 Task: Search one way flight ticket for 3 adults, 3 children in premium economy from Twin Falls: Magic Valley Regional Airport (joslin Field) to New Bern: Coastal Carolina Regional Airport (was Craven County Regional) on 5-4-2023. Choice of flights is Alaska. Price is upto 79000. Outbound departure time preference is 10:15.
Action: Mouse moved to (418, 301)
Screenshot: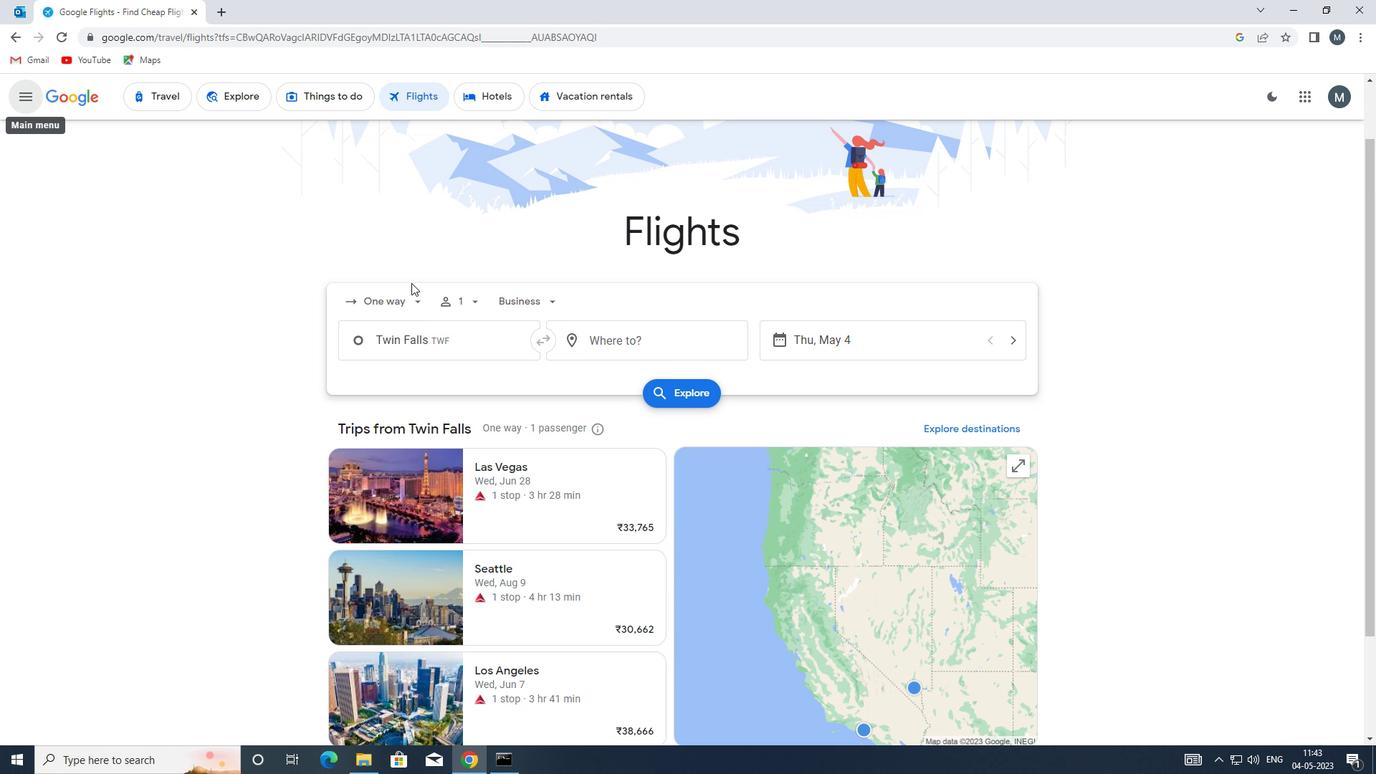 
Action: Mouse pressed left at (418, 301)
Screenshot: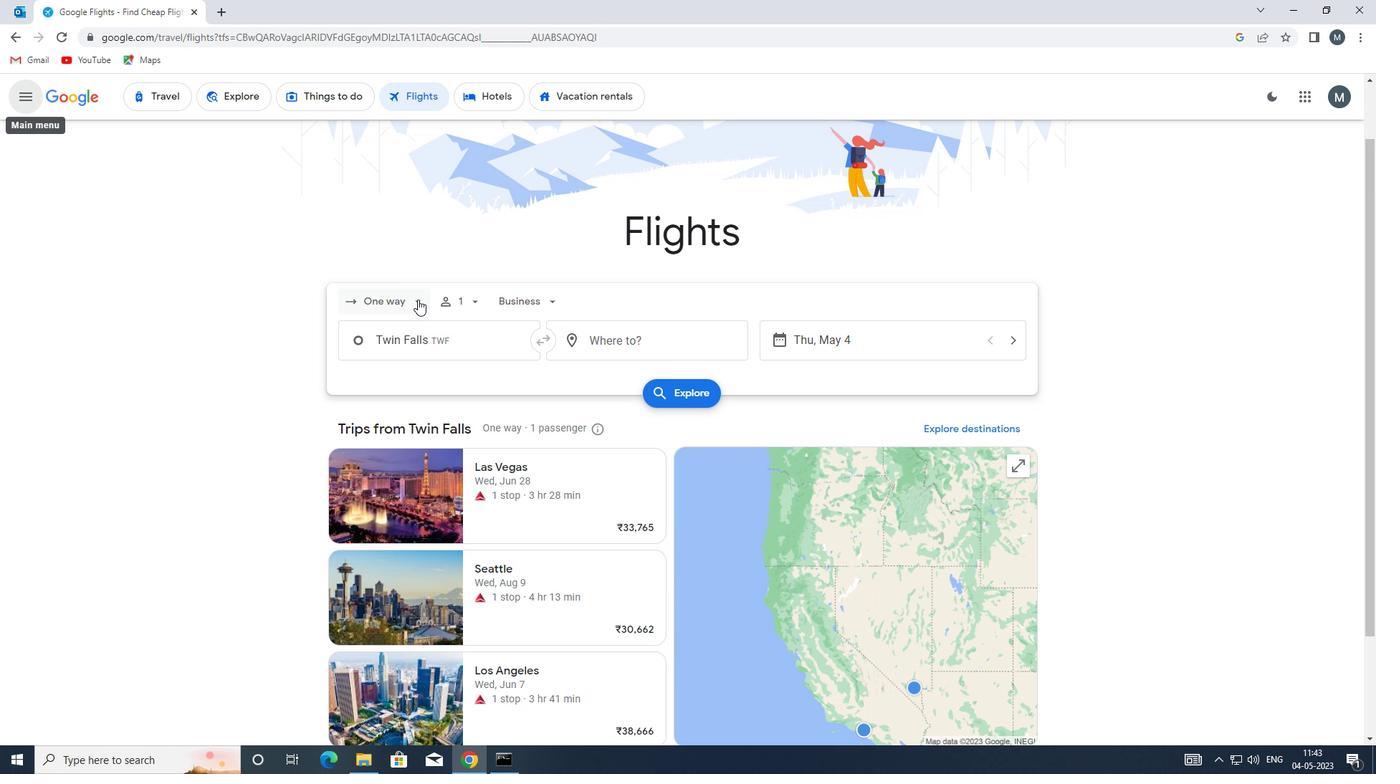 
Action: Mouse moved to (426, 371)
Screenshot: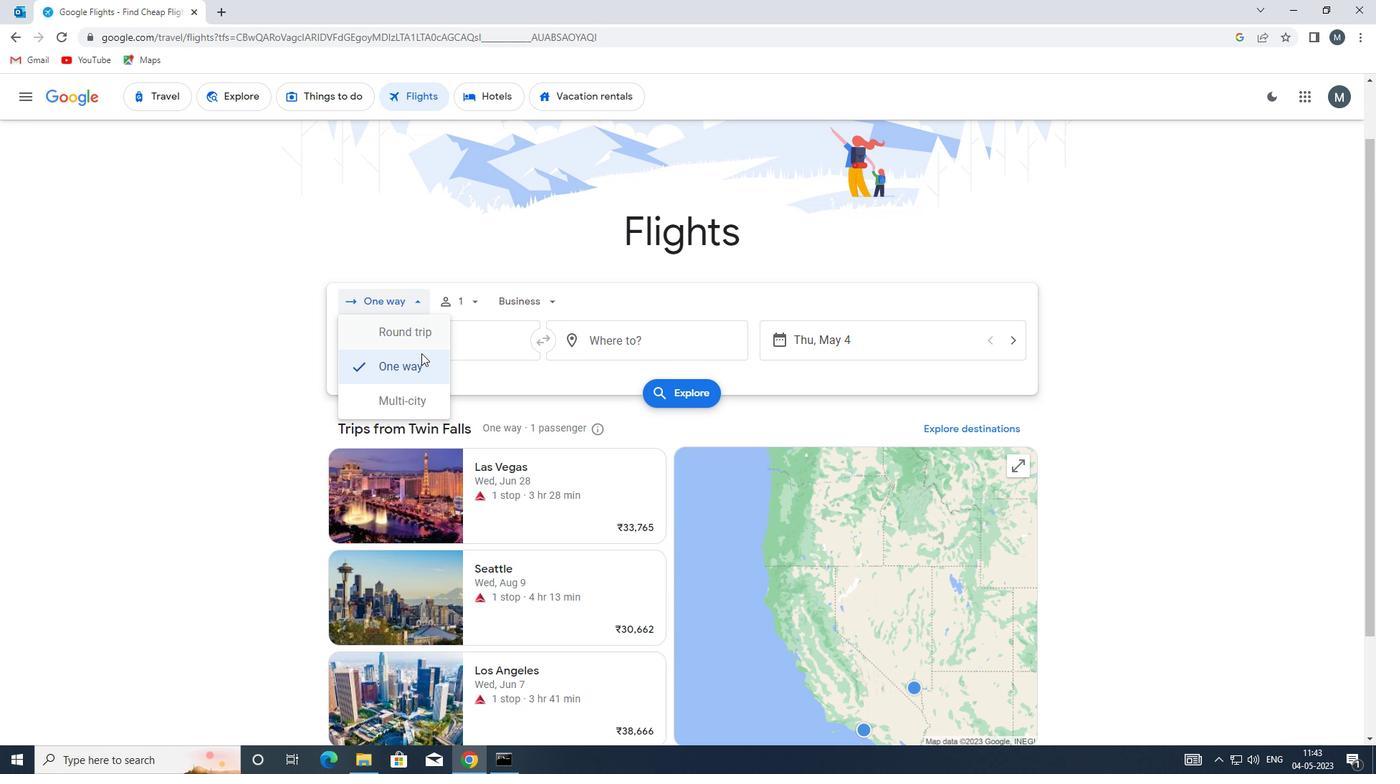 
Action: Mouse pressed left at (426, 371)
Screenshot: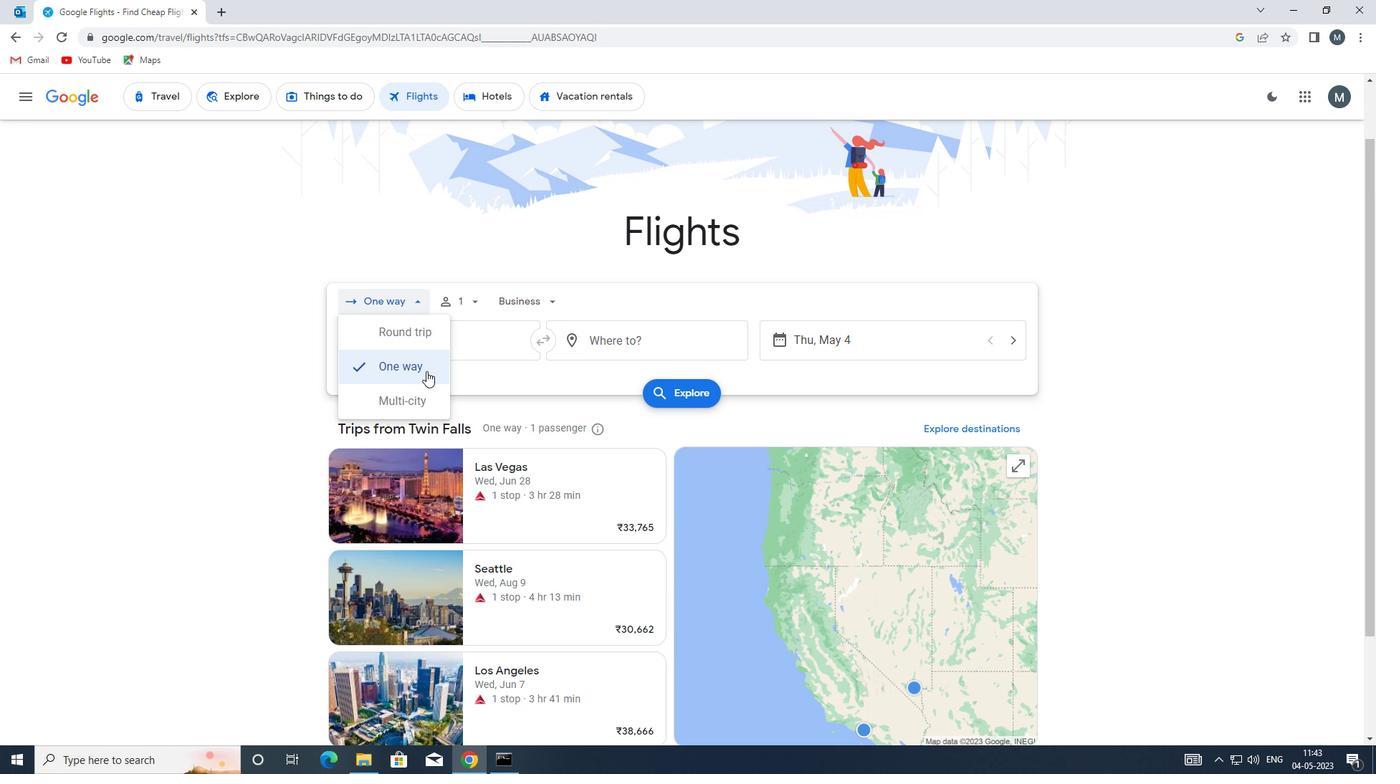 
Action: Mouse moved to (471, 306)
Screenshot: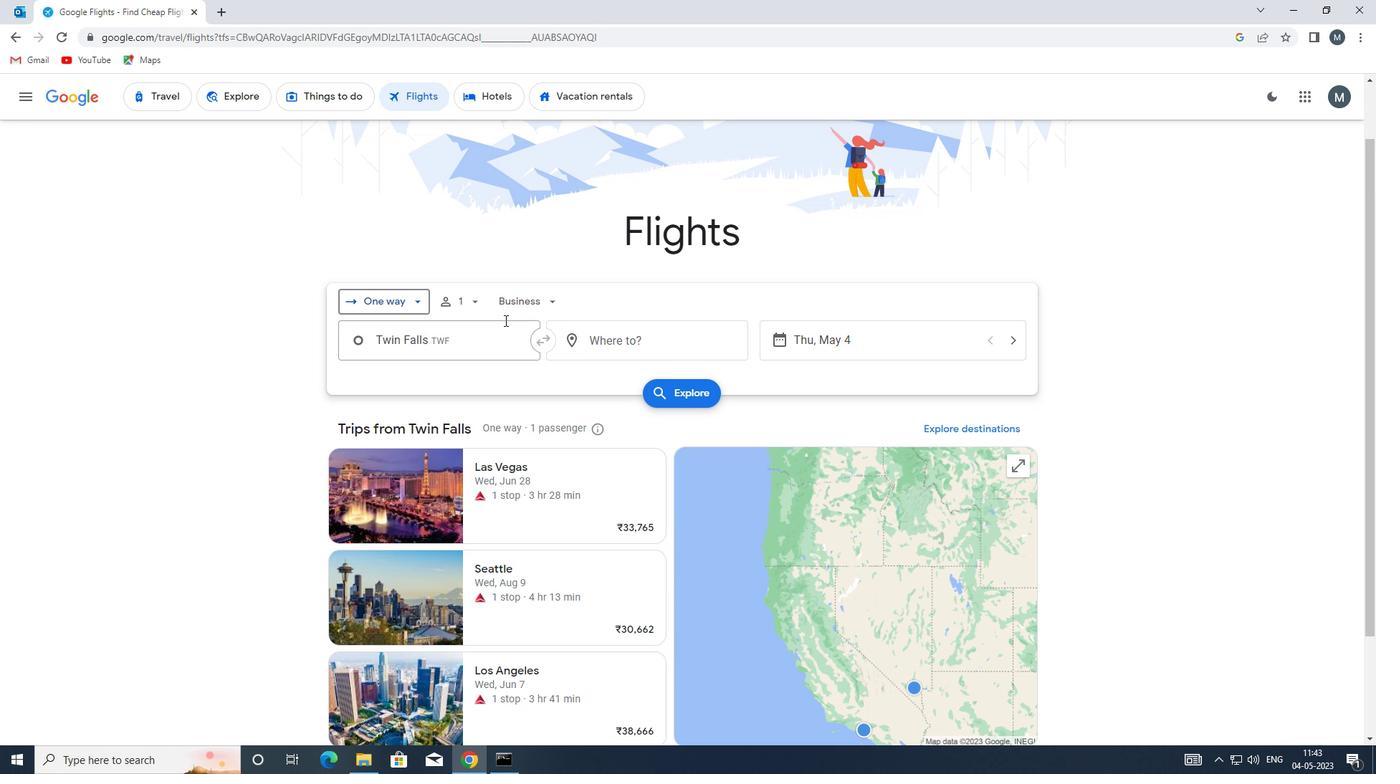 
Action: Mouse pressed left at (471, 306)
Screenshot: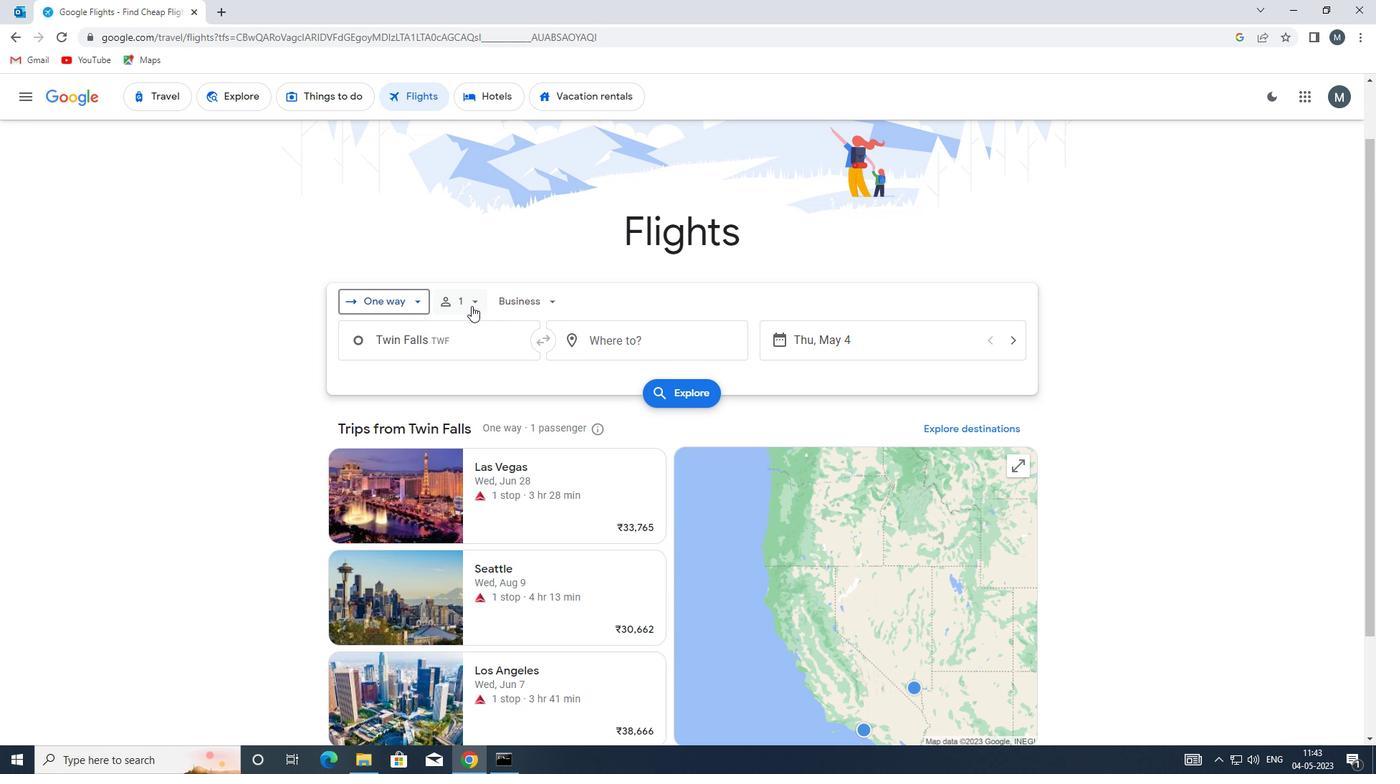 
Action: Mouse moved to (589, 341)
Screenshot: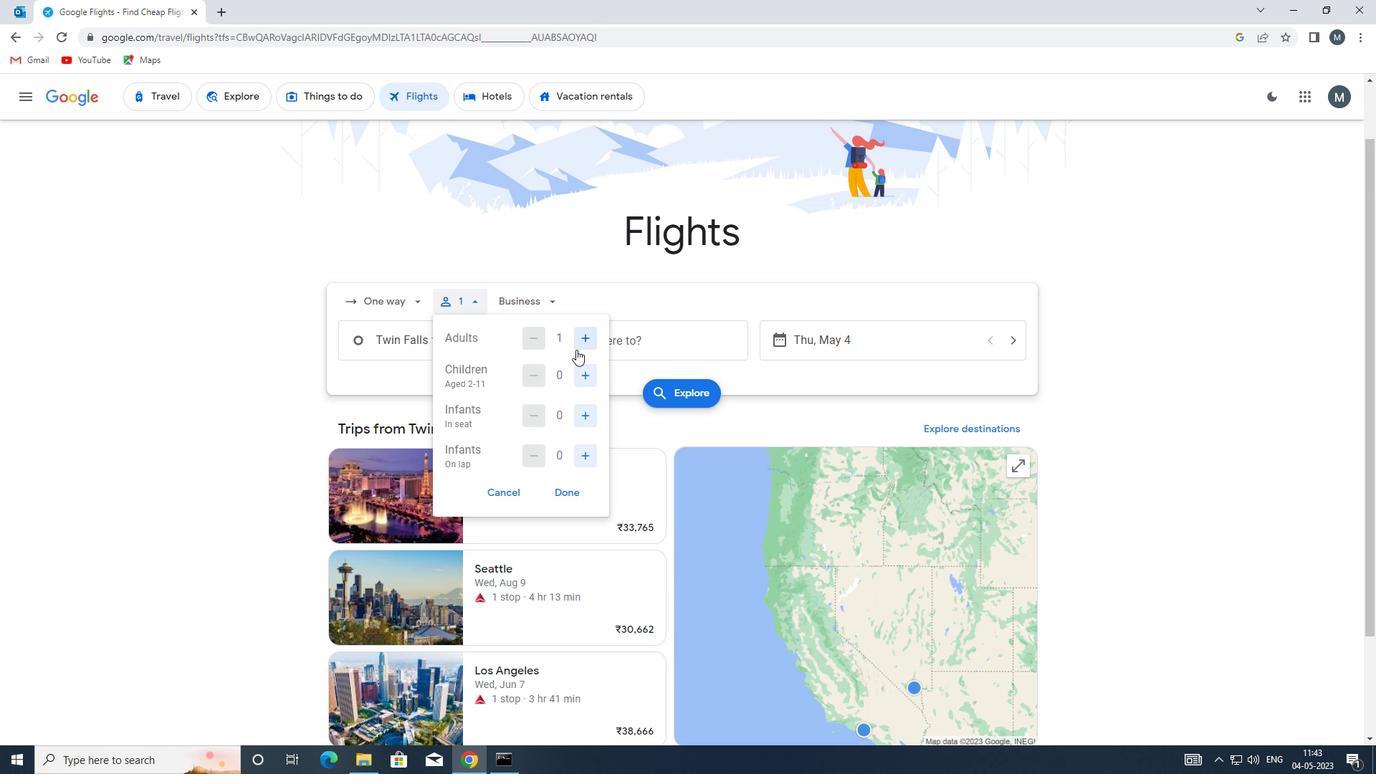 
Action: Mouse pressed left at (589, 341)
Screenshot: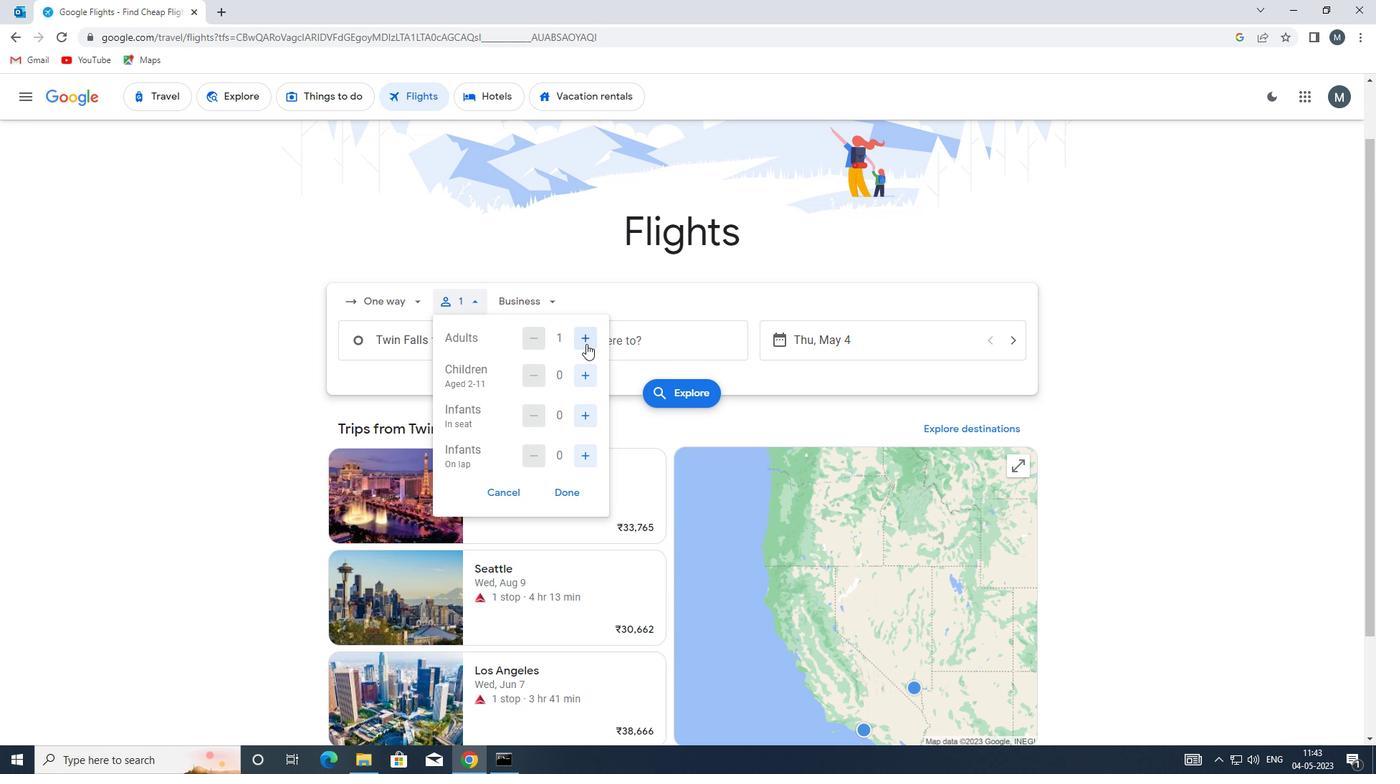 
Action: Mouse pressed left at (589, 341)
Screenshot: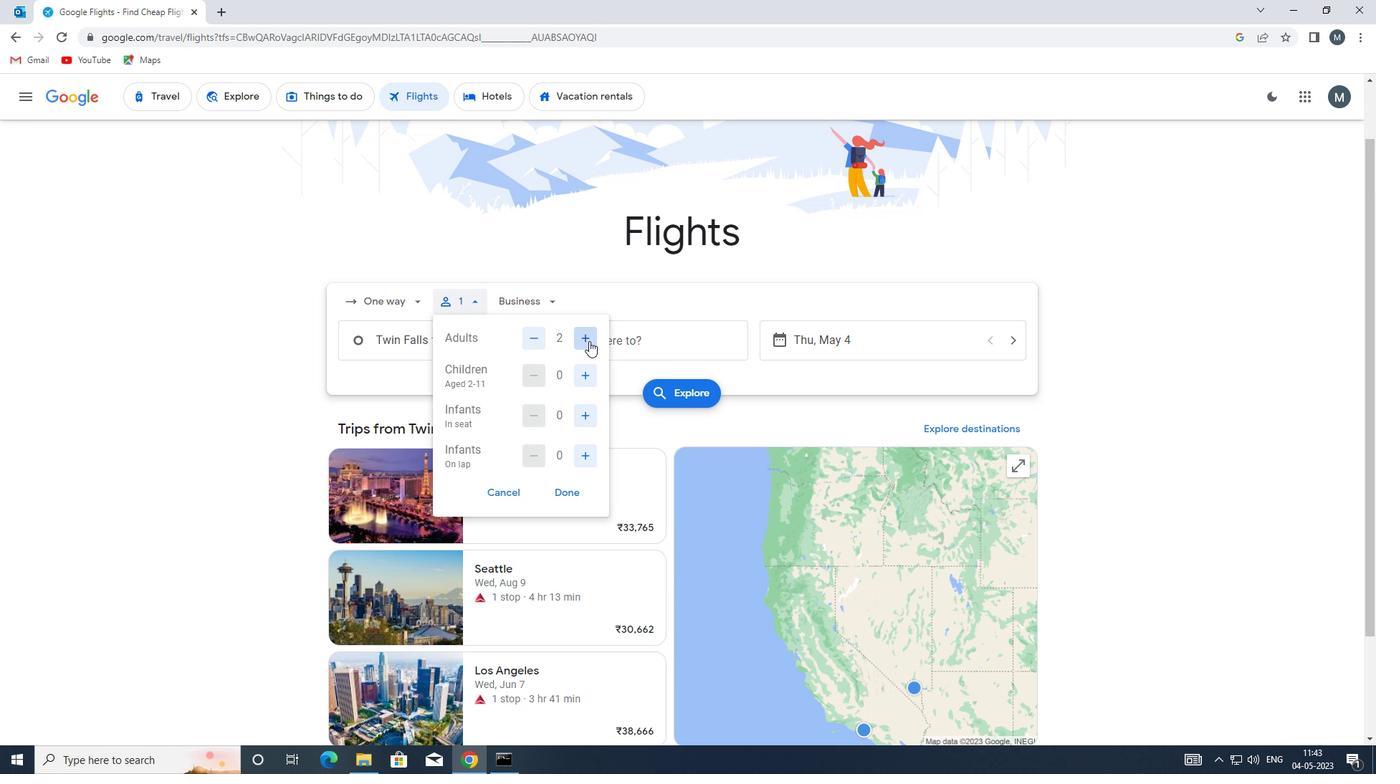 
Action: Mouse moved to (578, 374)
Screenshot: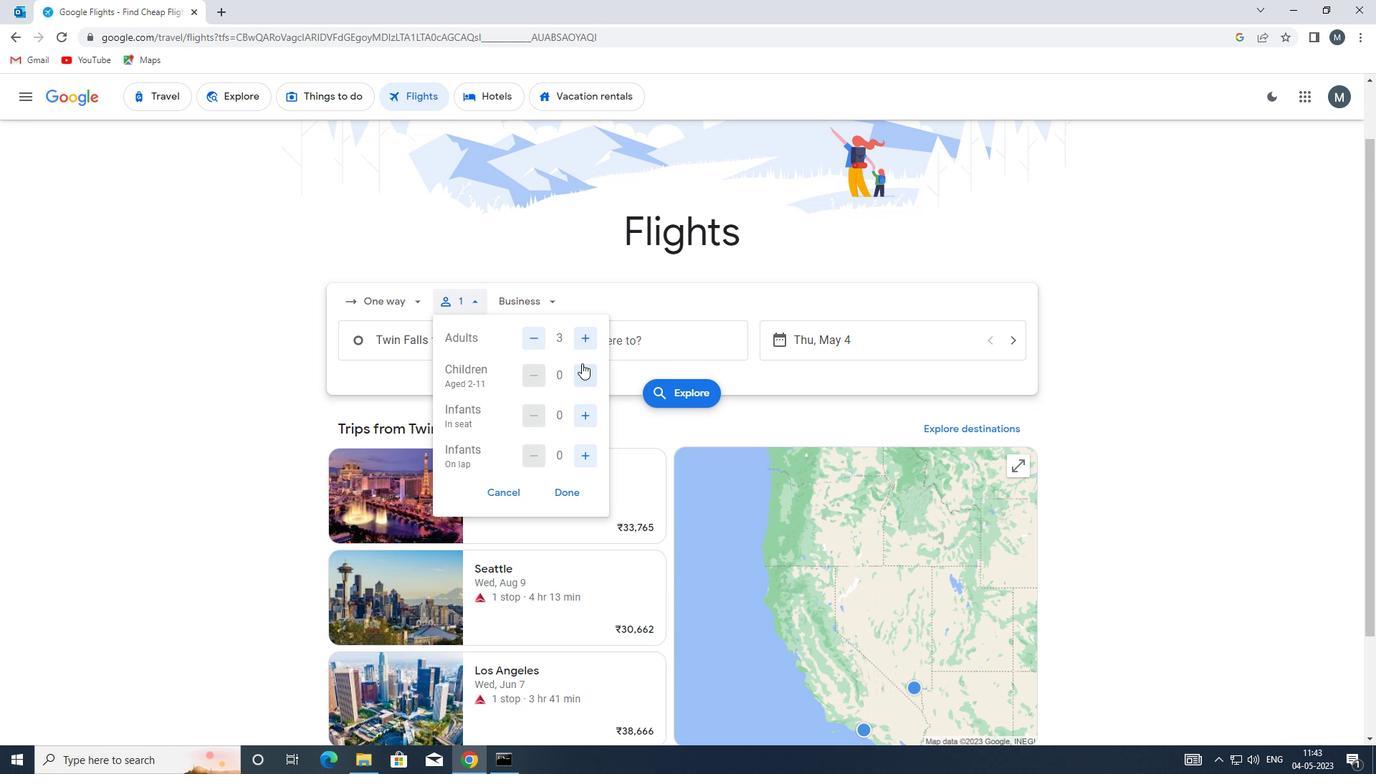 
Action: Mouse pressed left at (578, 374)
Screenshot: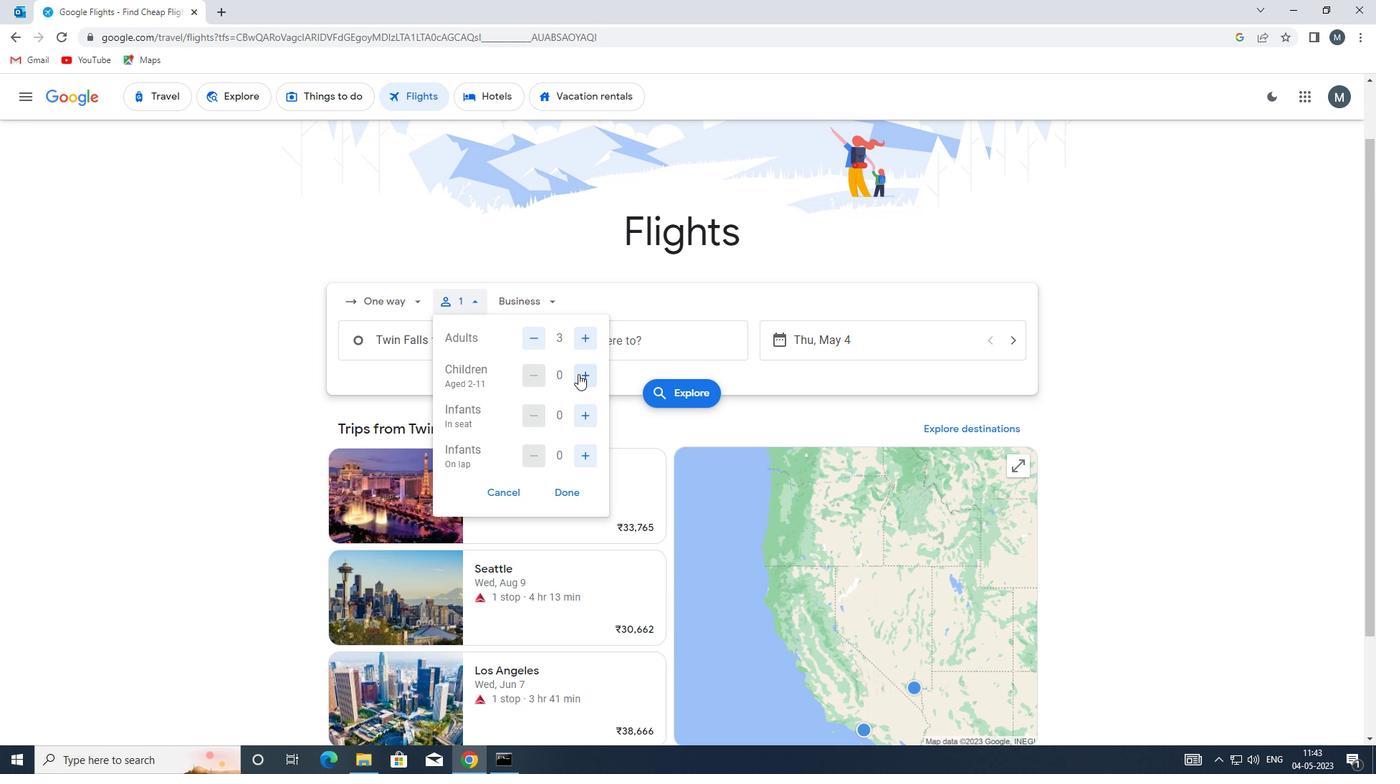
Action: Mouse moved to (578, 374)
Screenshot: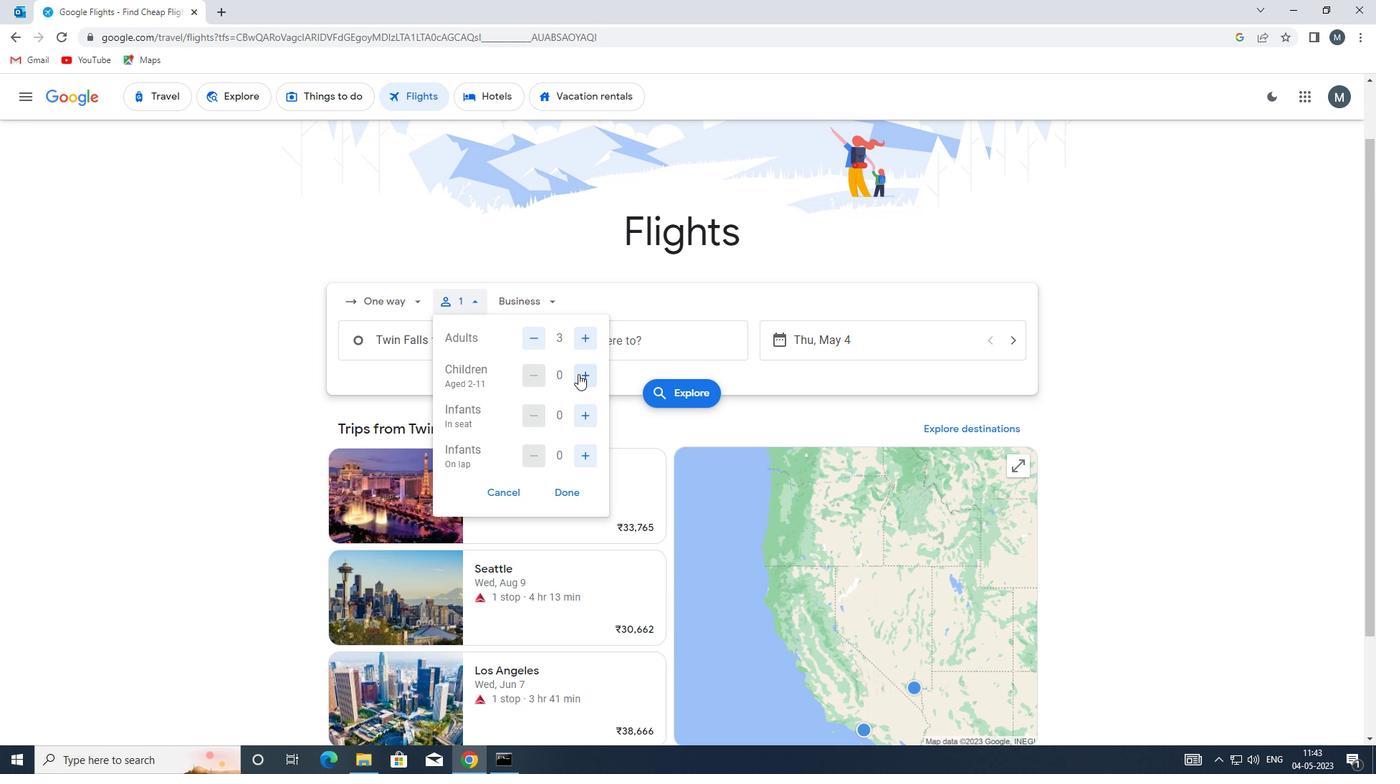 
Action: Mouse pressed left at (578, 374)
Screenshot: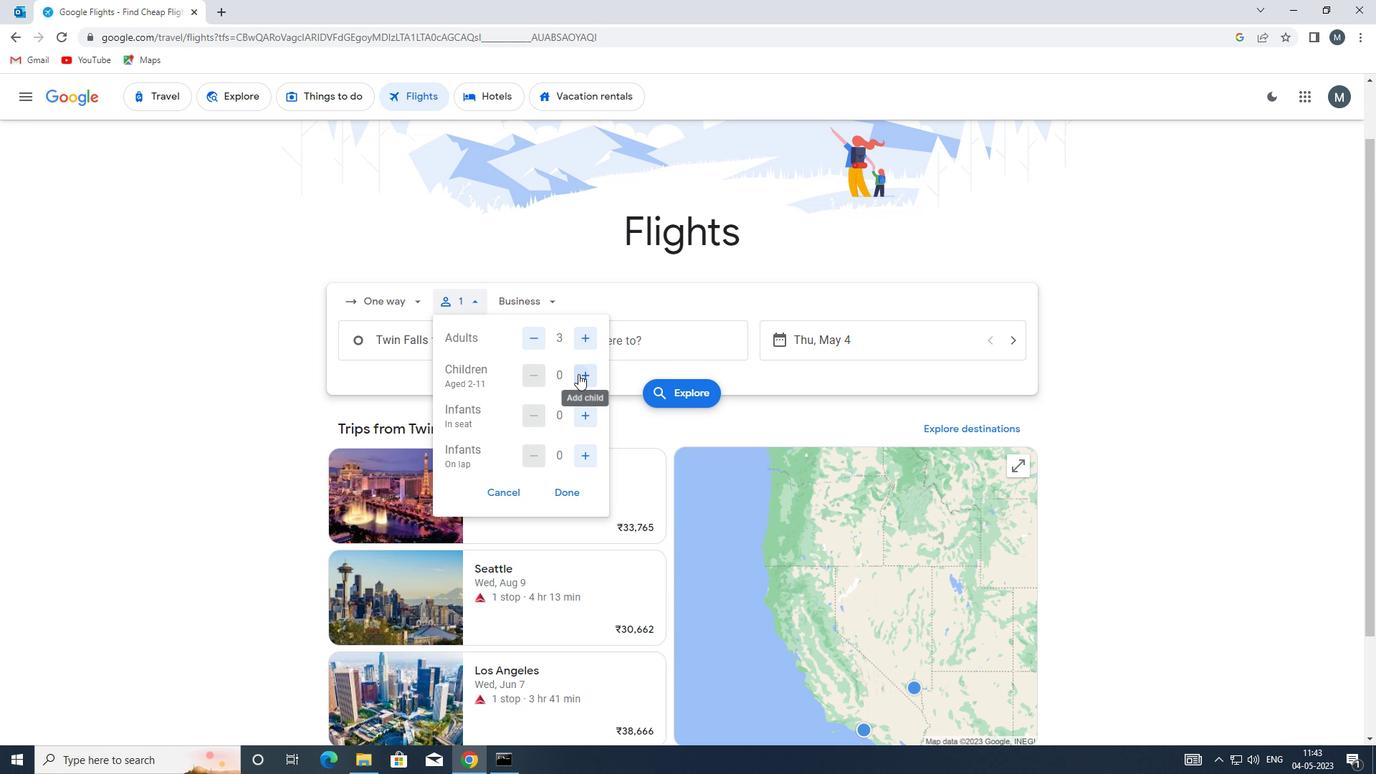 
Action: Mouse pressed left at (578, 374)
Screenshot: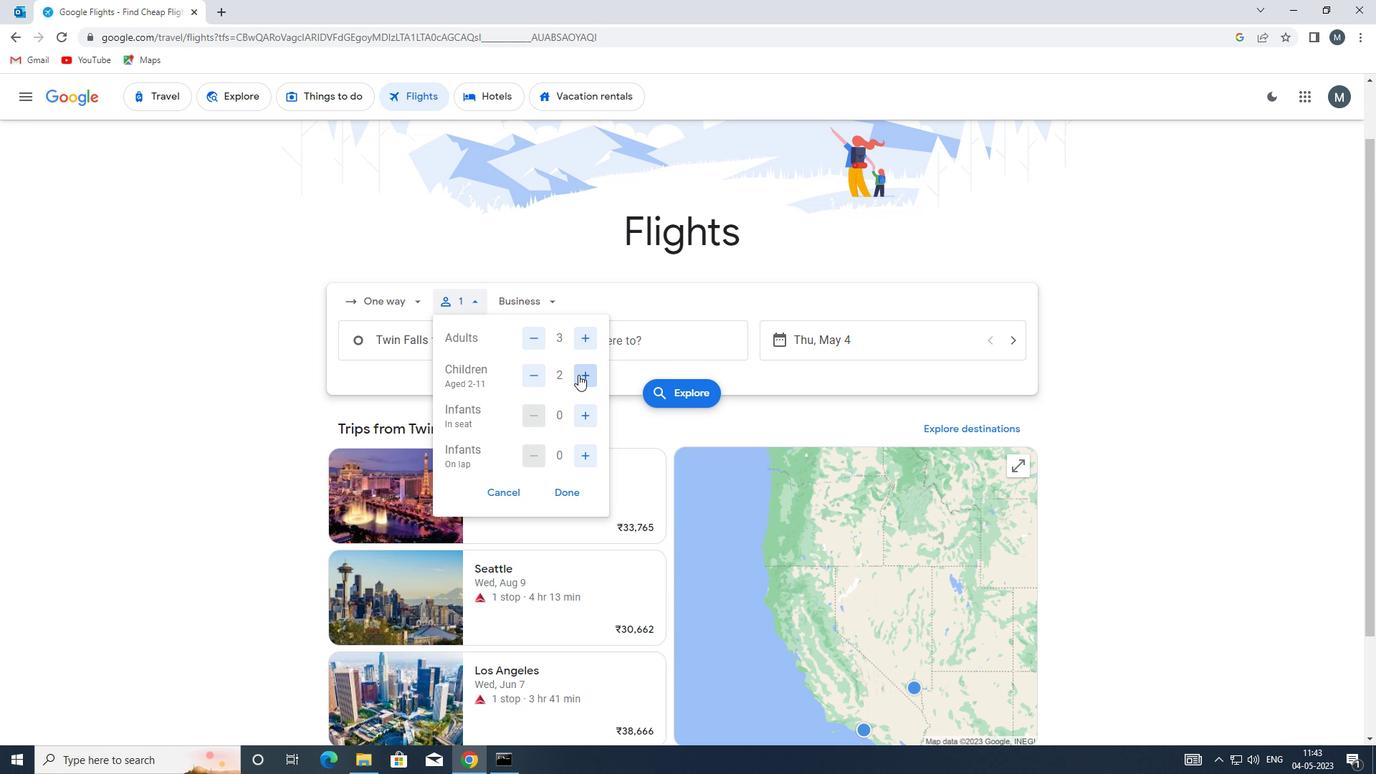 
Action: Mouse moved to (573, 494)
Screenshot: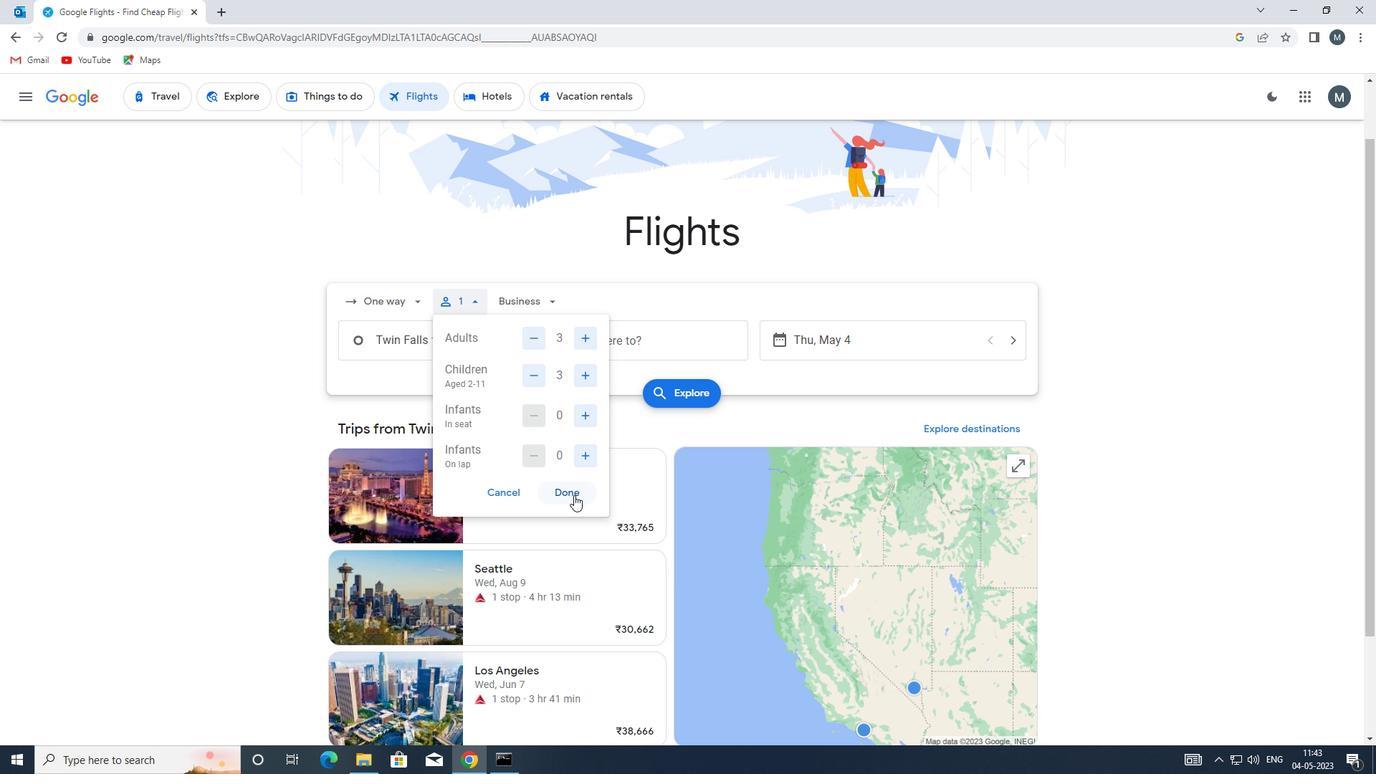 
Action: Mouse pressed left at (573, 494)
Screenshot: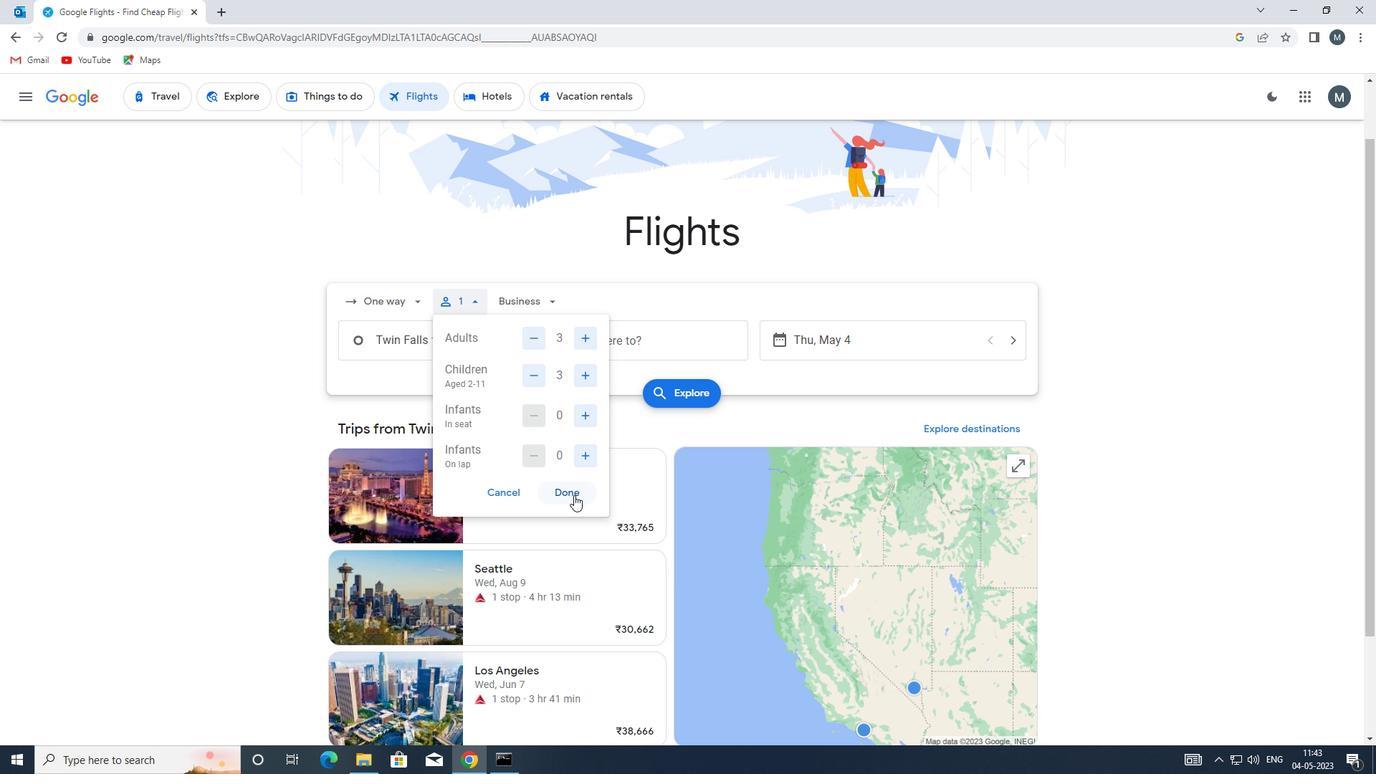
Action: Mouse moved to (532, 305)
Screenshot: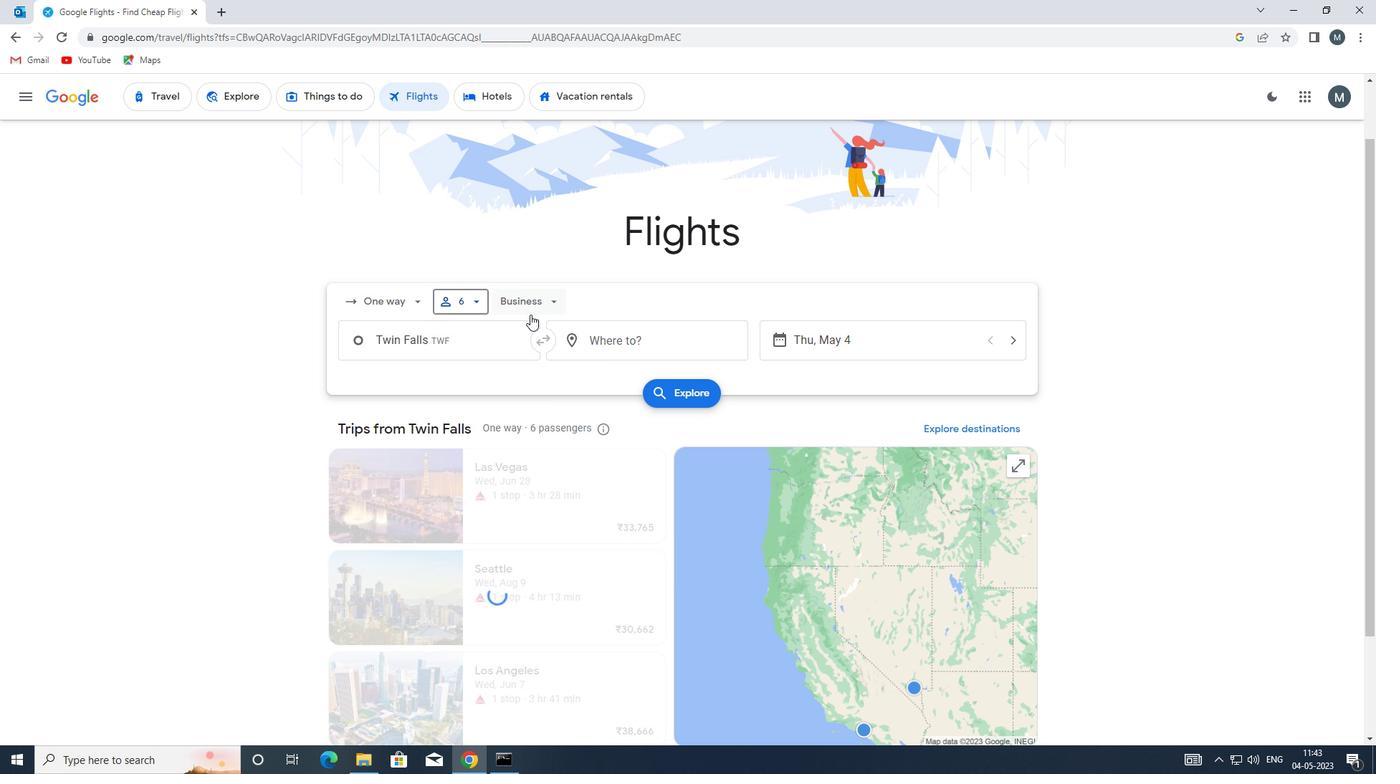 
Action: Mouse pressed left at (532, 305)
Screenshot: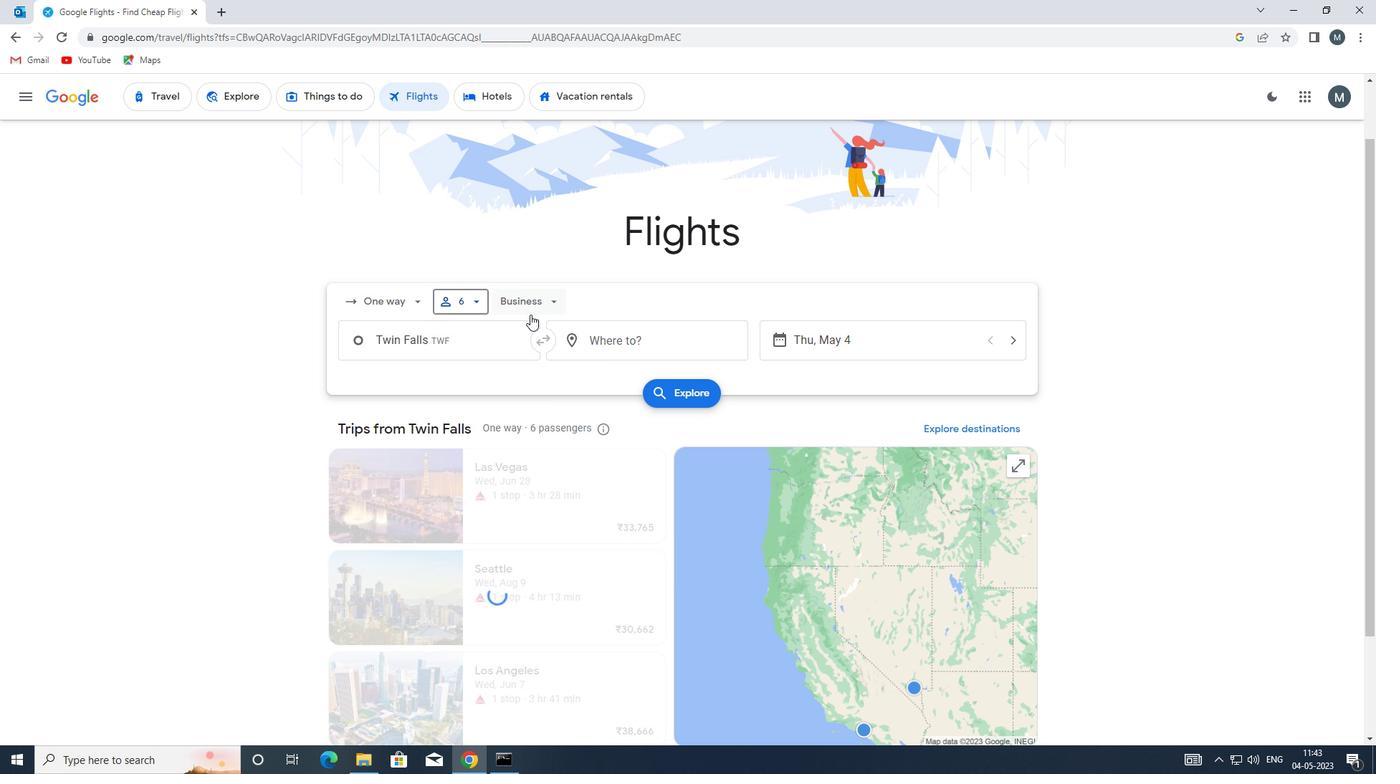 
Action: Mouse moved to (565, 359)
Screenshot: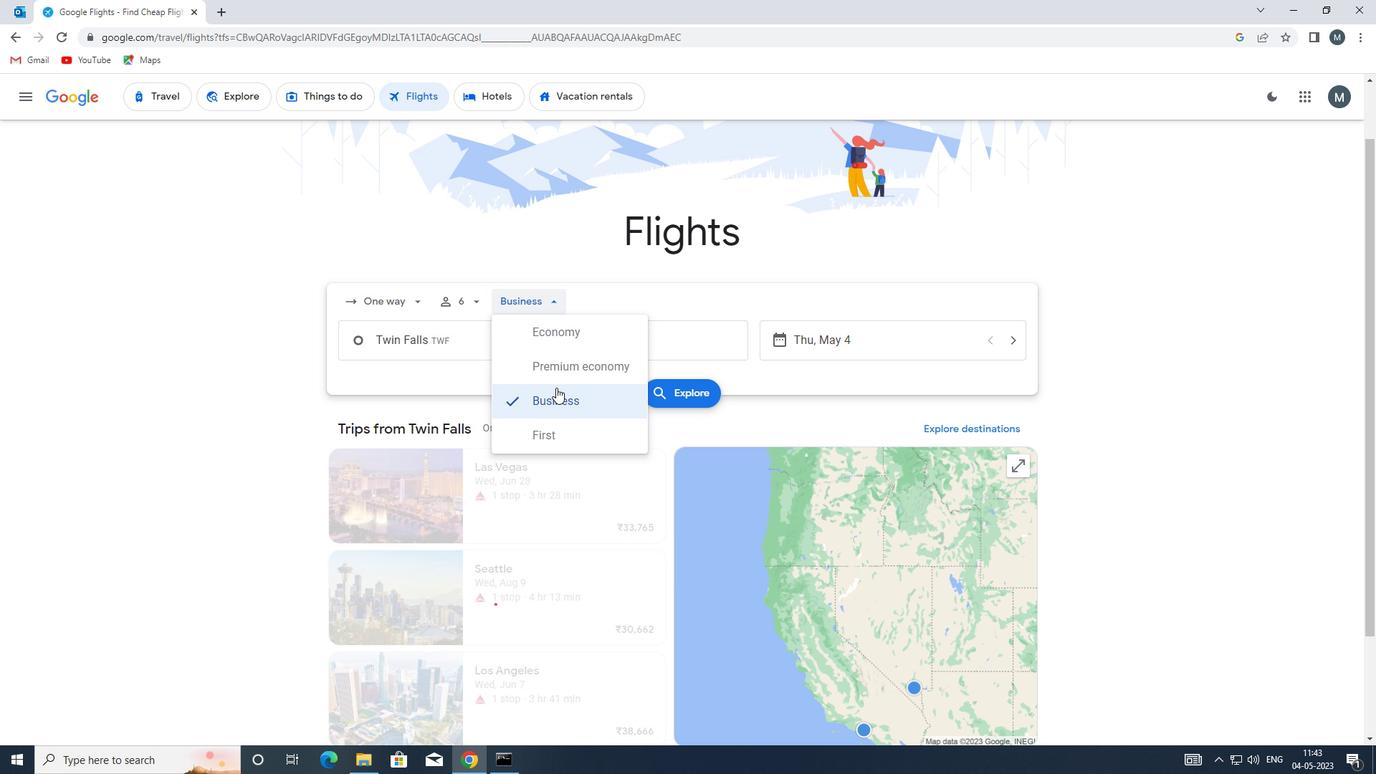 
Action: Mouse pressed left at (565, 359)
Screenshot: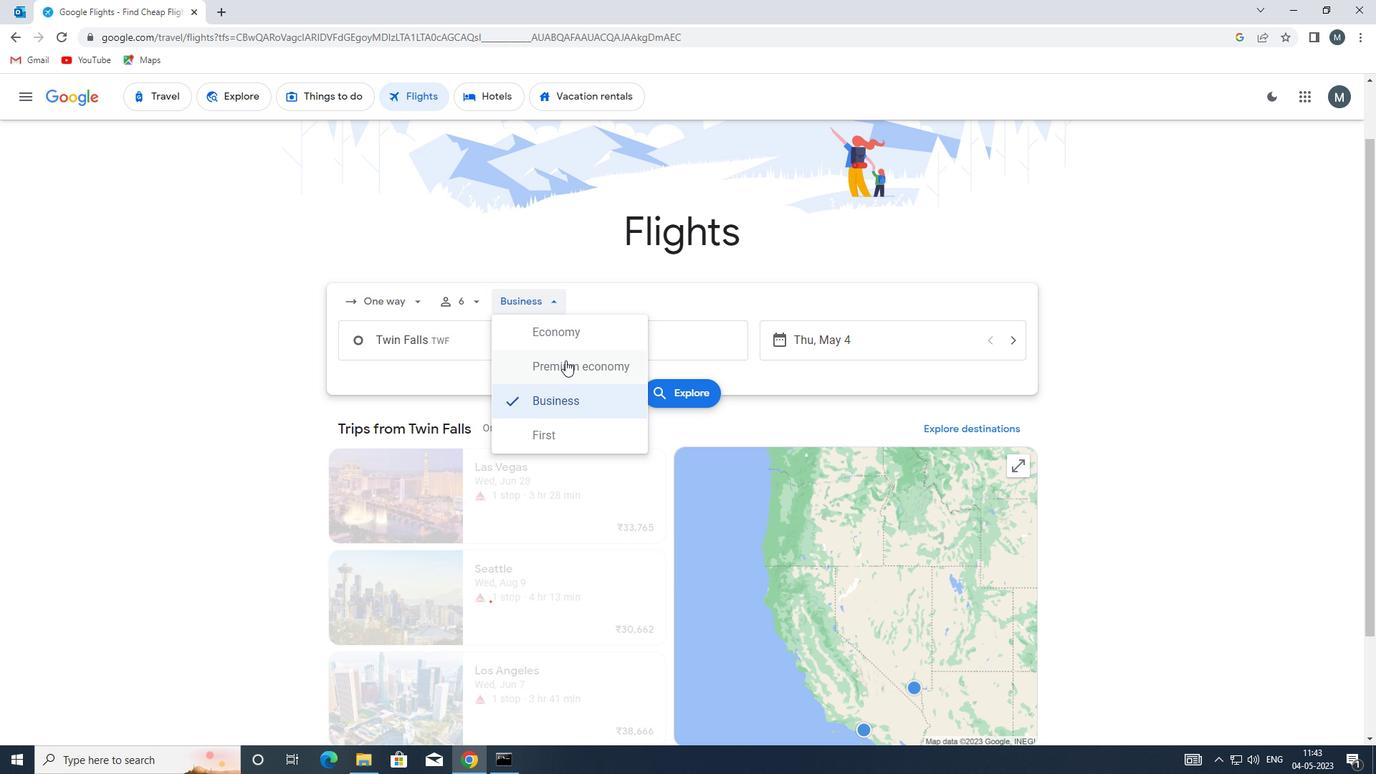 
Action: Mouse moved to (456, 333)
Screenshot: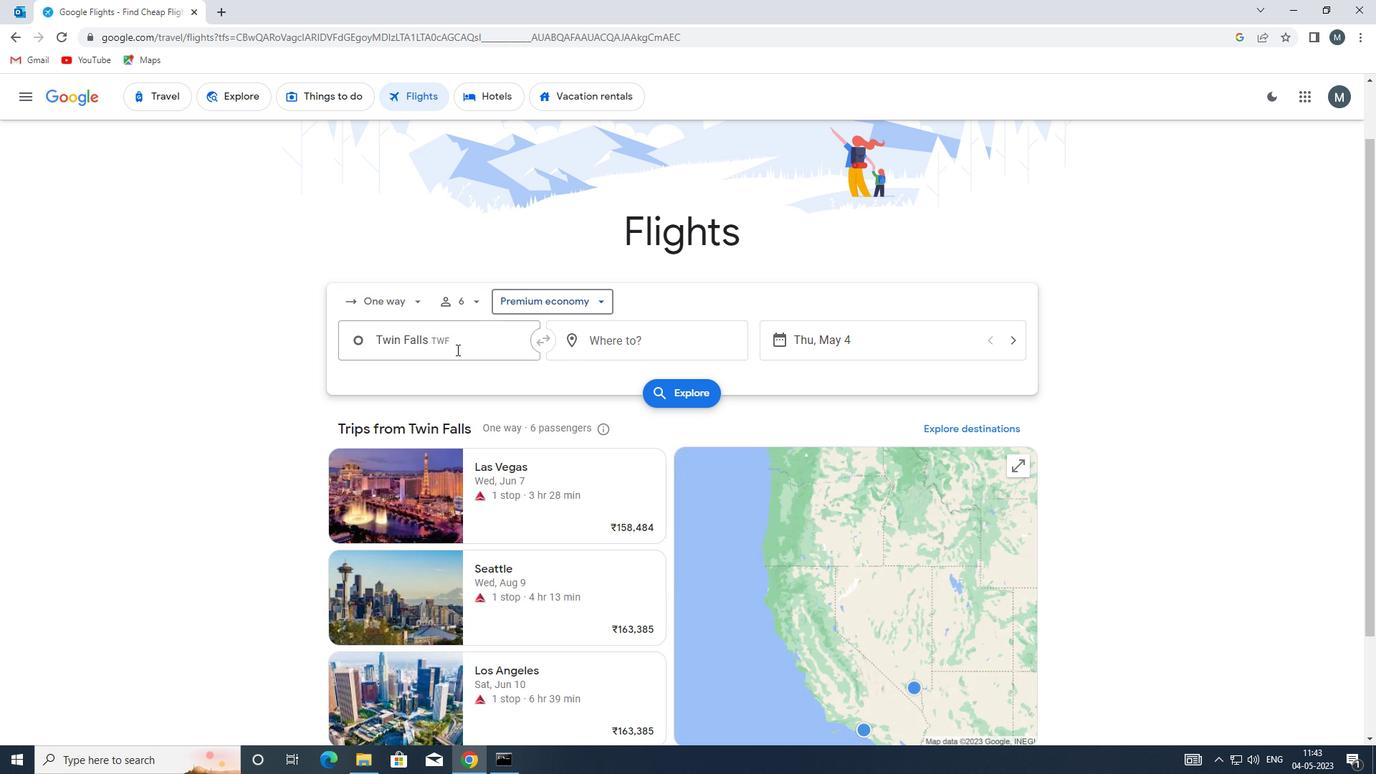 
Action: Mouse pressed left at (456, 333)
Screenshot: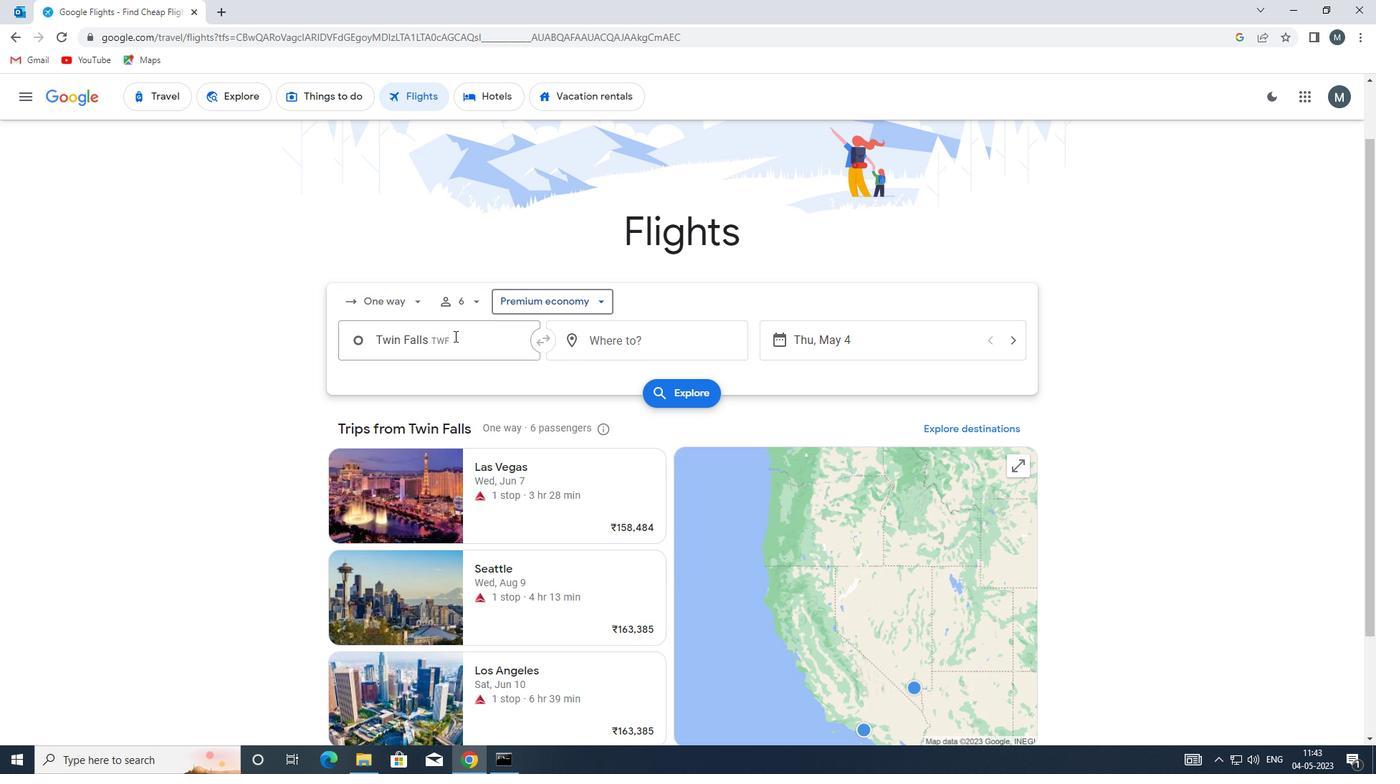 
Action: Mouse moved to (494, 419)
Screenshot: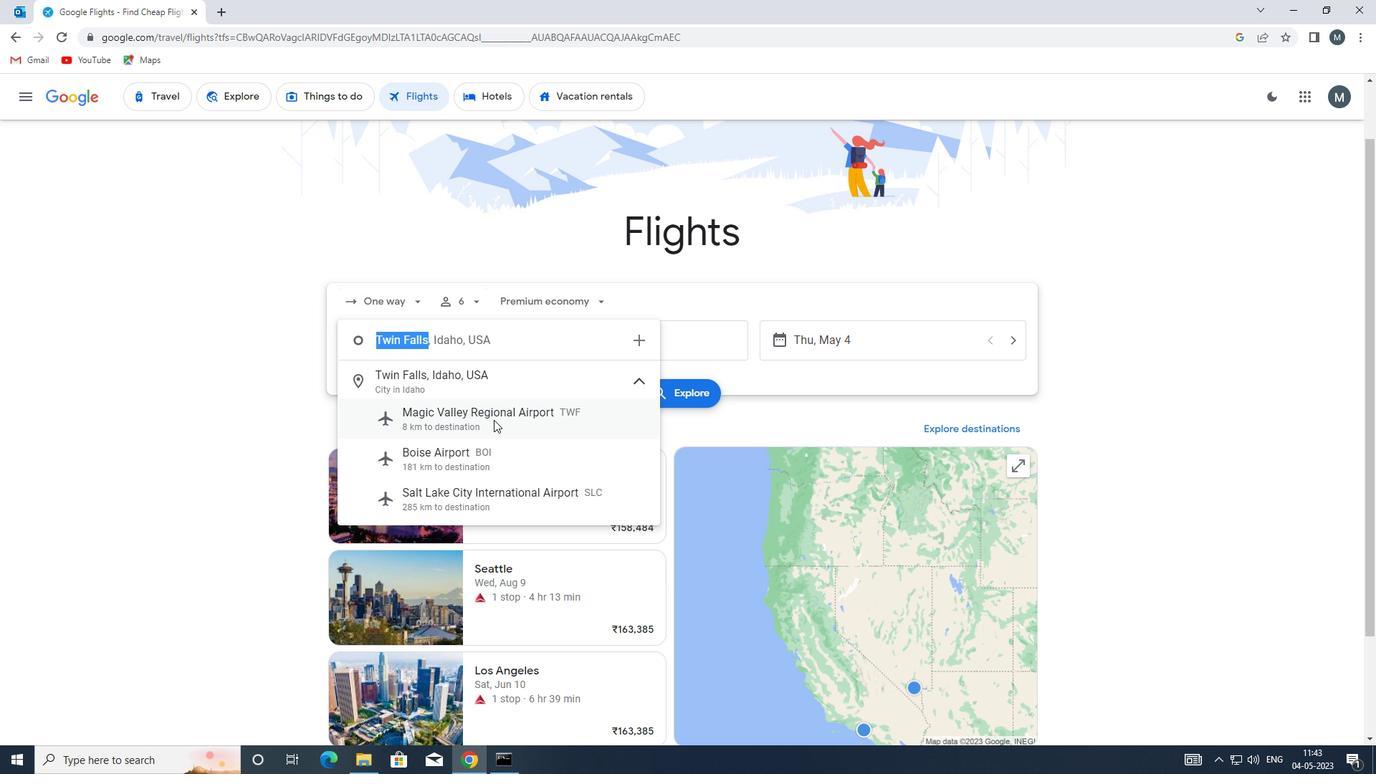 
Action: Mouse pressed left at (494, 419)
Screenshot: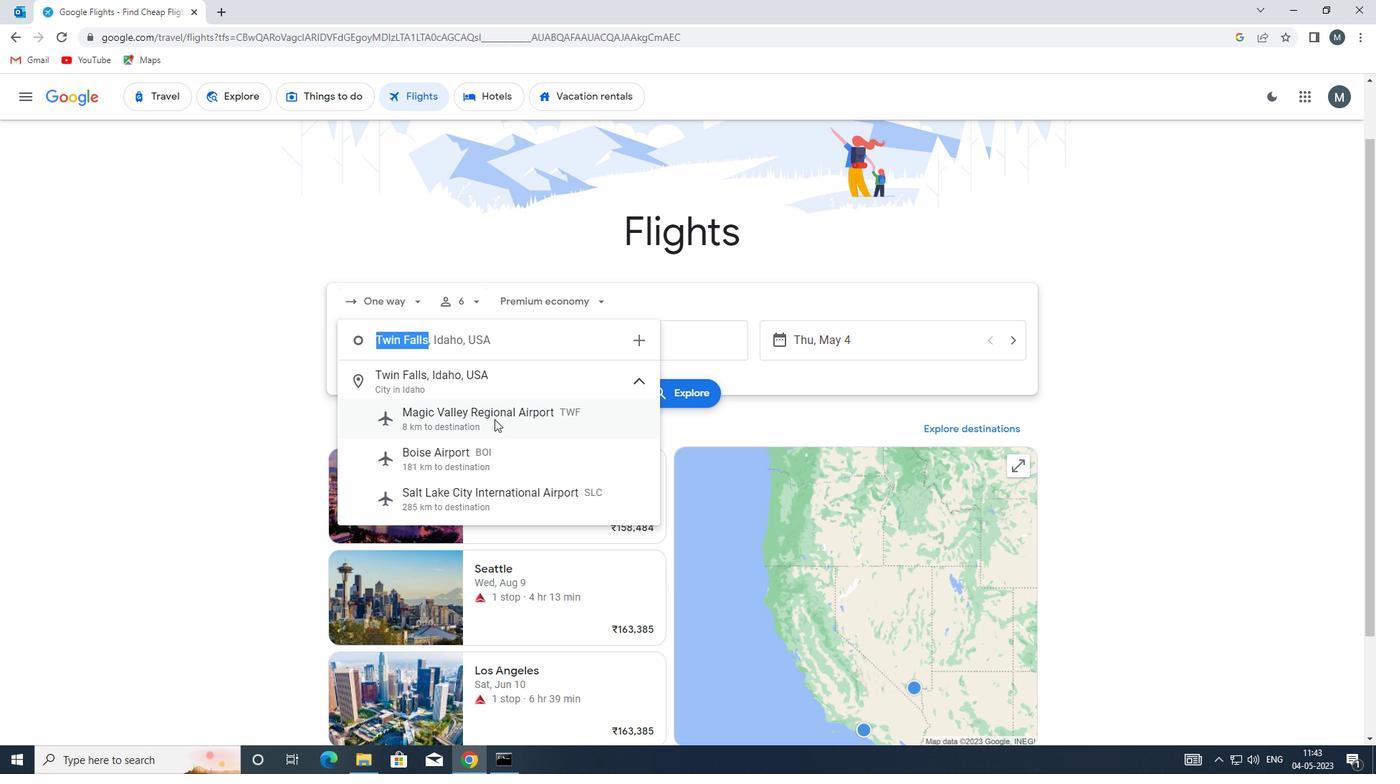 
Action: Mouse moved to (612, 348)
Screenshot: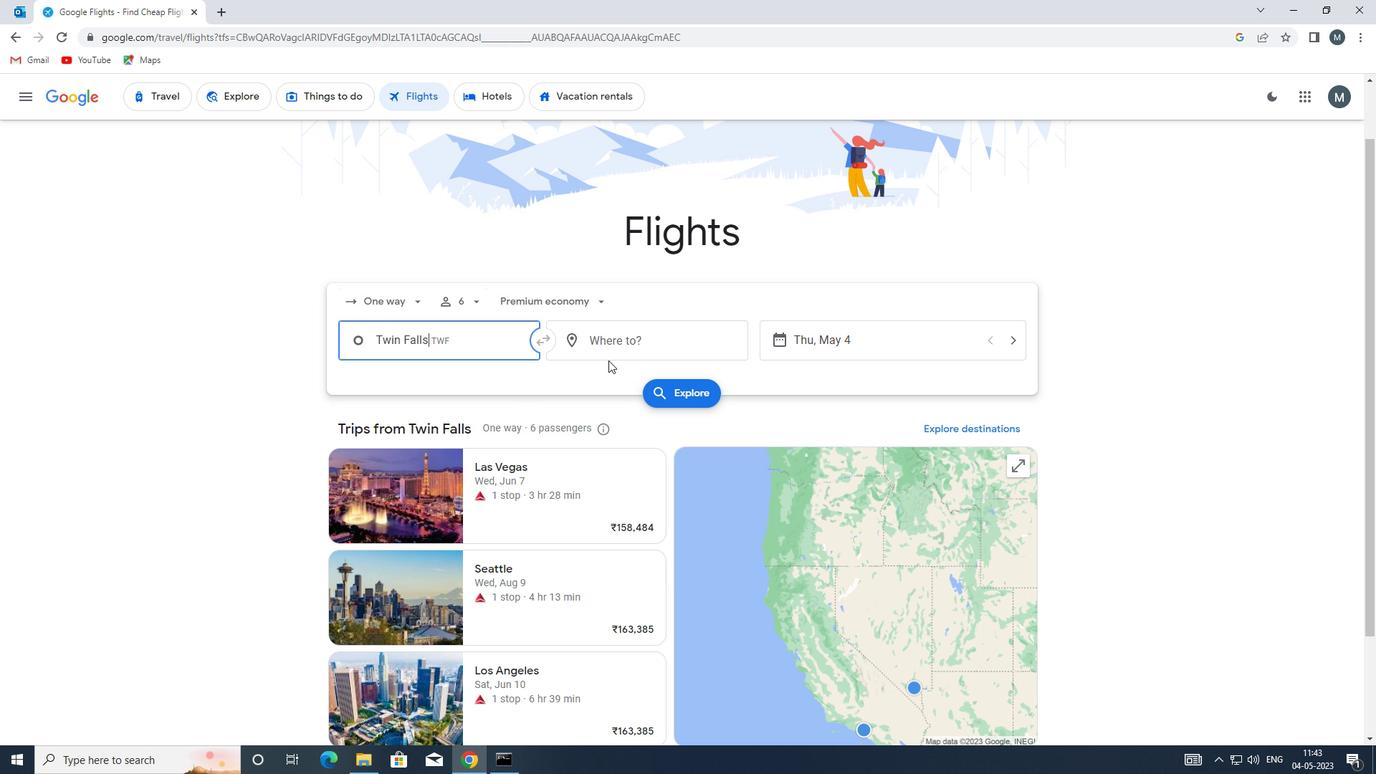 
Action: Mouse pressed left at (612, 348)
Screenshot: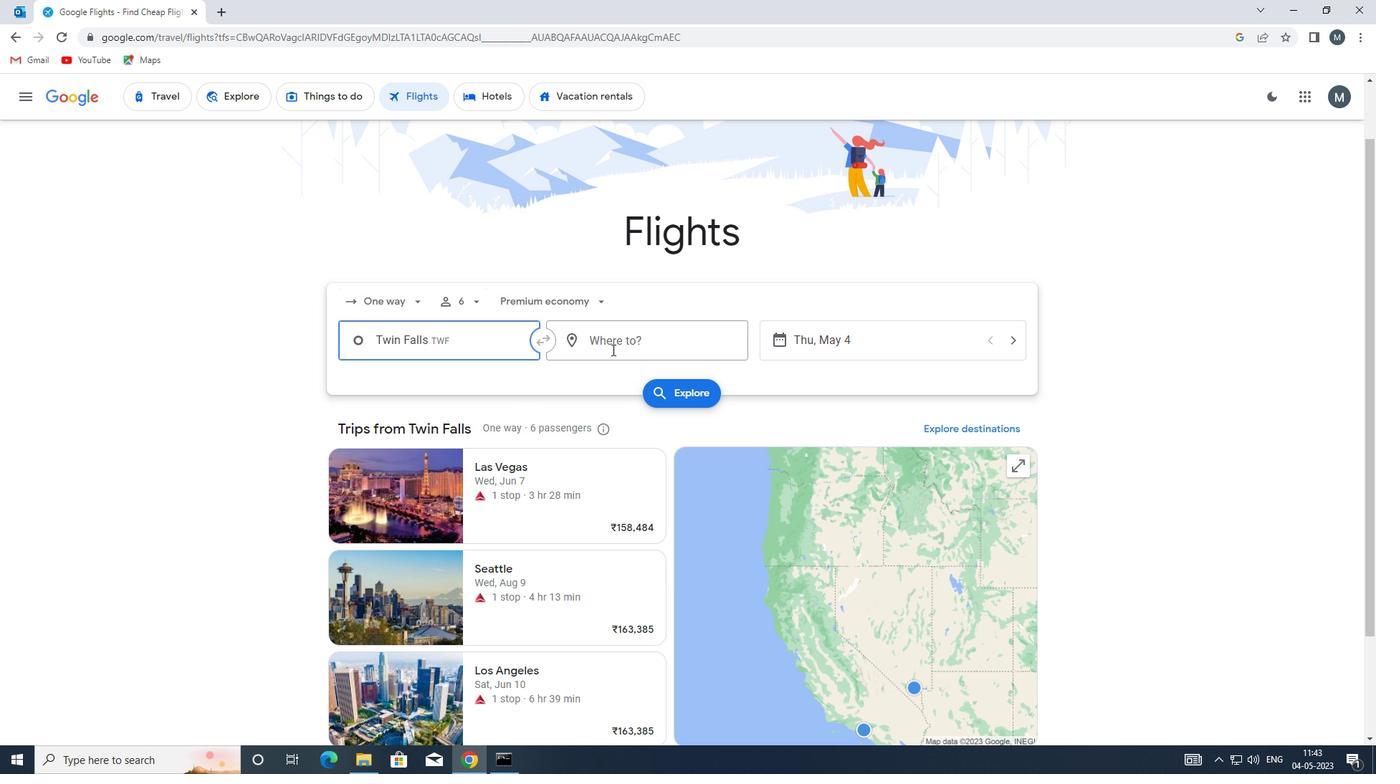 
Action: Mouse moved to (612, 349)
Screenshot: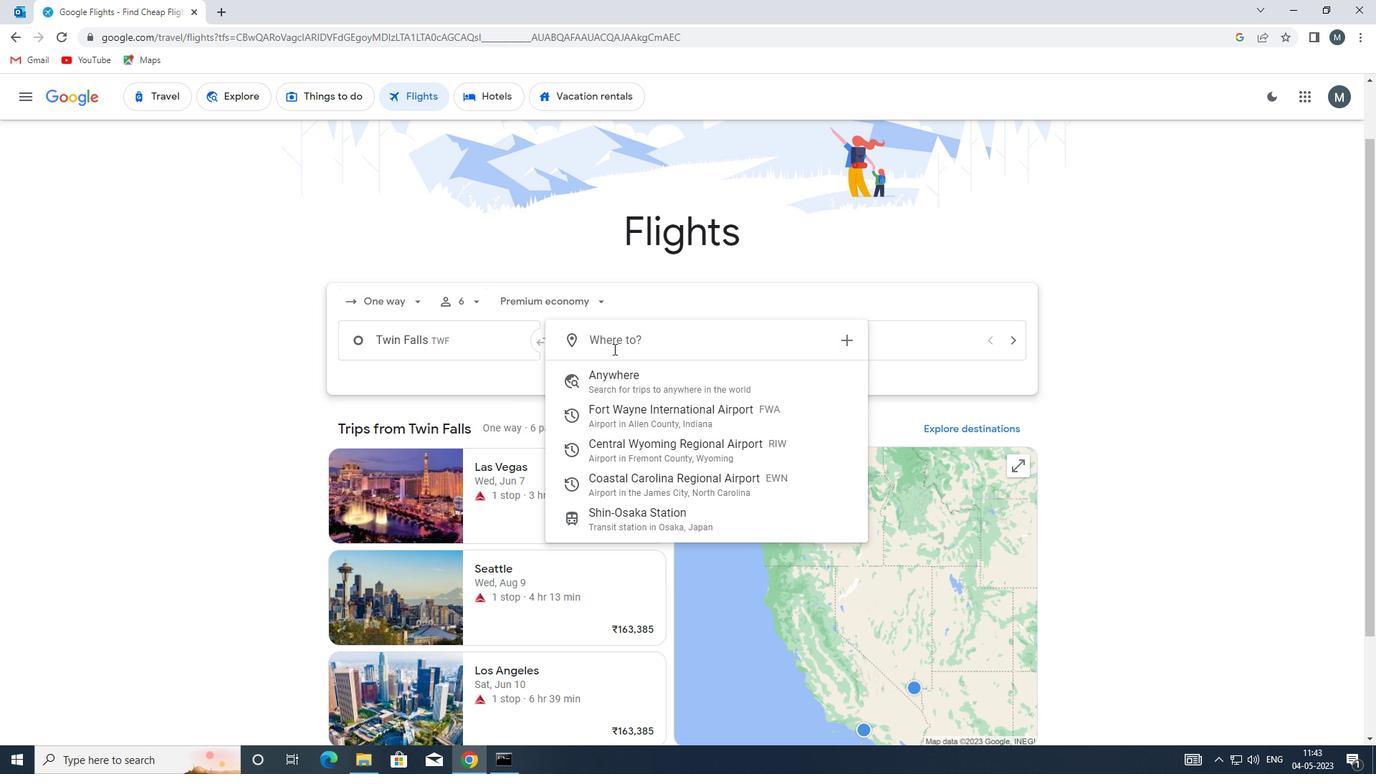 
Action: Key pressed ewn
Screenshot: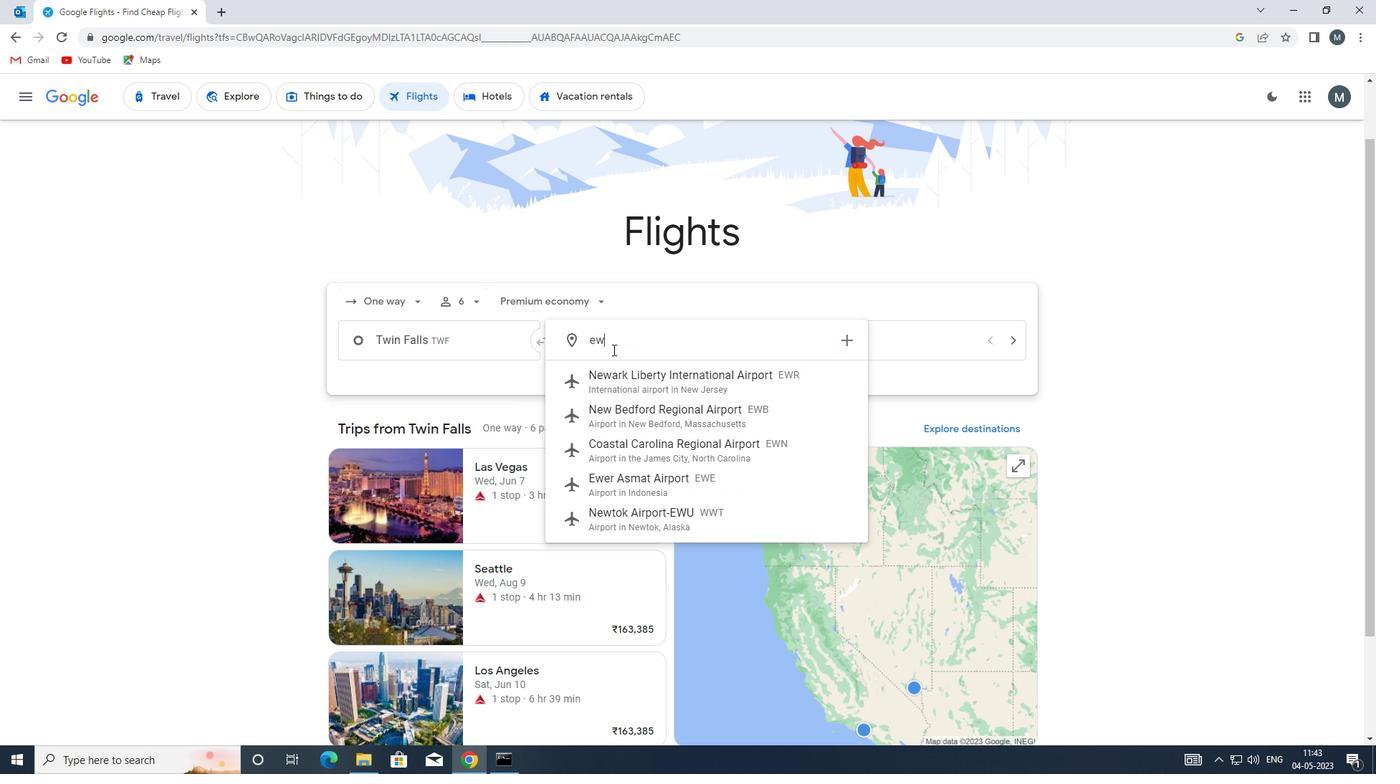 
Action: Mouse moved to (663, 374)
Screenshot: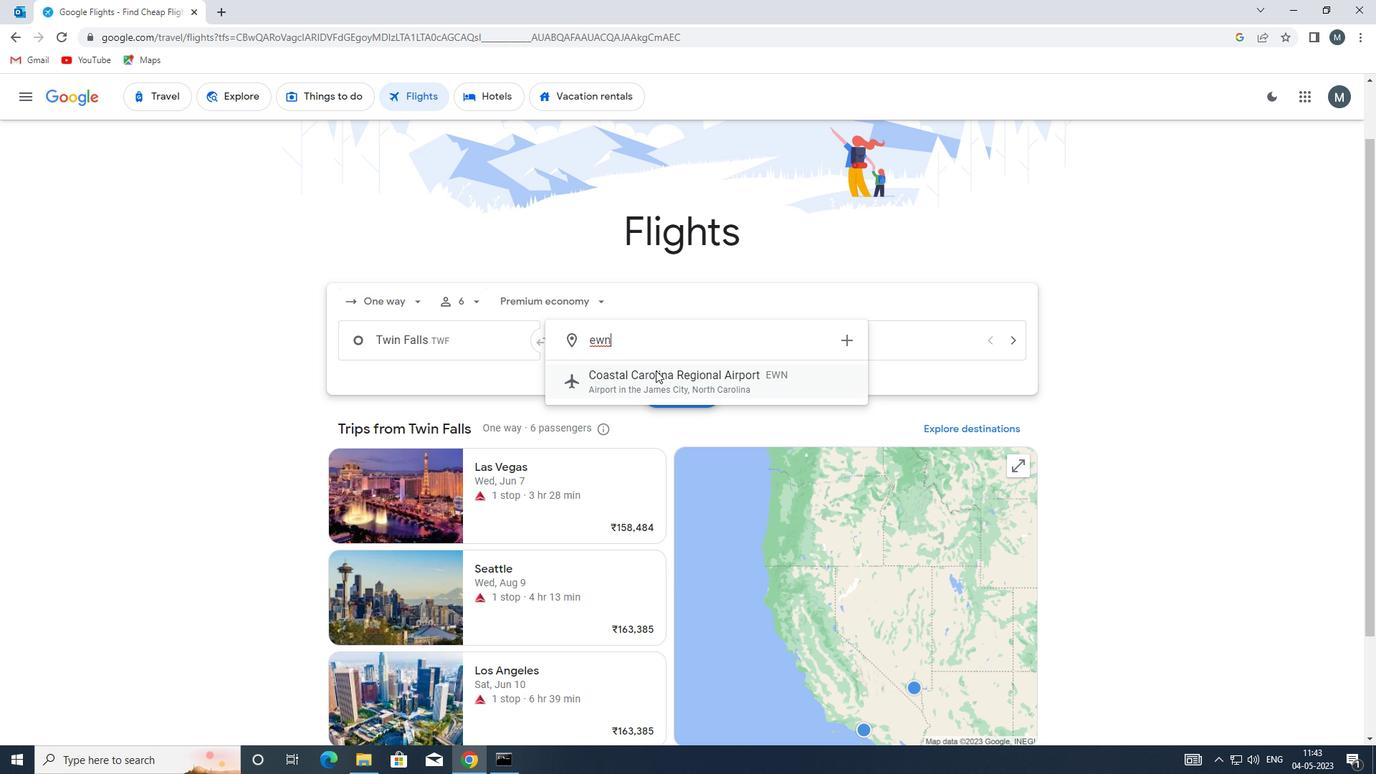 
Action: Mouse pressed left at (663, 374)
Screenshot: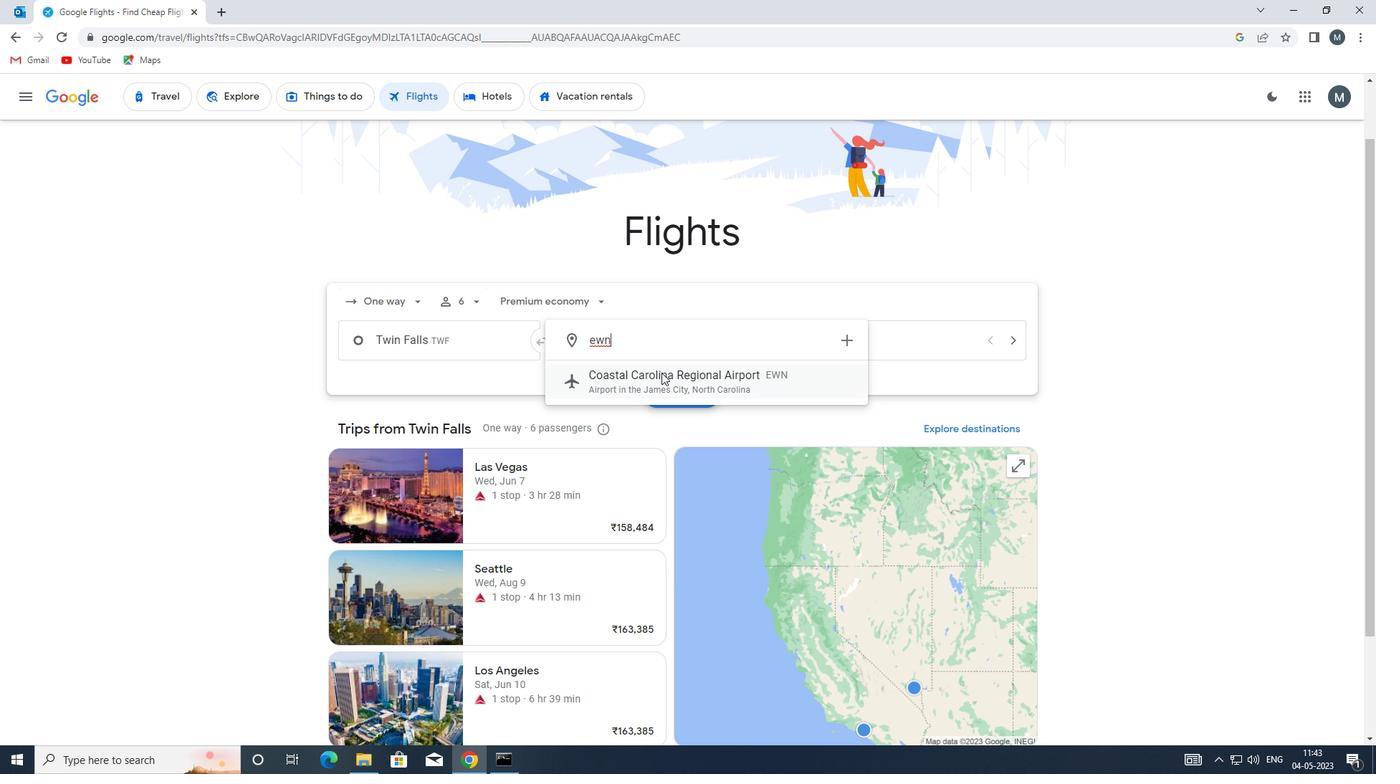 
Action: Mouse moved to (792, 339)
Screenshot: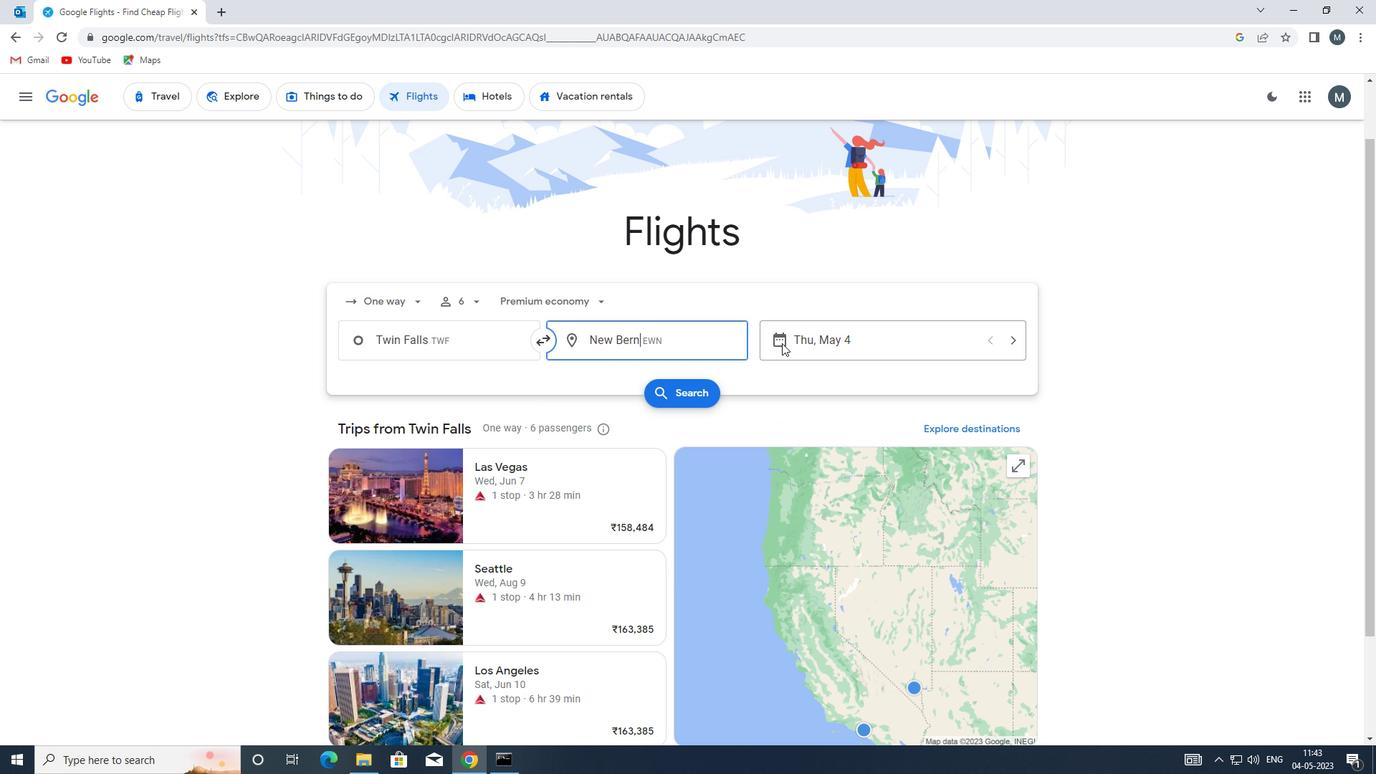 
Action: Mouse pressed left at (792, 339)
Screenshot: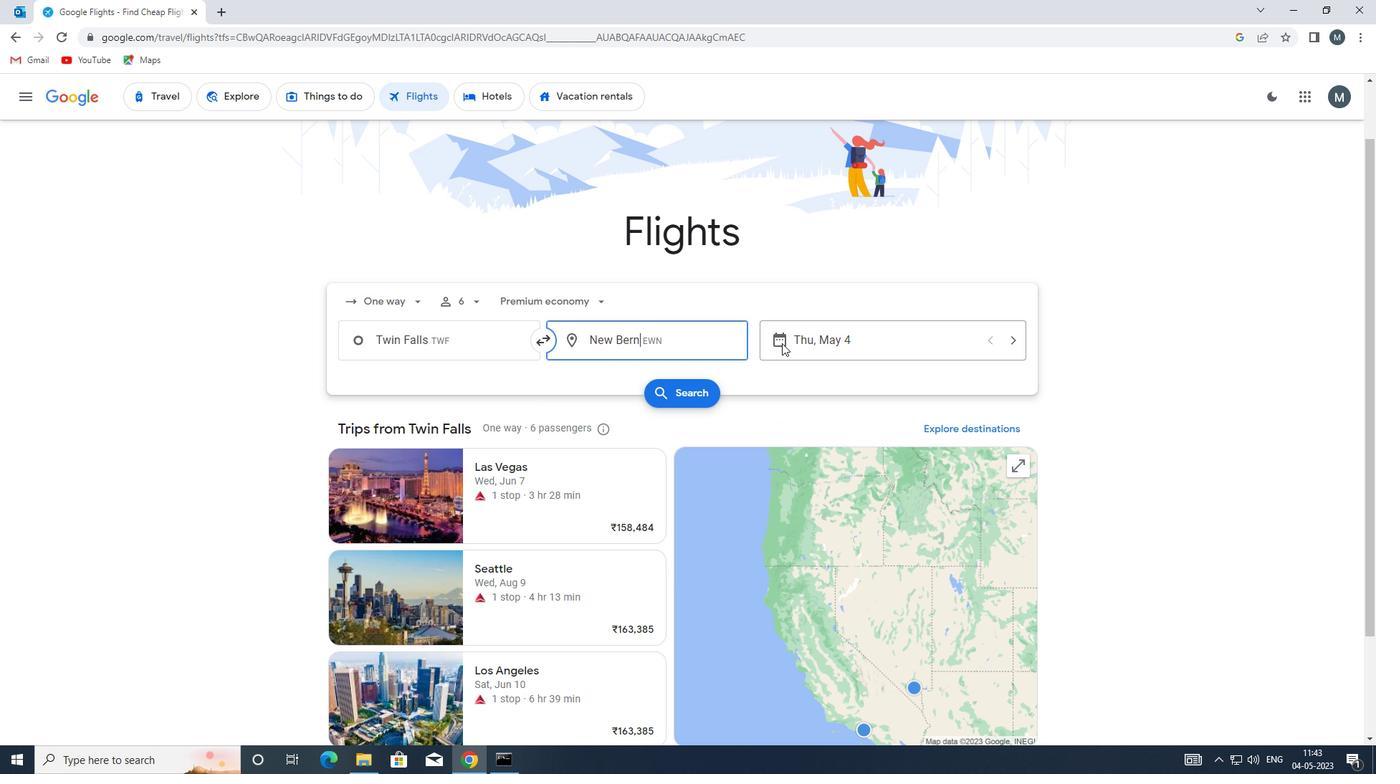 
Action: Mouse moved to (656, 442)
Screenshot: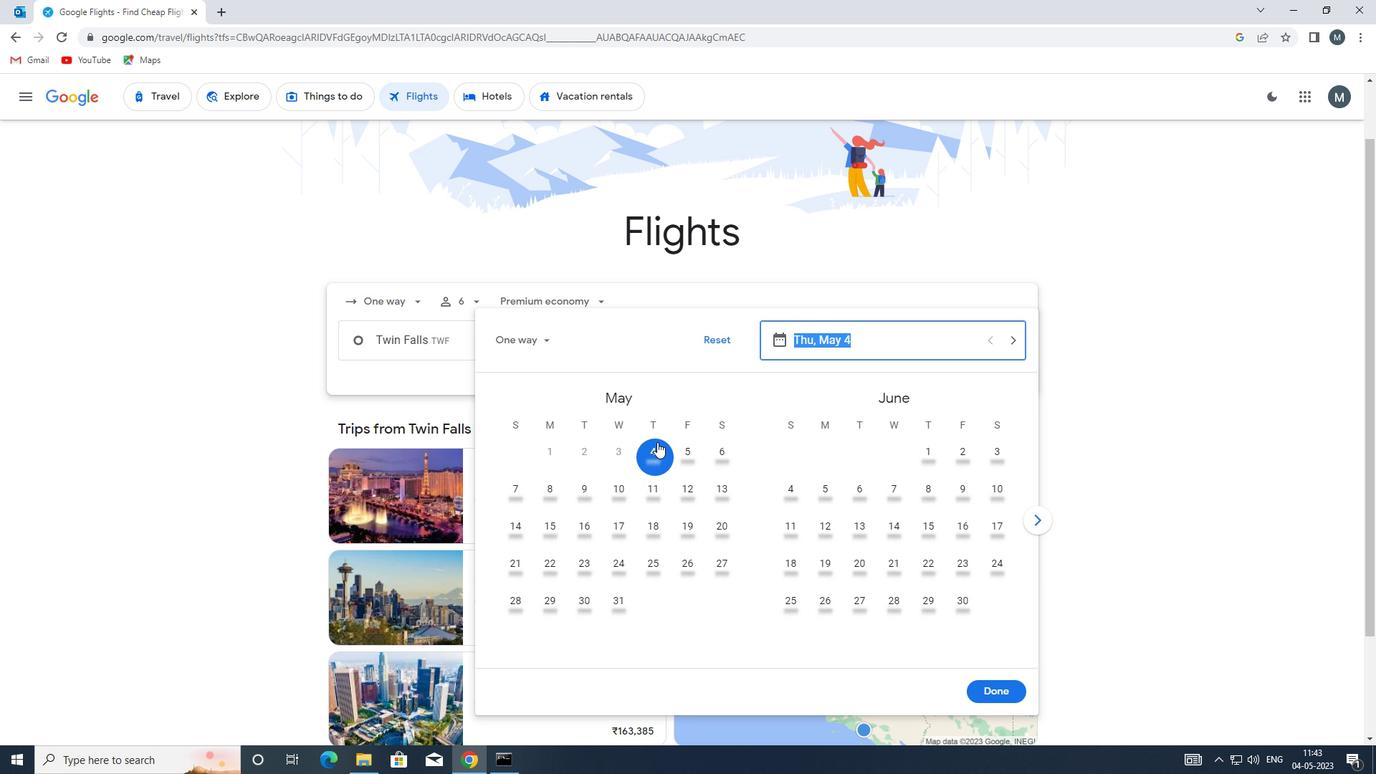 
Action: Mouse pressed left at (656, 442)
Screenshot: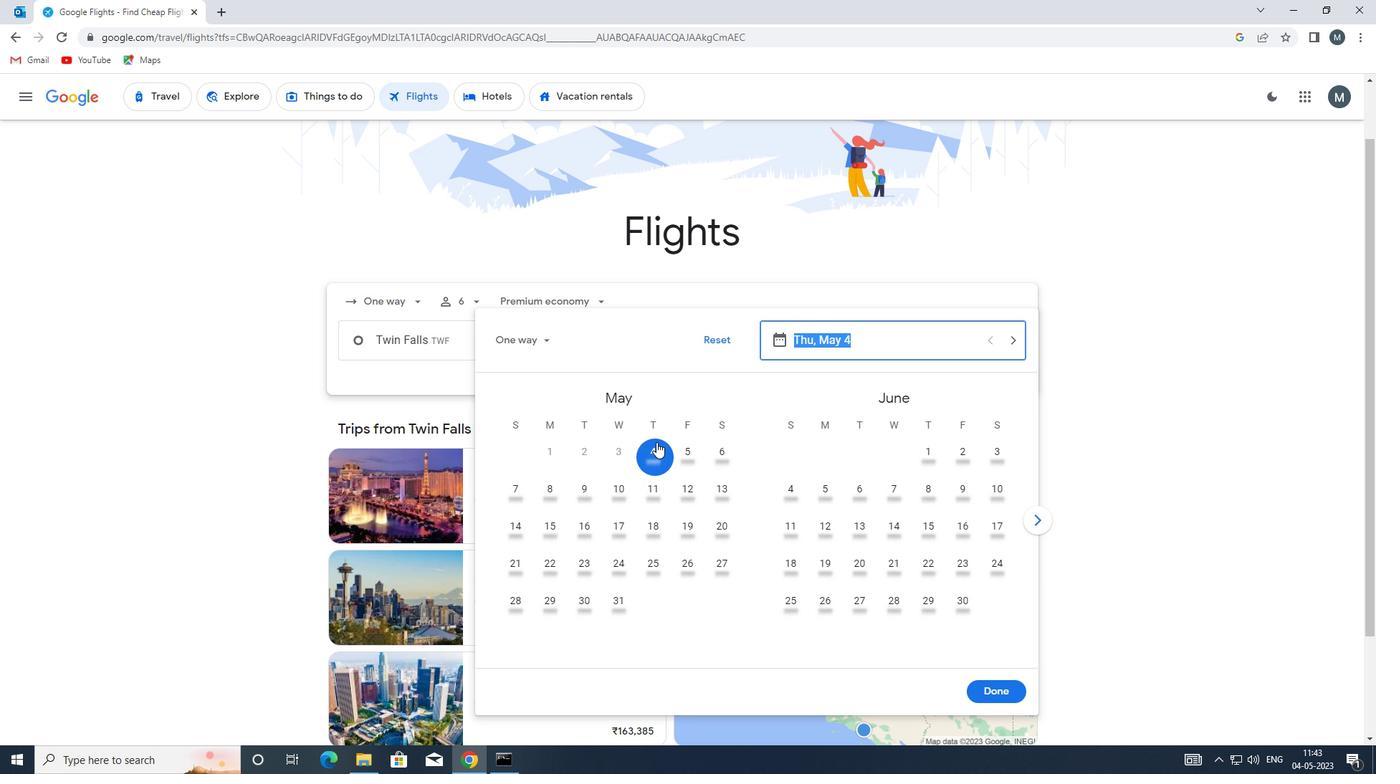 
Action: Mouse moved to (1007, 684)
Screenshot: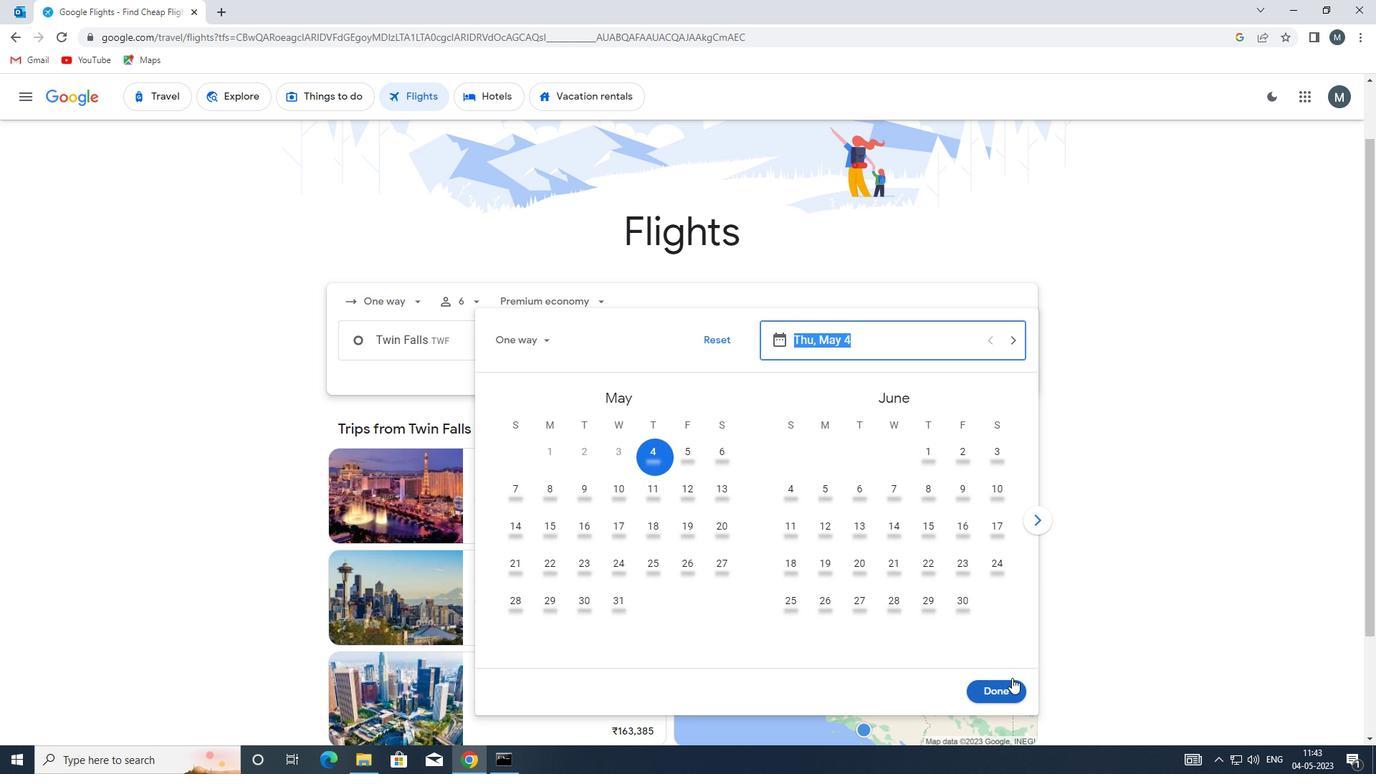 
Action: Mouse pressed left at (1007, 684)
Screenshot: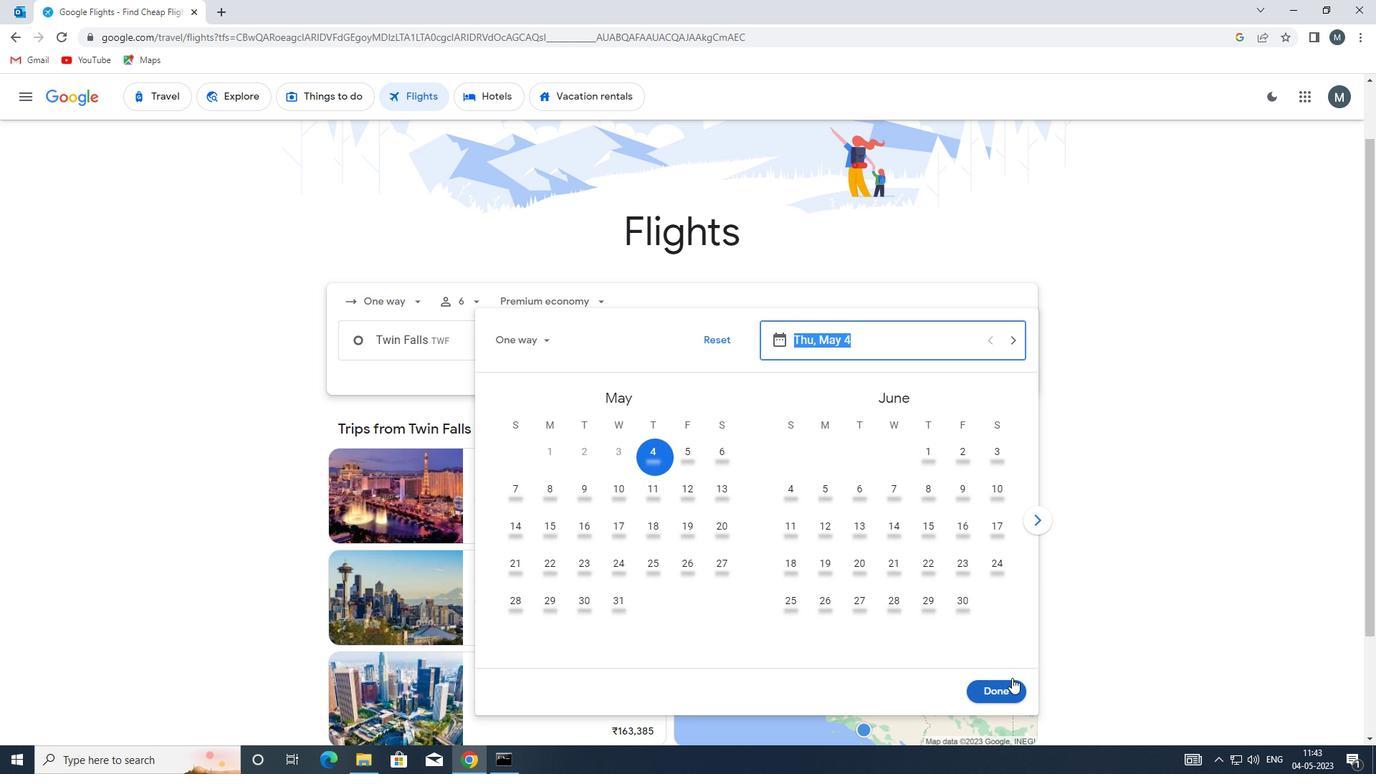 
Action: Mouse moved to (675, 389)
Screenshot: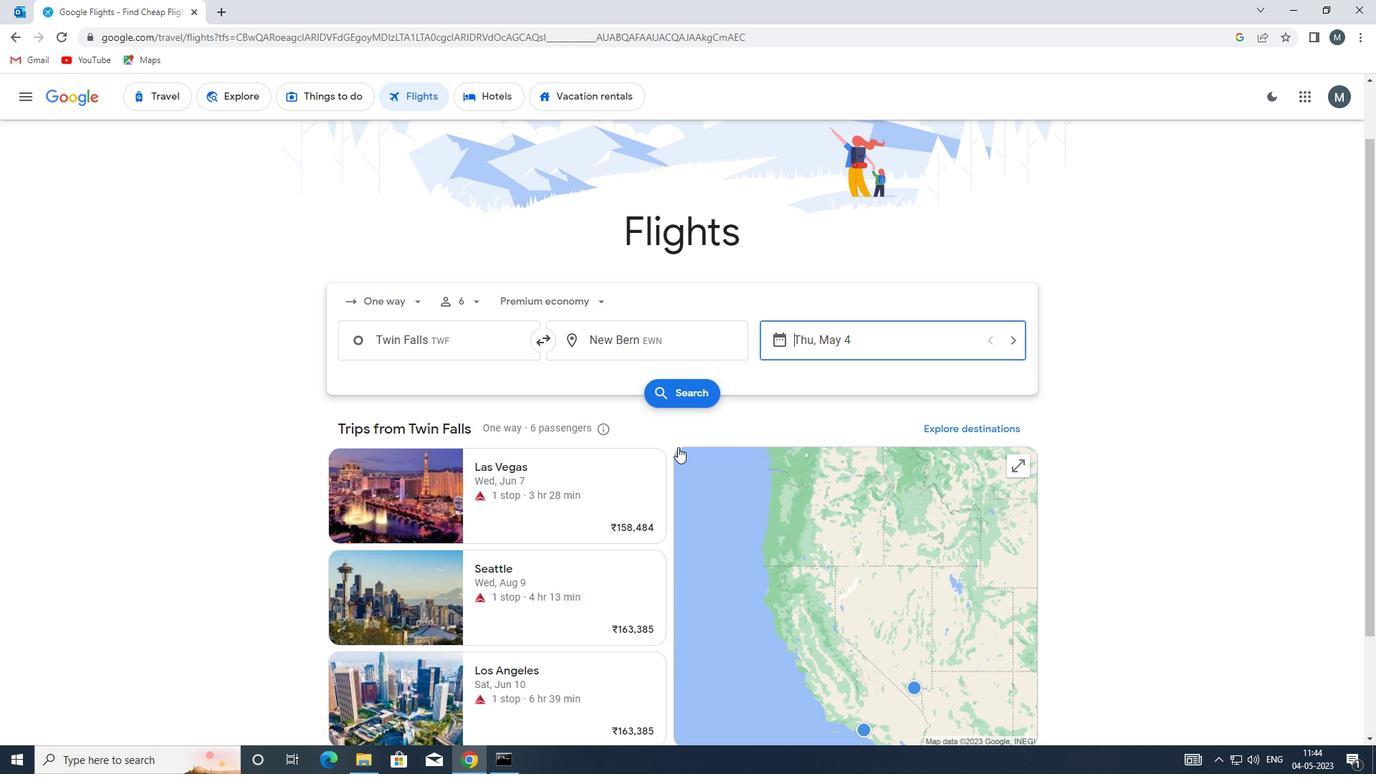 
Action: Mouse pressed left at (675, 389)
Screenshot: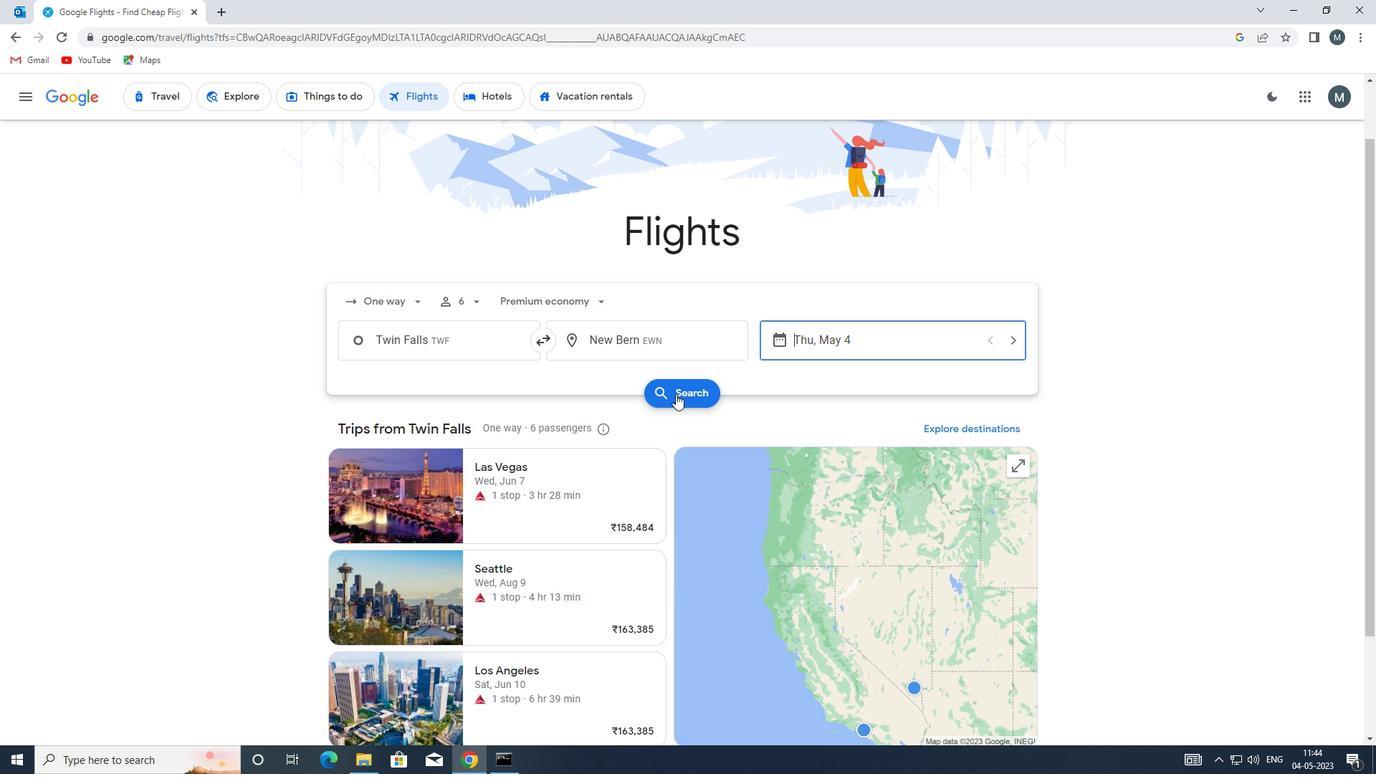
Action: Mouse moved to (339, 225)
Screenshot: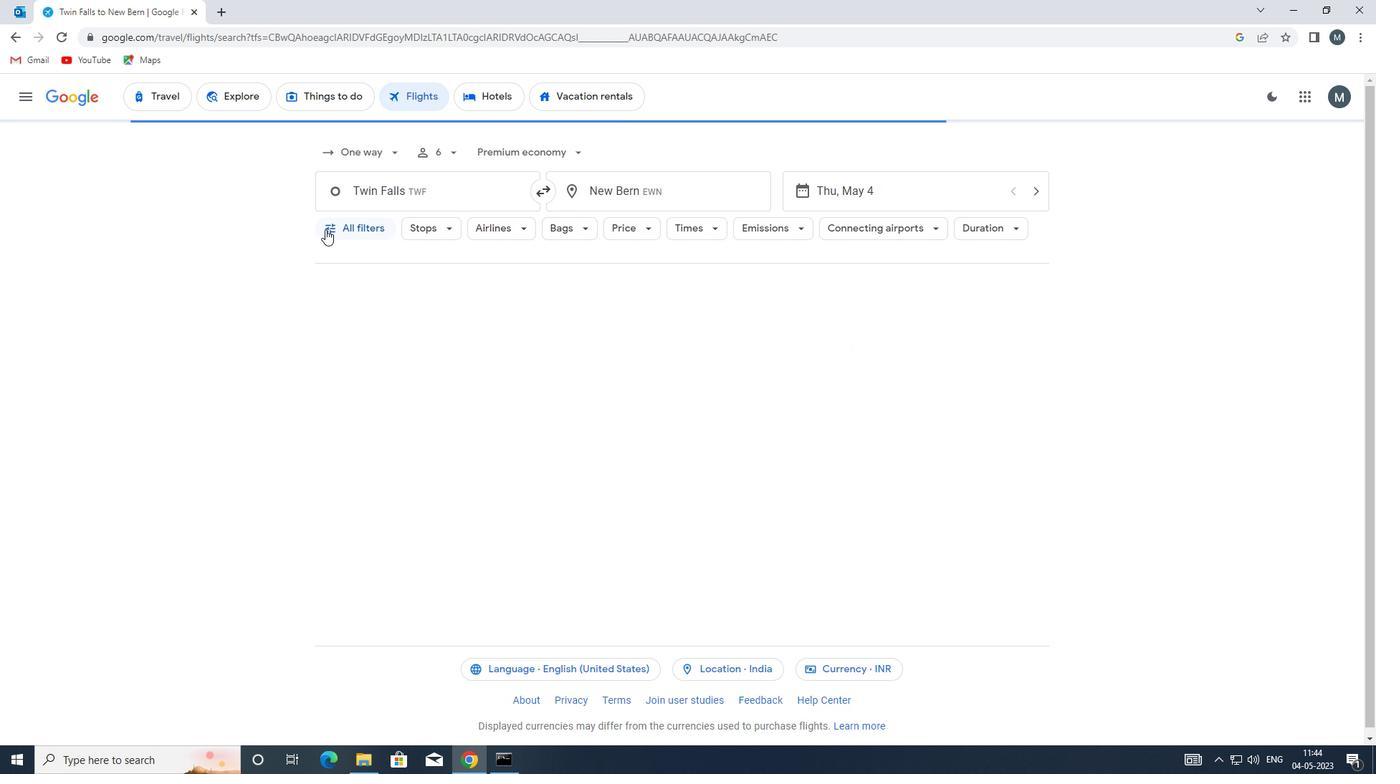 
Action: Mouse pressed left at (339, 225)
Screenshot: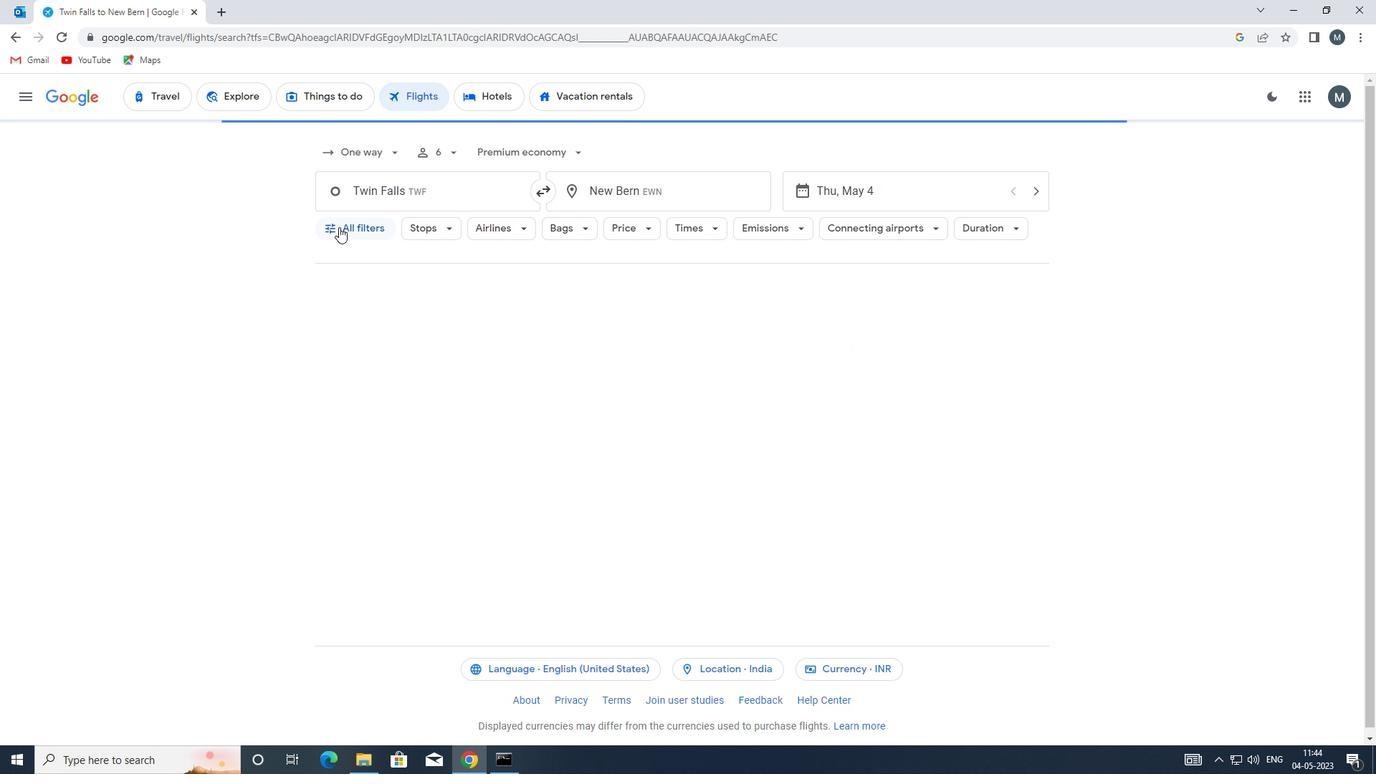 
Action: Mouse moved to (420, 407)
Screenshot: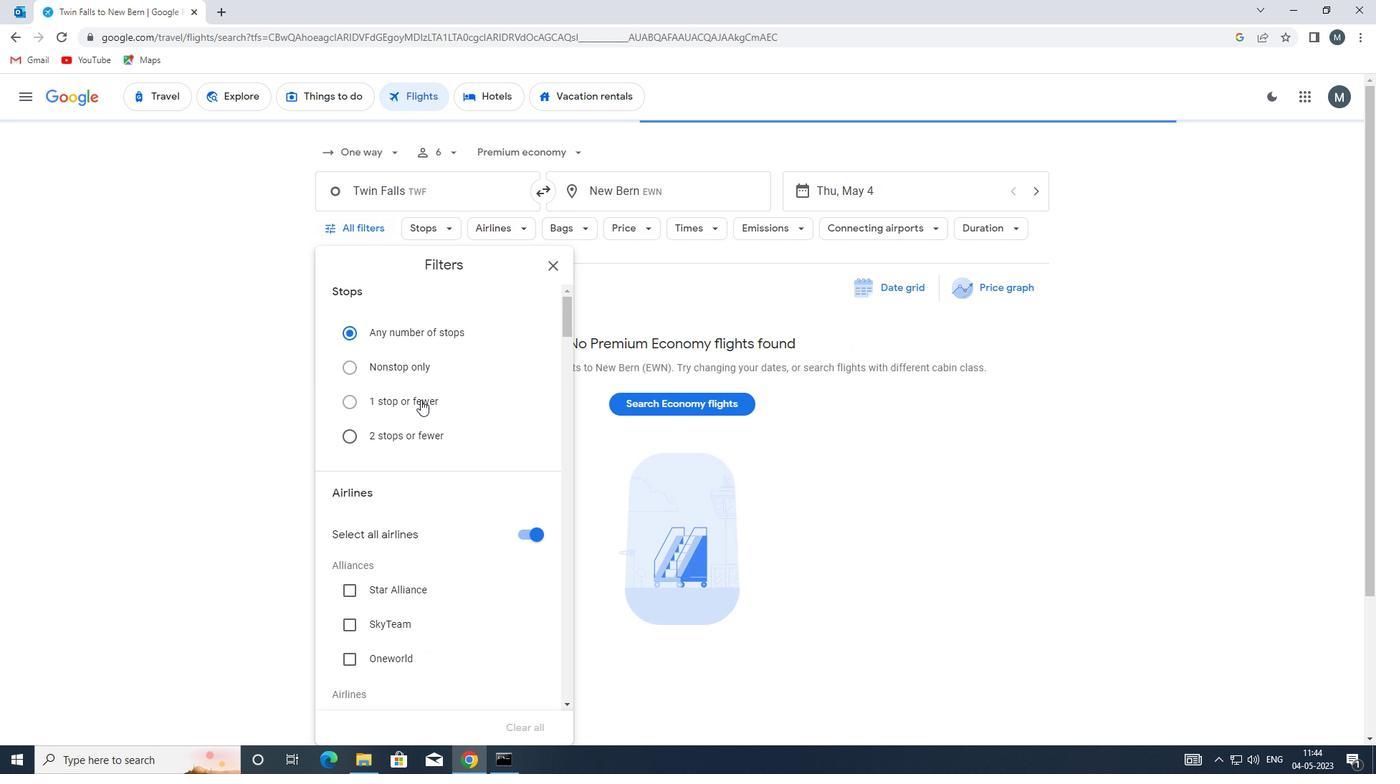 
Action: Mouse scrolled (420, 407) with delta (0, 0)
Screenshot: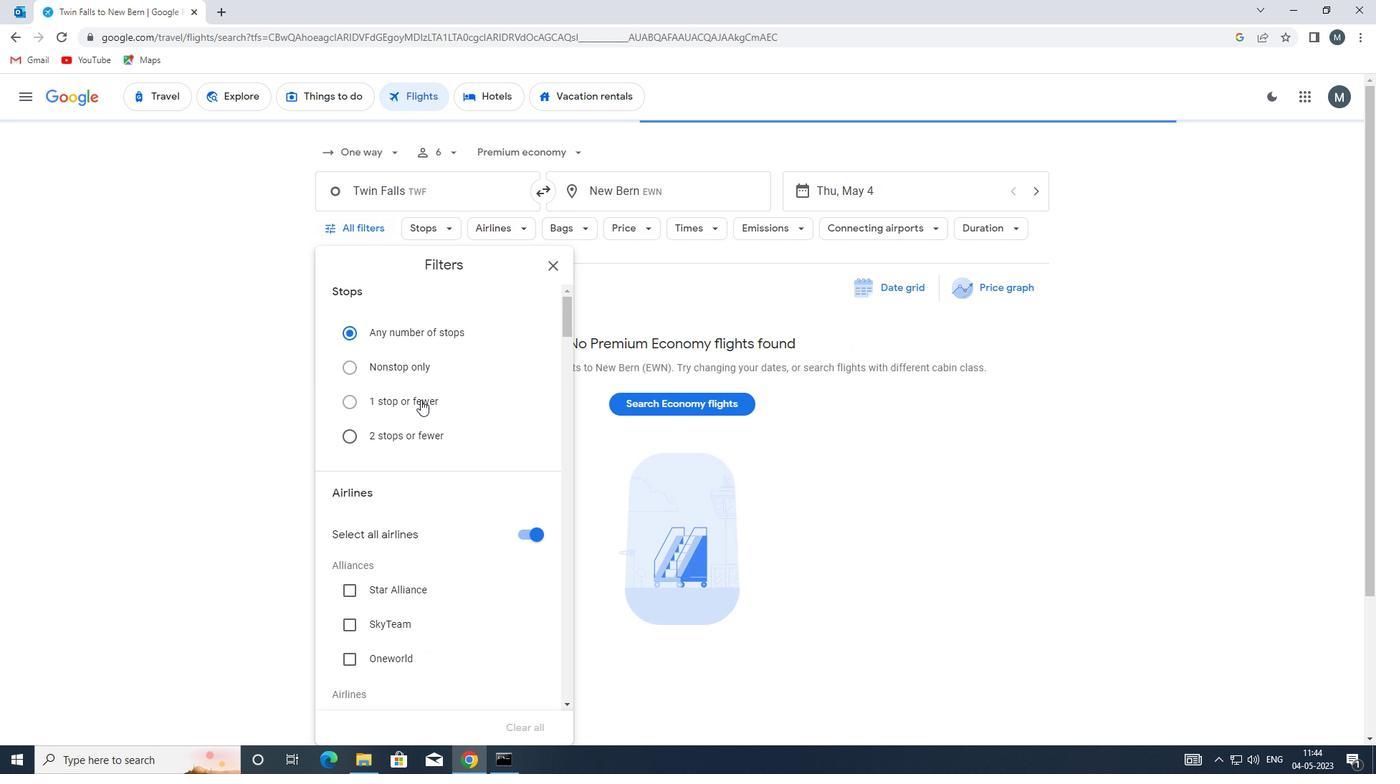
Action: Mouse moved to (420, 414)
Screenshot: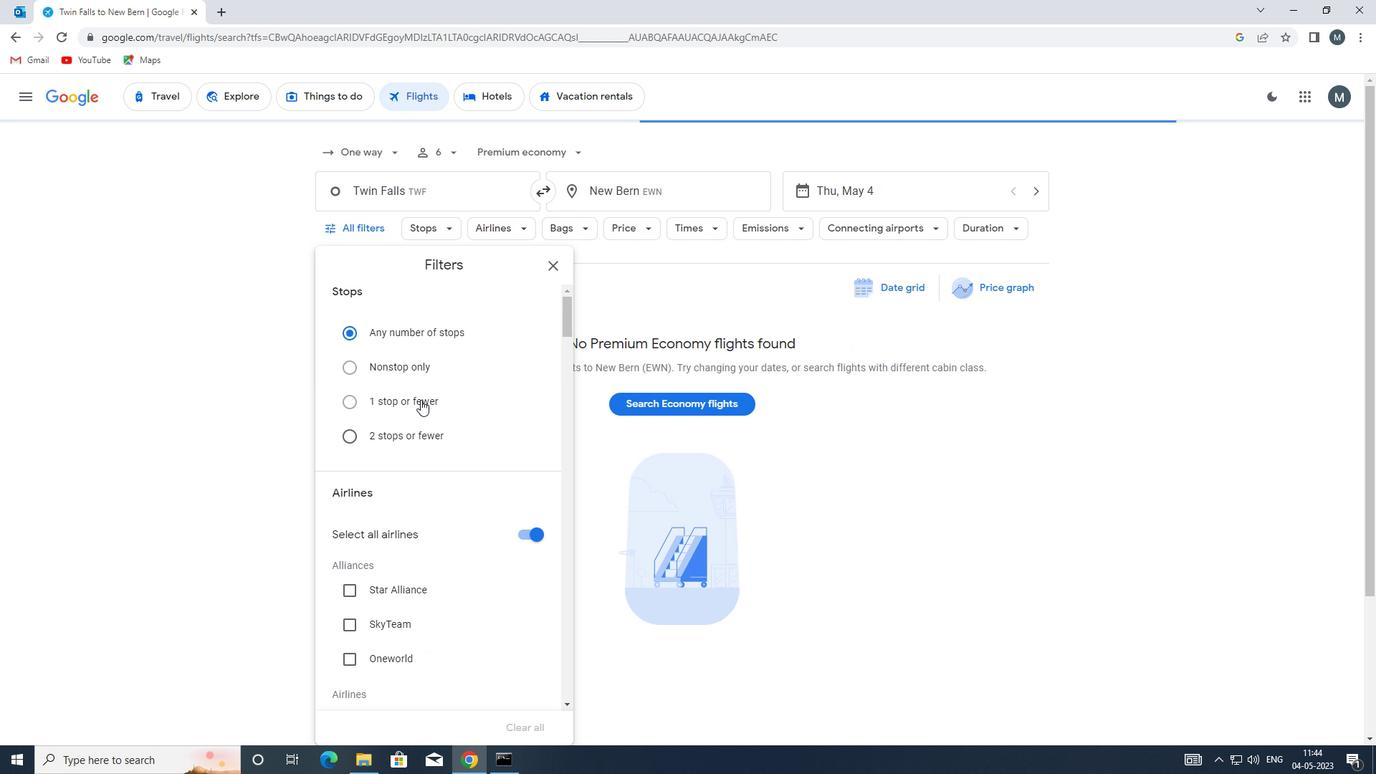 
Action: Mouse scrolled (420, 413) with delta (0, 0)
Screenshot: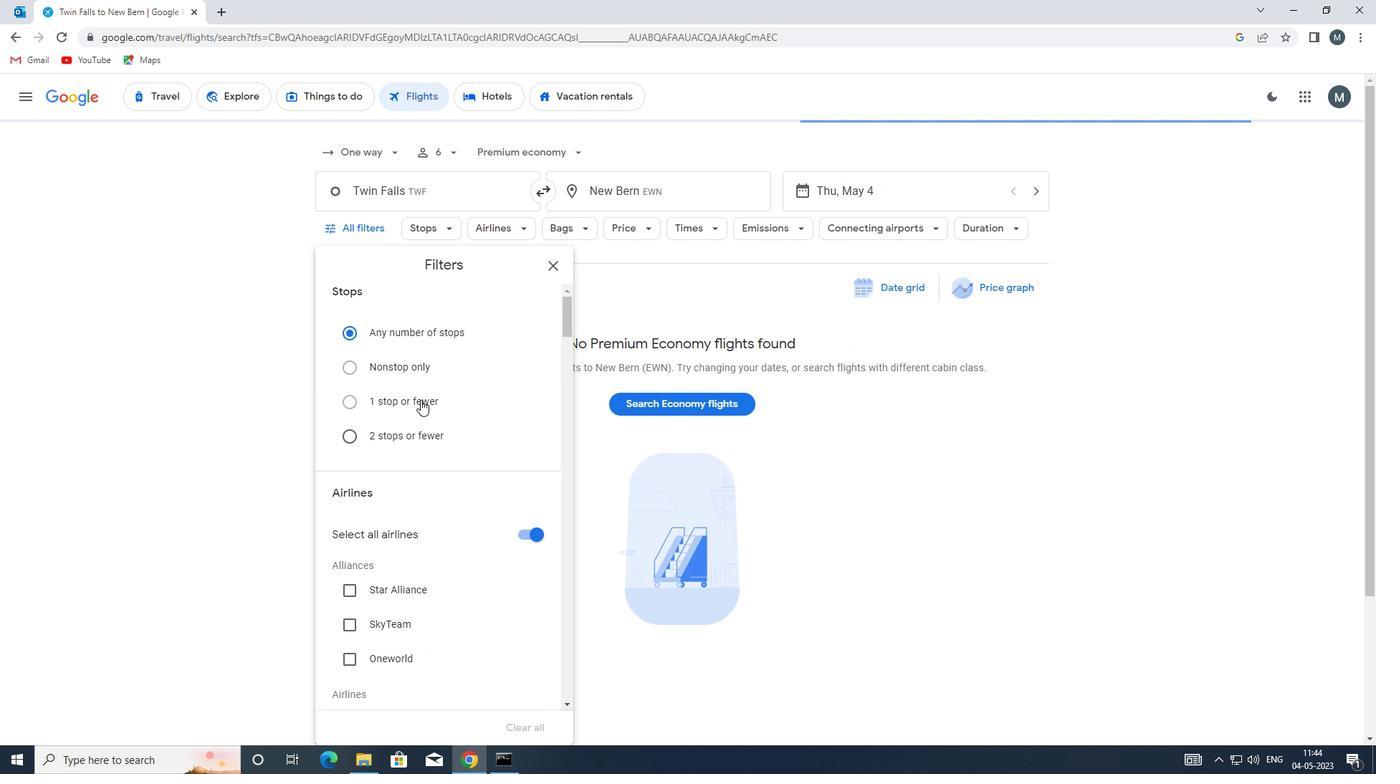 
Action: Mouse moved to (521, 389)
Screenshot: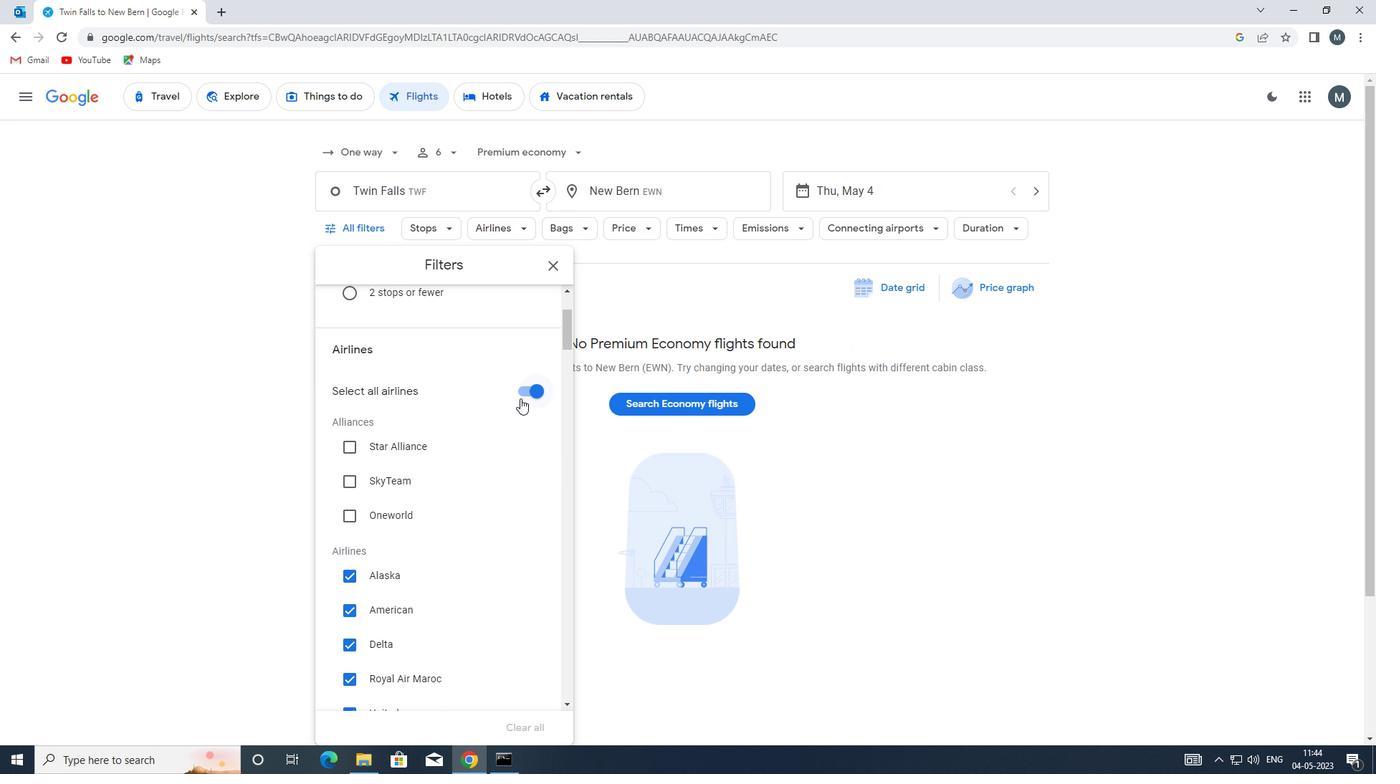 
Action: Mouse pressed left at (521, 389)
Screenshot: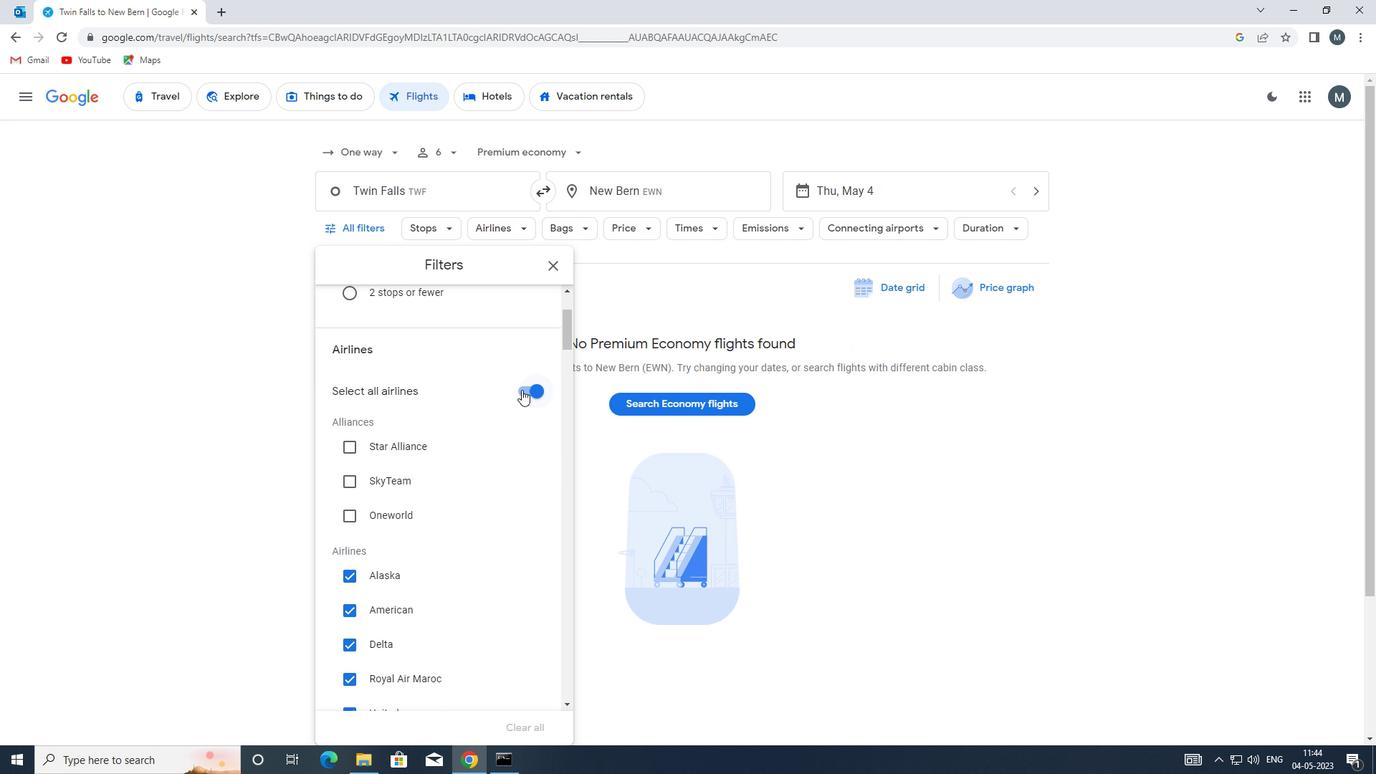
Action: Mouse moved to (401, 472)
Screenshot: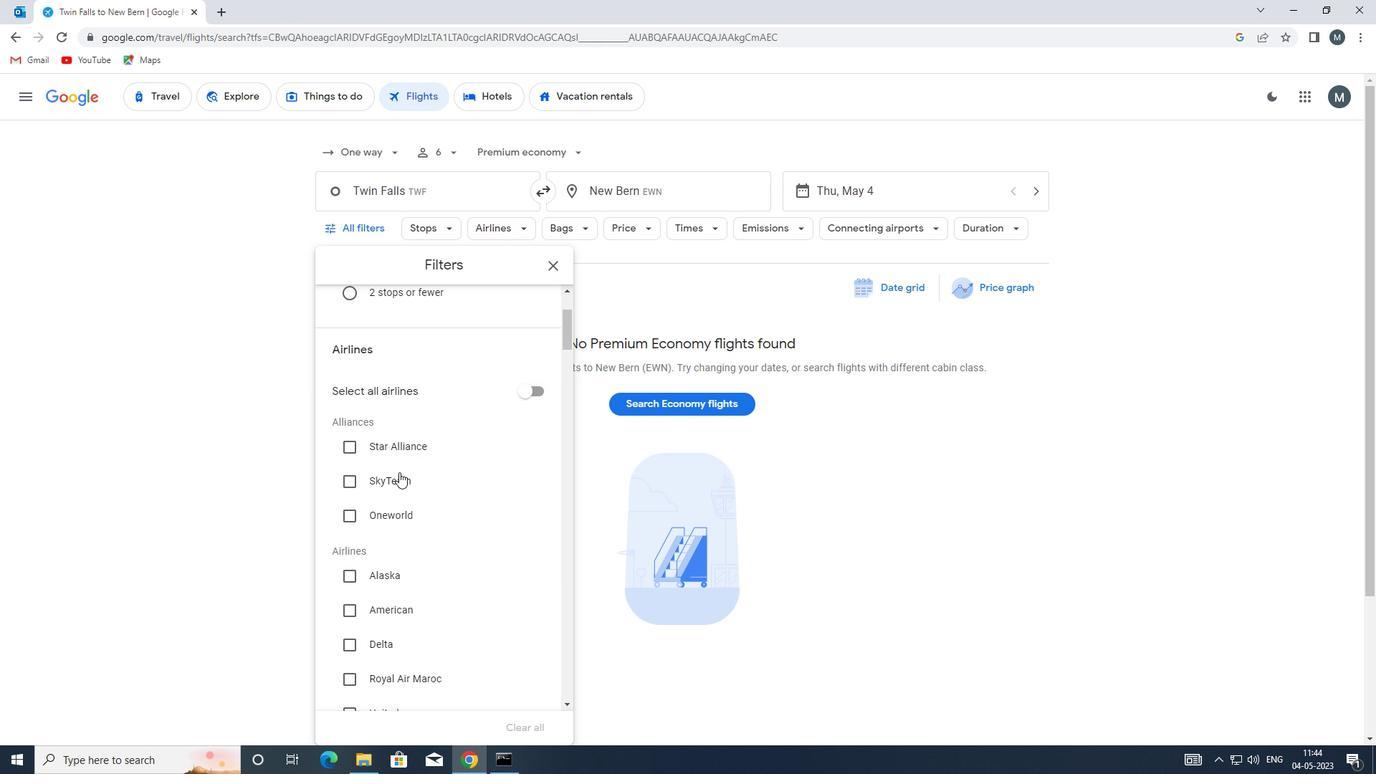 
Action: Mouse scrolled (401, 471) with delta (0, 0)
Screenshot: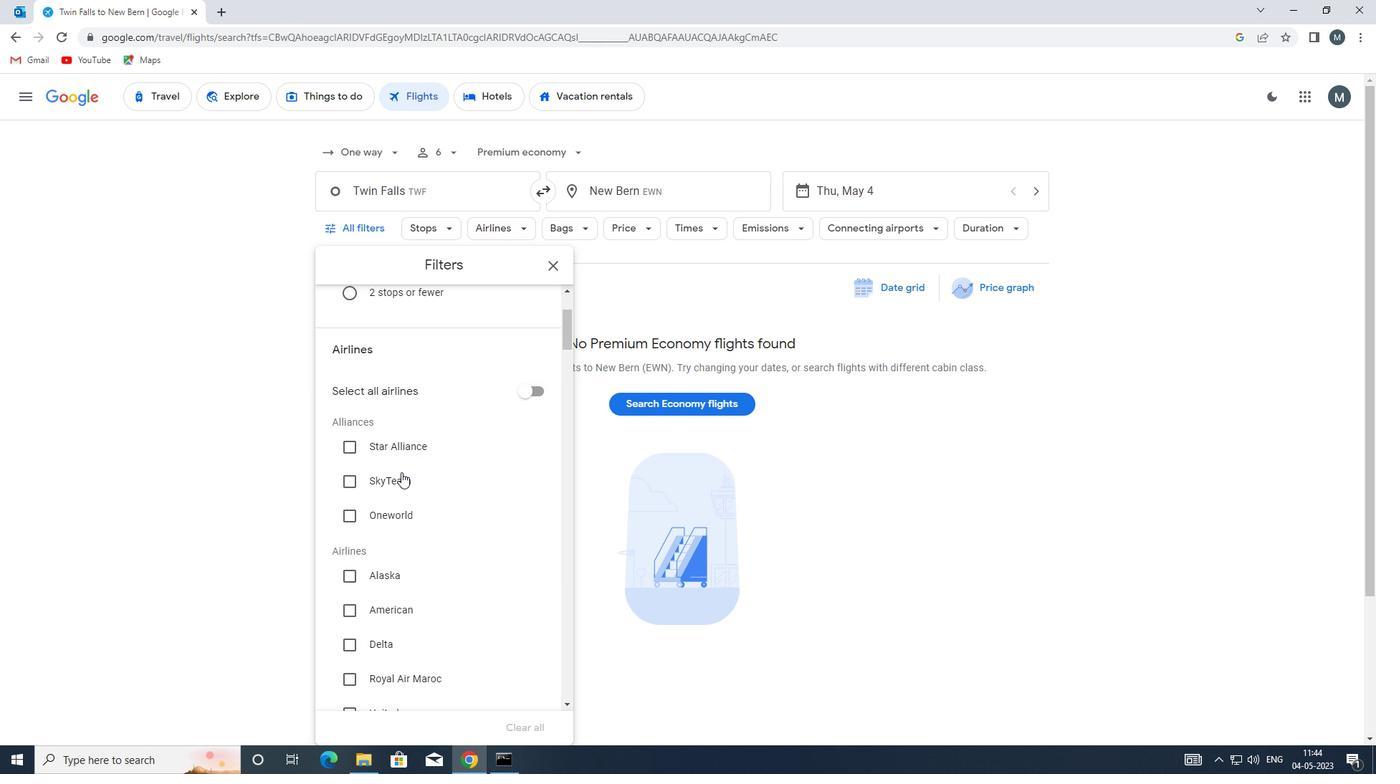 
Action: Mouse moved to (418, 470)
Screenshot: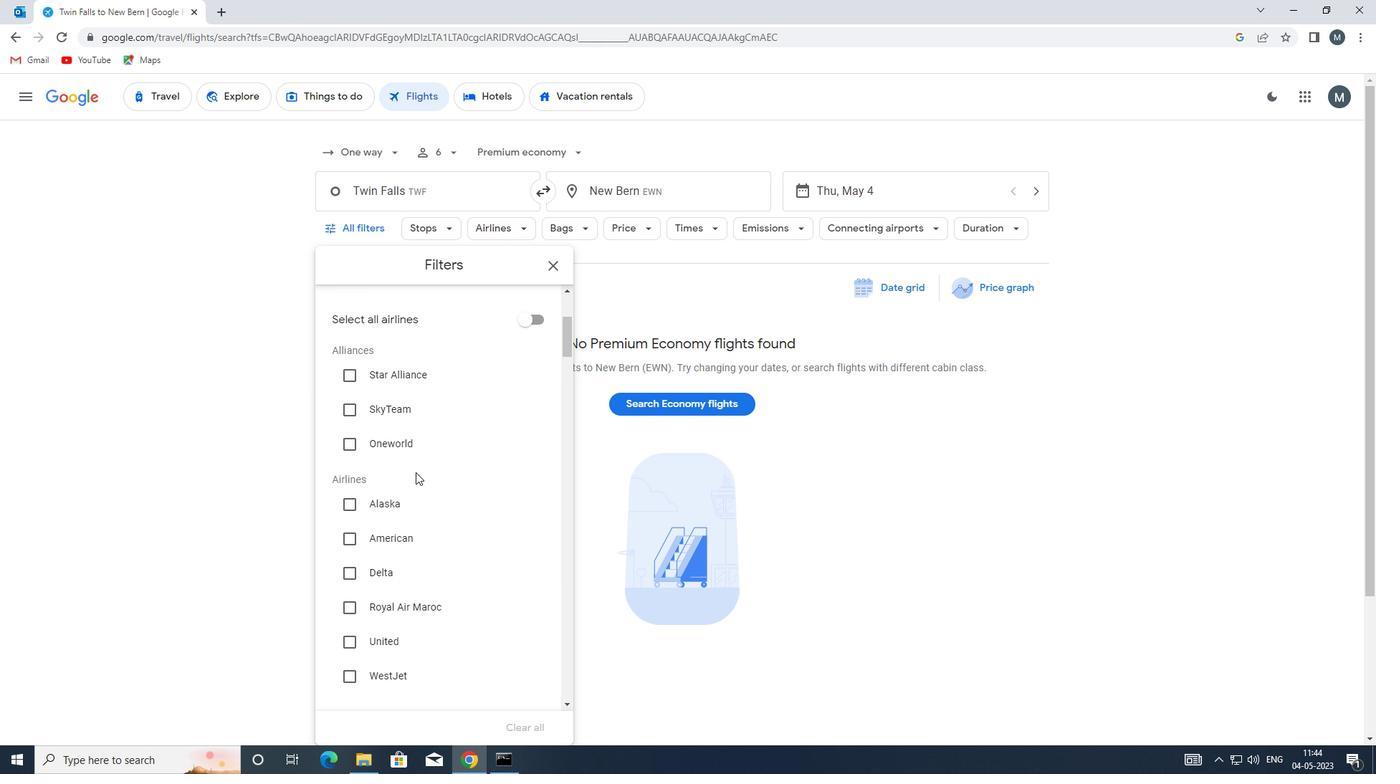 
Action: Mouse scrolled (418, 470) with delta (0, 0)
Screenshot: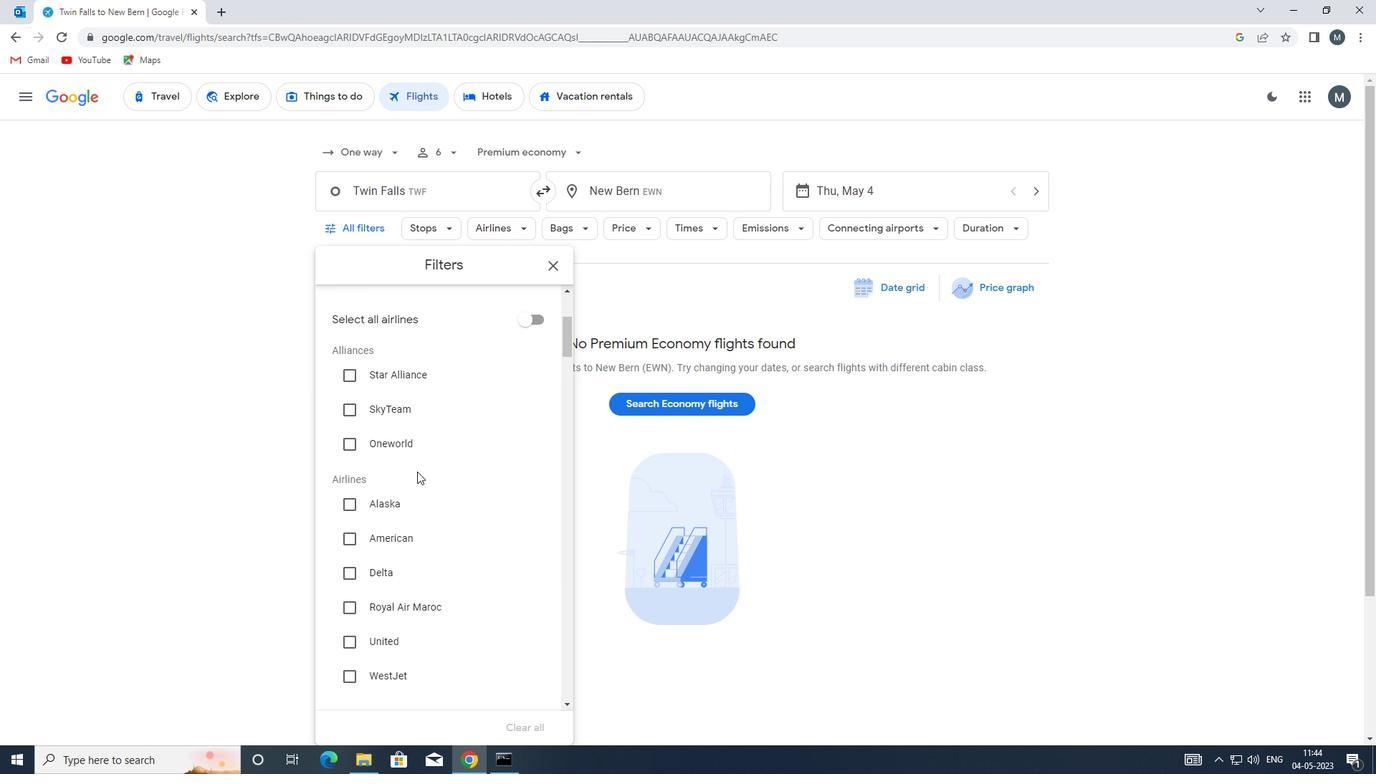 
Action: Mouse moved to (341, 432)
Screenshot: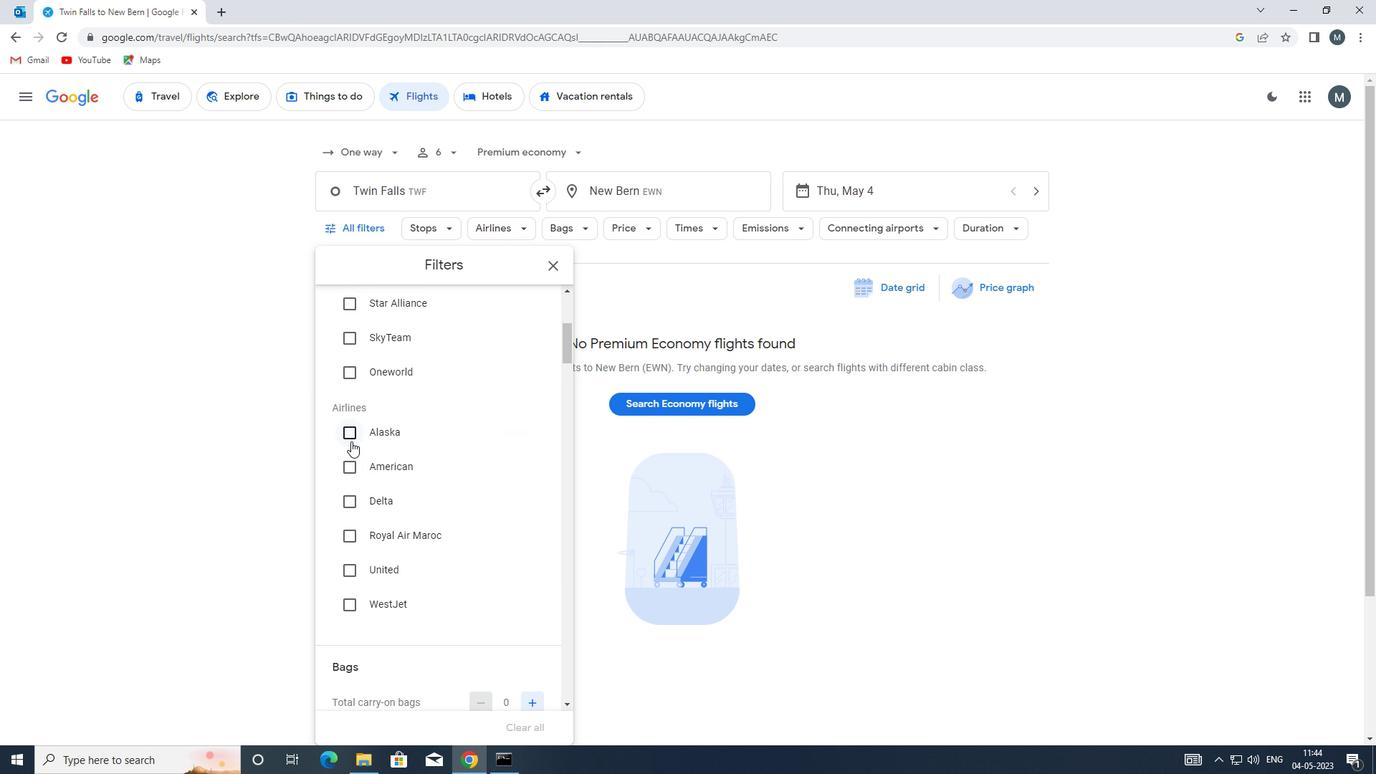 
Action: Mouse pressed left at (341, 432)
Screenshot: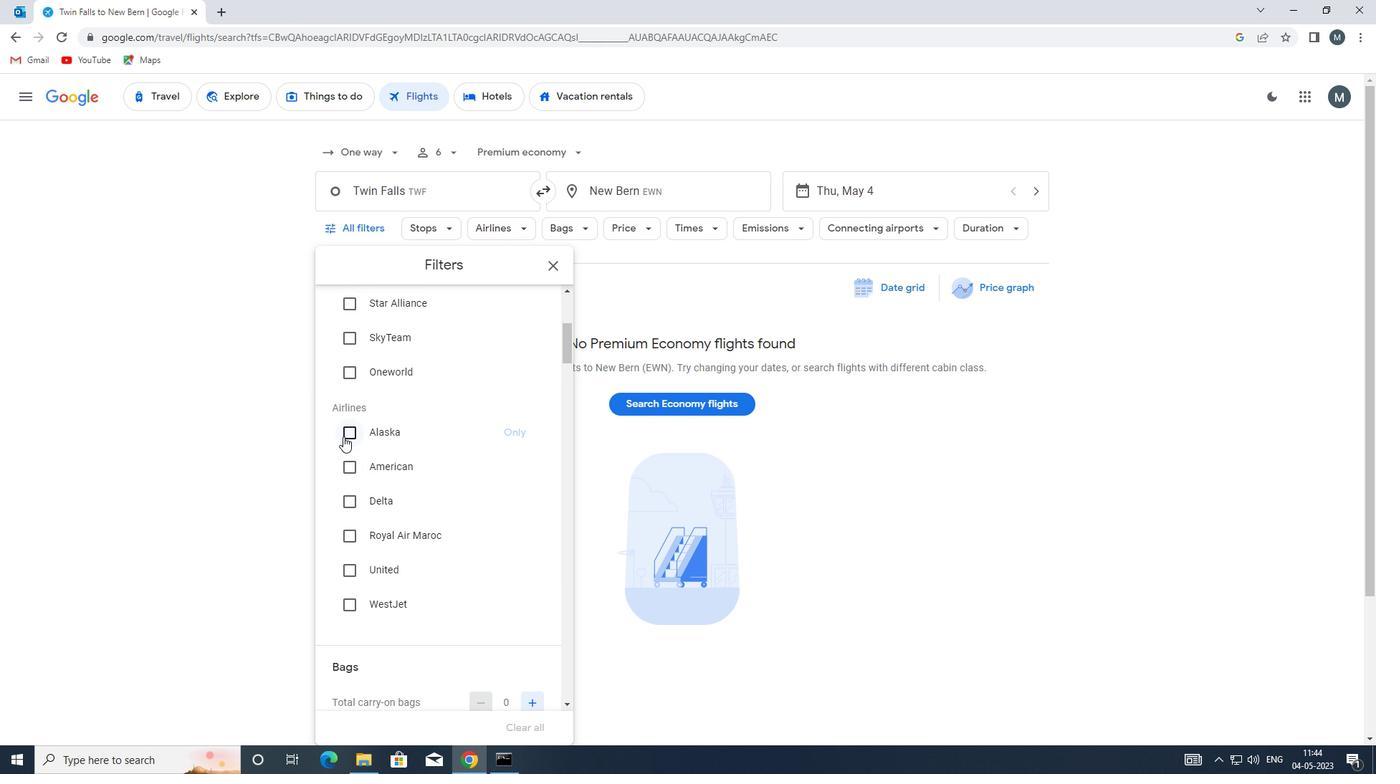 
Action: Mouse moved to (435, 448)
Screenshot: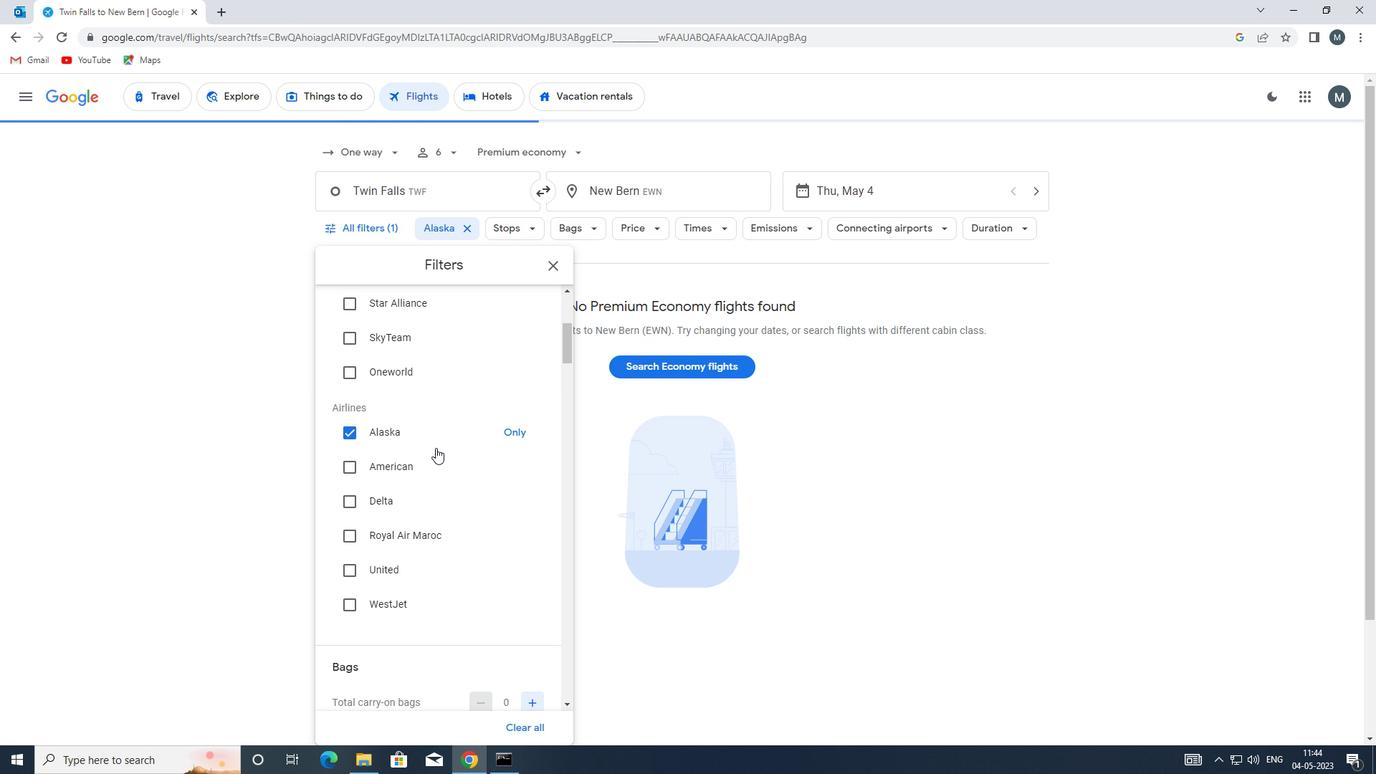 
Action: Mouse scrolled (435, 448) with delta (0, 0)
Screenshot: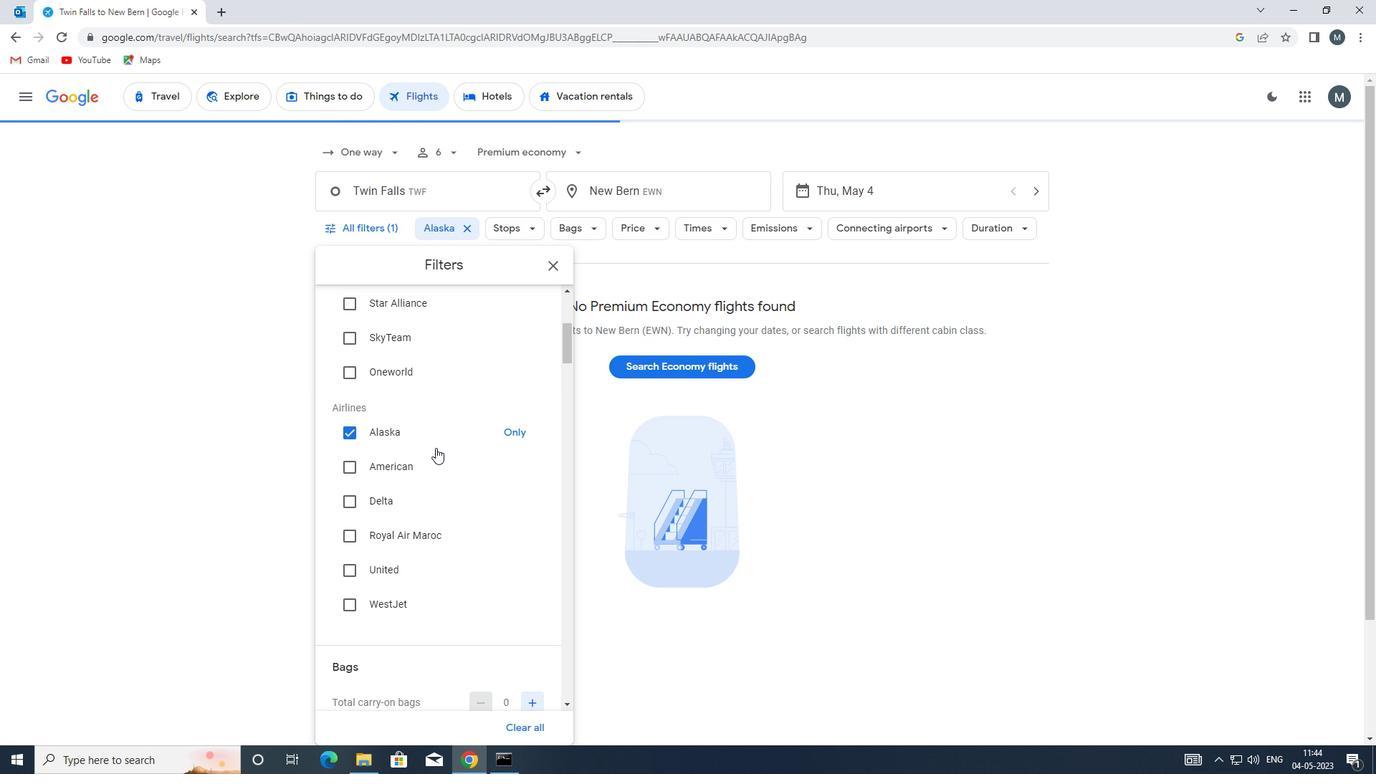 
Action: Mouse moved to (433, 448)
Screenshot: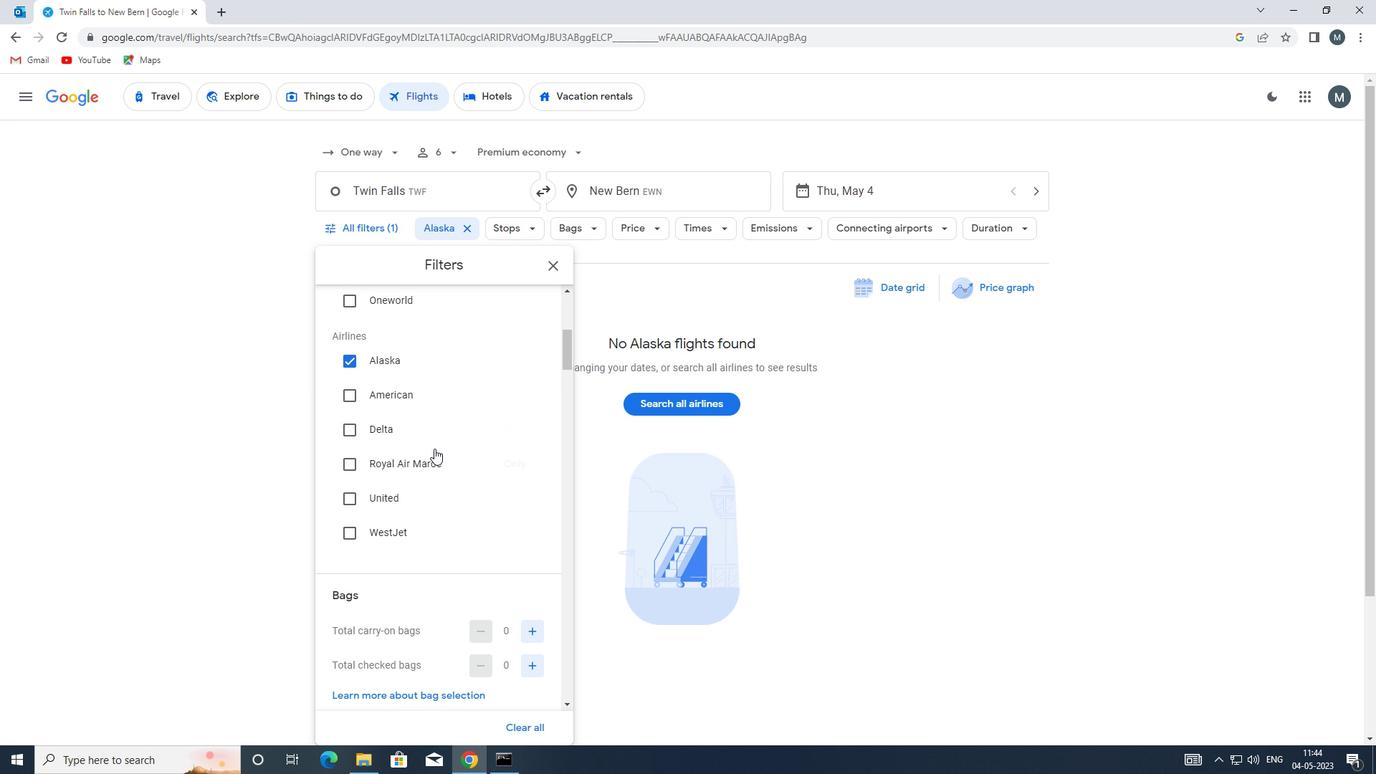 
Action: Mouse scrolled (433, 448) with delta (0, 0)
Screenshot: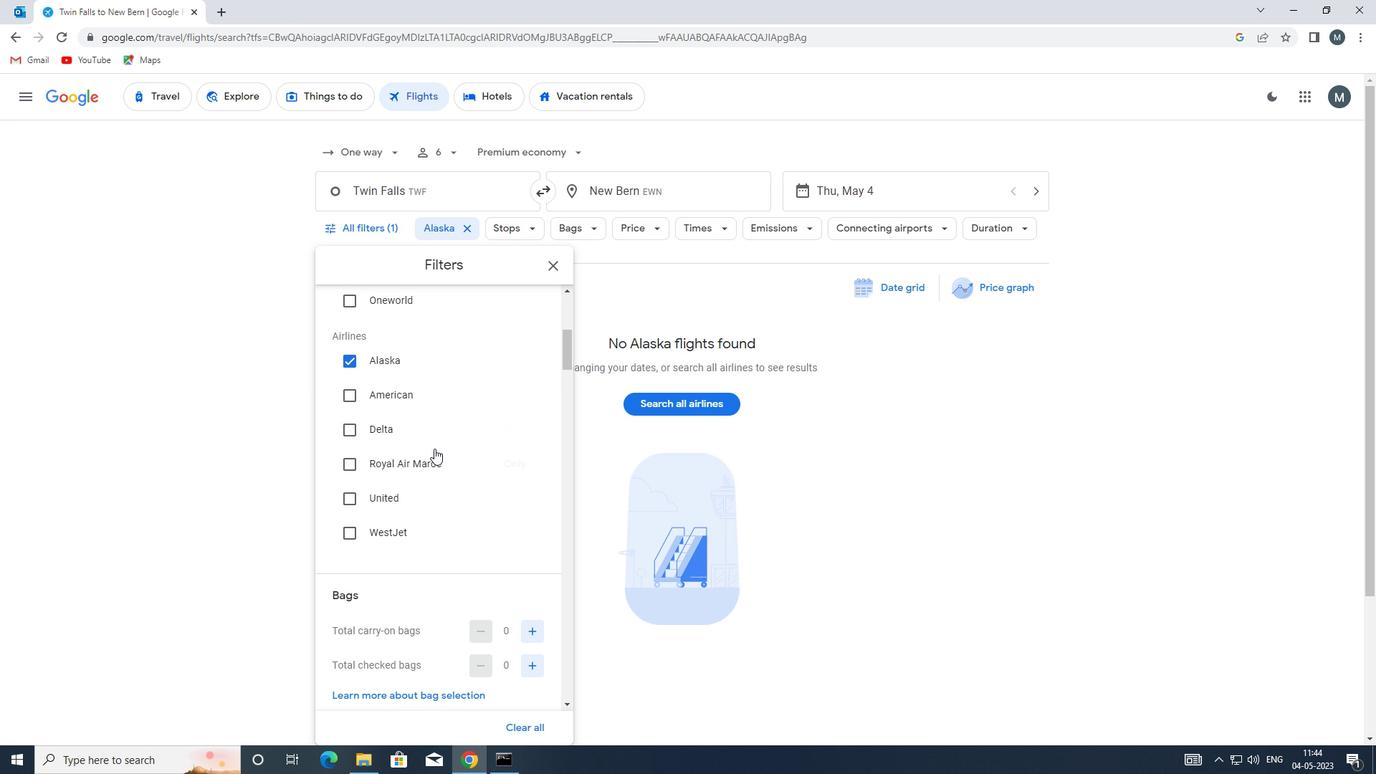 
Action: Mouse moved to (431, 451)
Screenshot: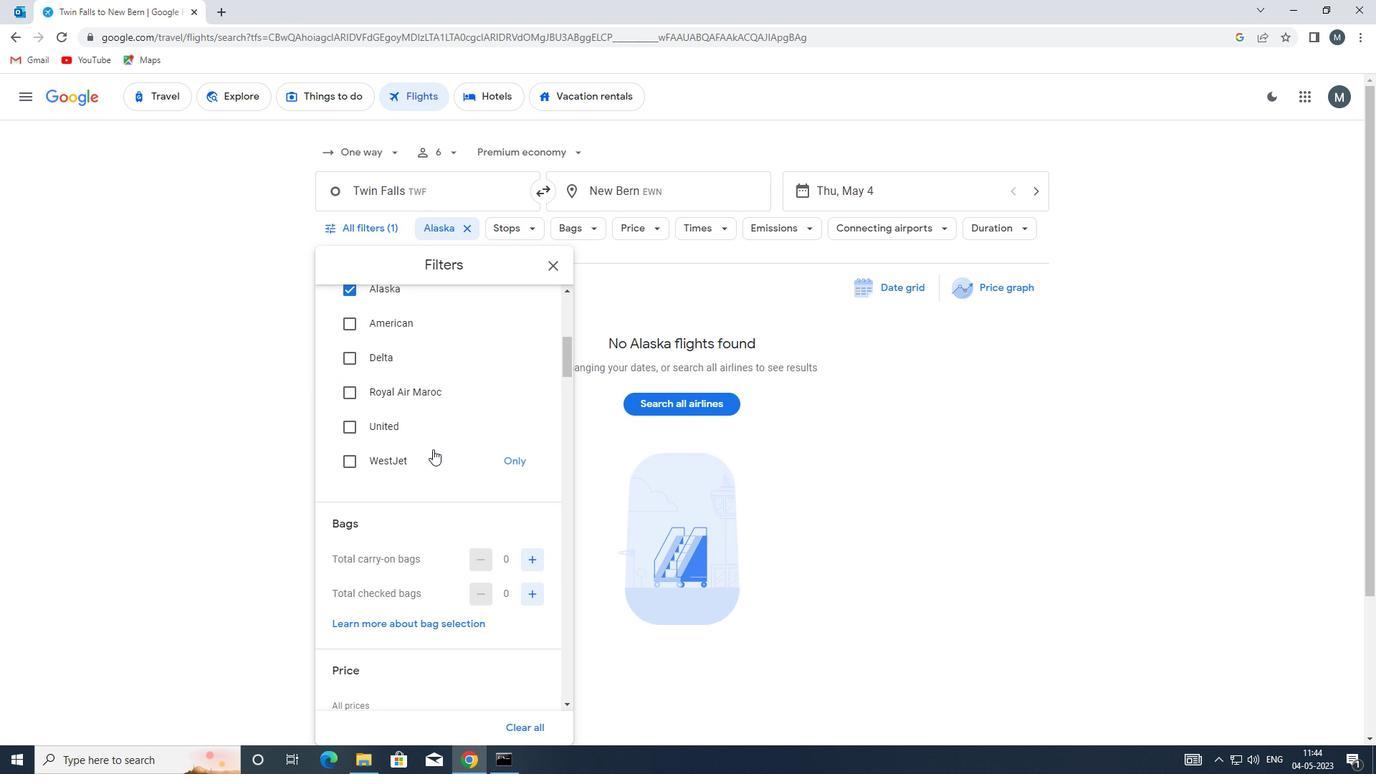 
Action: Mouse scrolled (431, 450) with delta (0, 0)
Screenshot: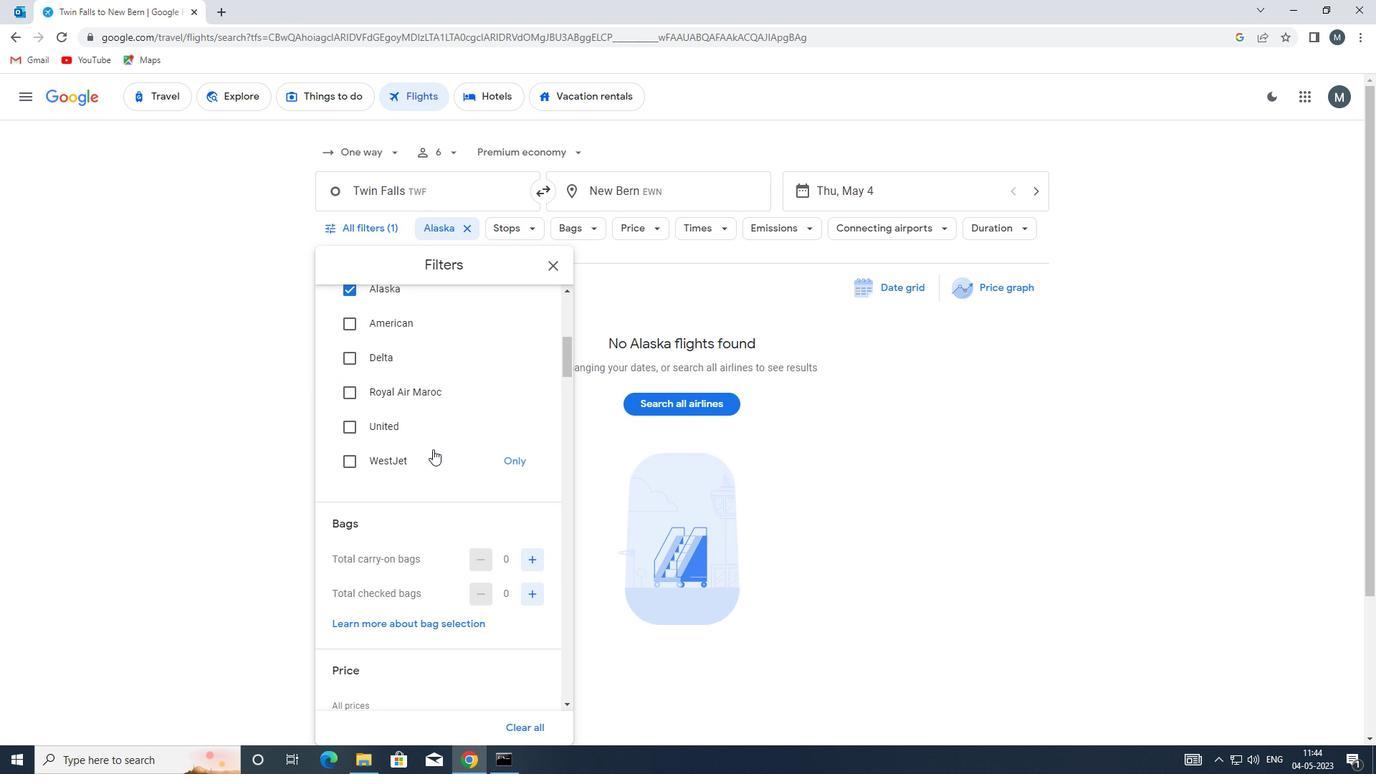 
Action: Mouse moved to (422, 458)
Screenshot: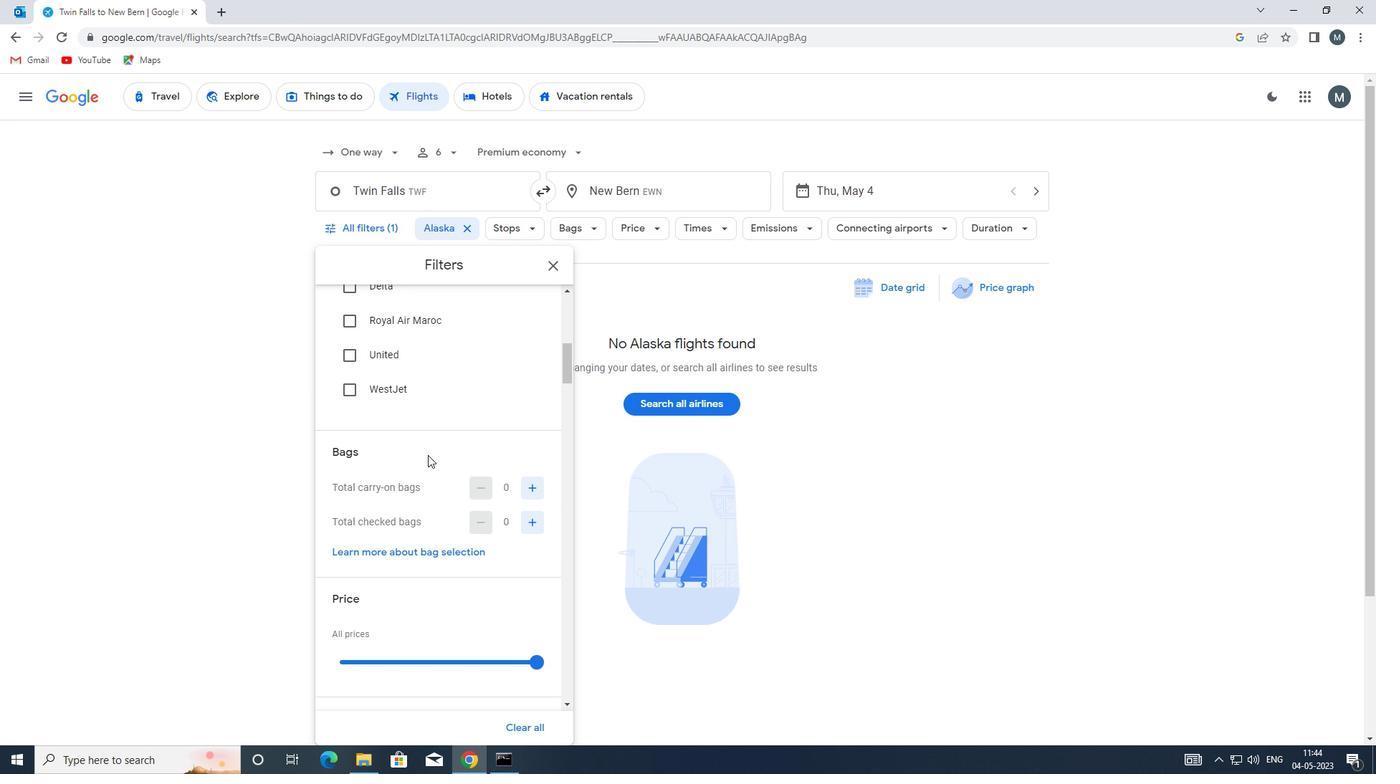 
Action: Mouse scrolled (422, 458) with delta (0, 0)
Screenshot: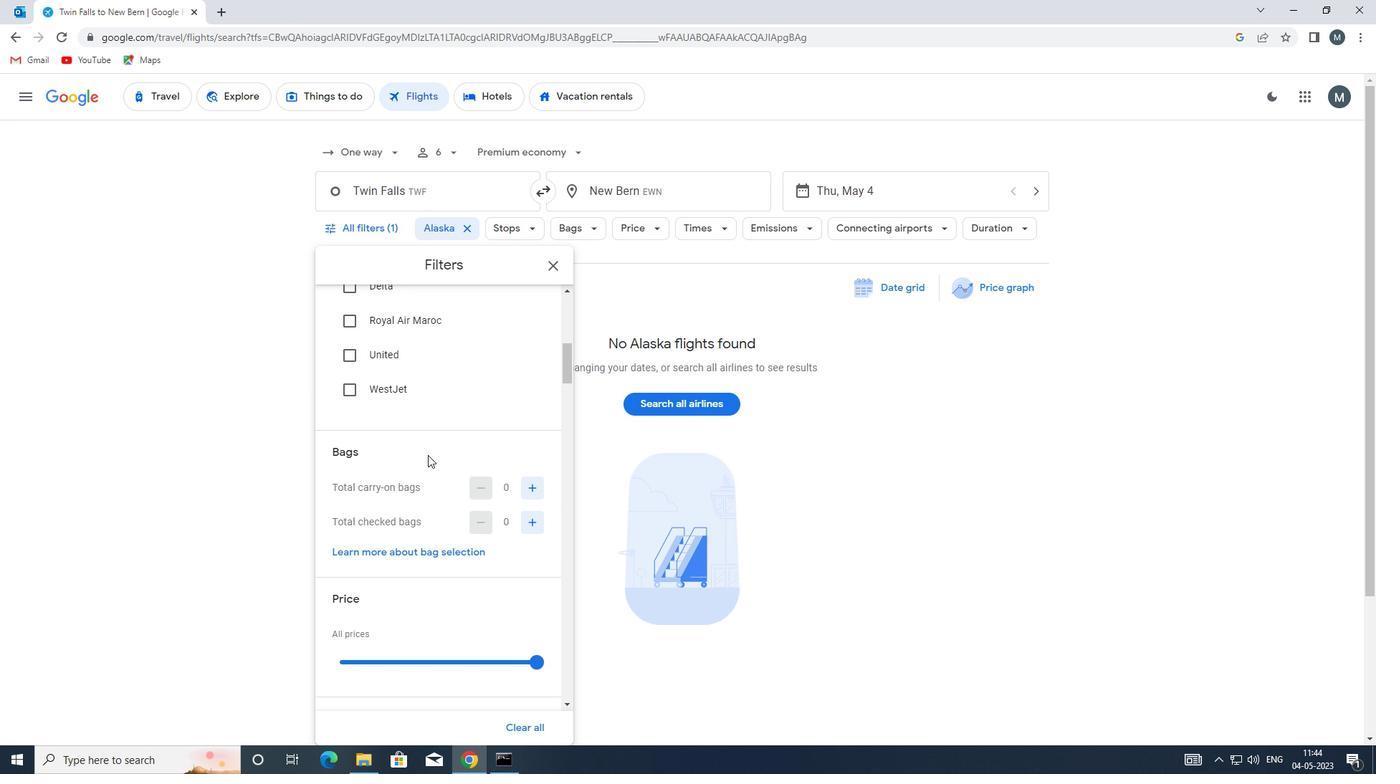 
Action: Mouse moved to (419, 460)
Screenshot: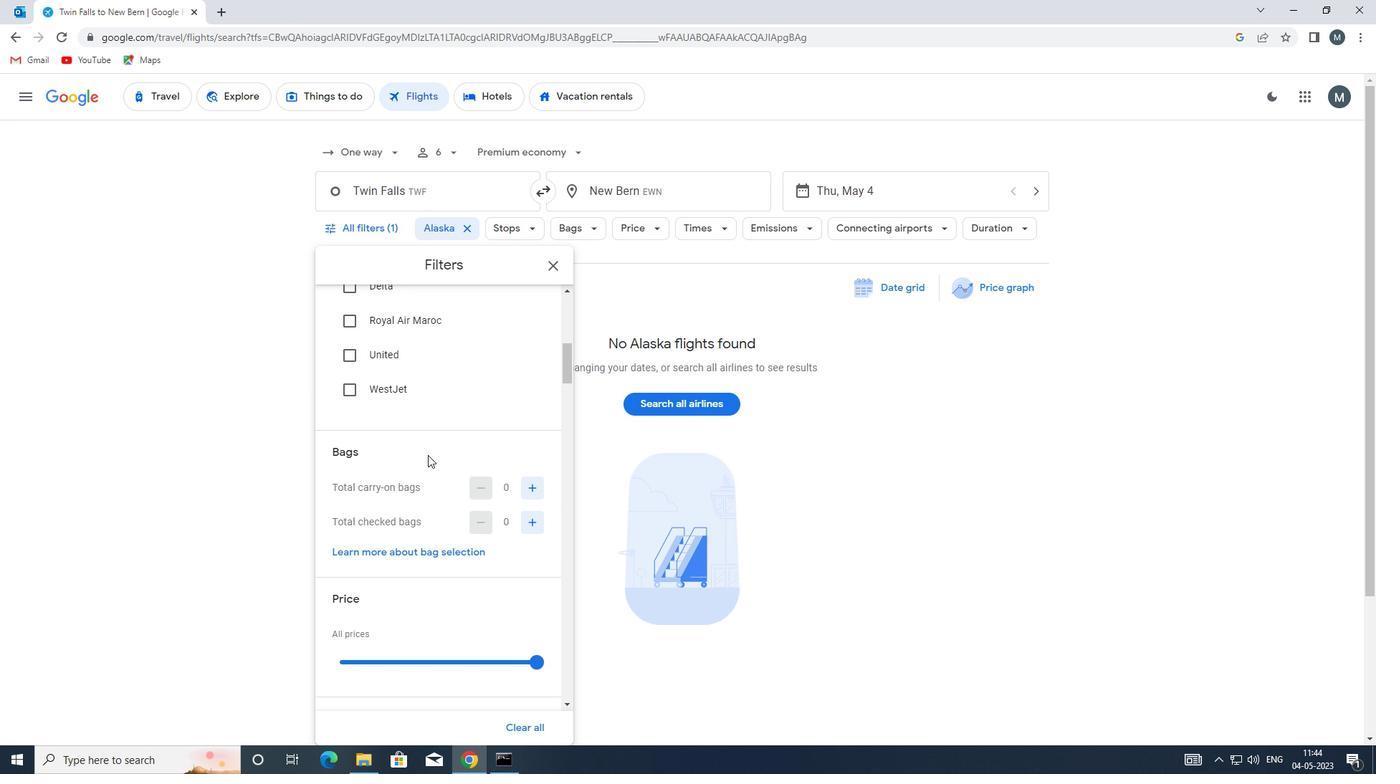 
Action: Mouse scrolled (419, 460) with delta (0, 0)
Screenshot: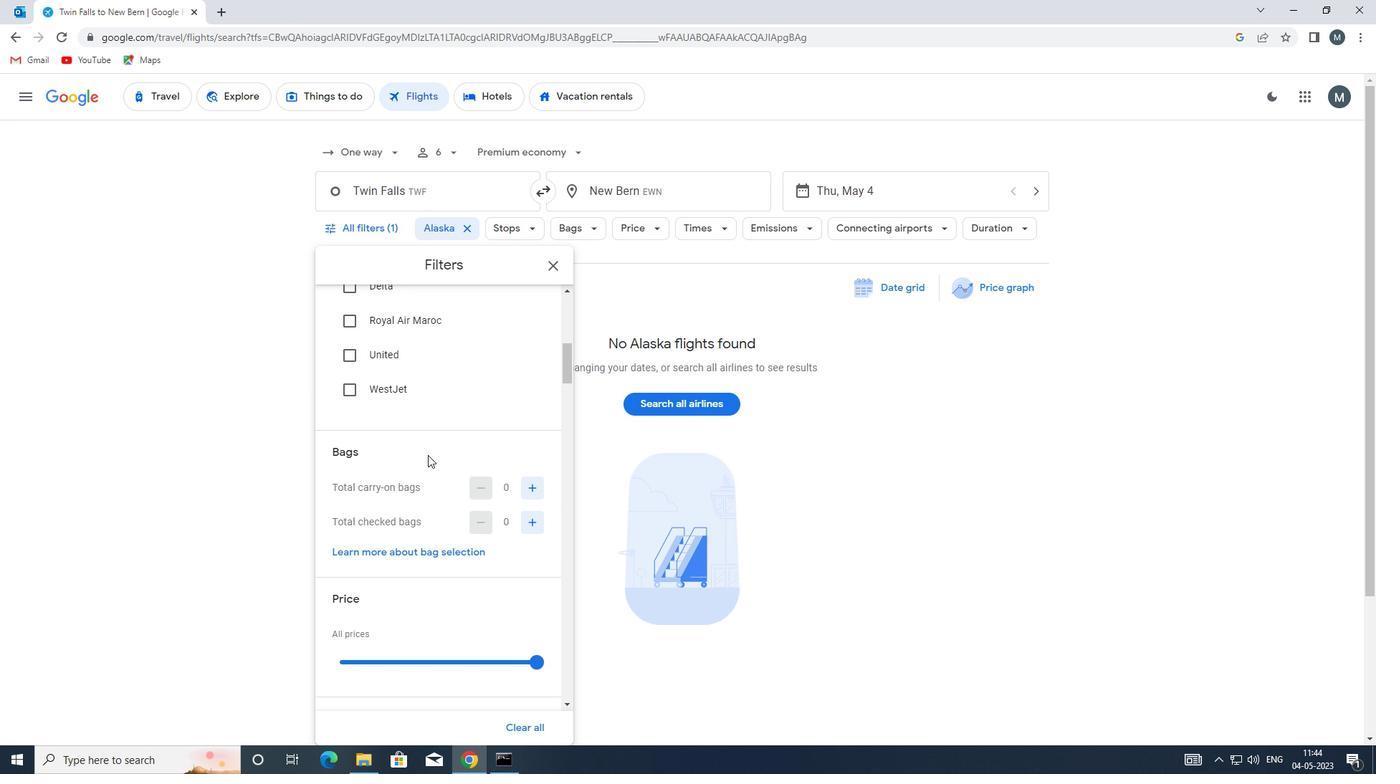 
Action: Mouse moved to (414, 511)
Screenshot: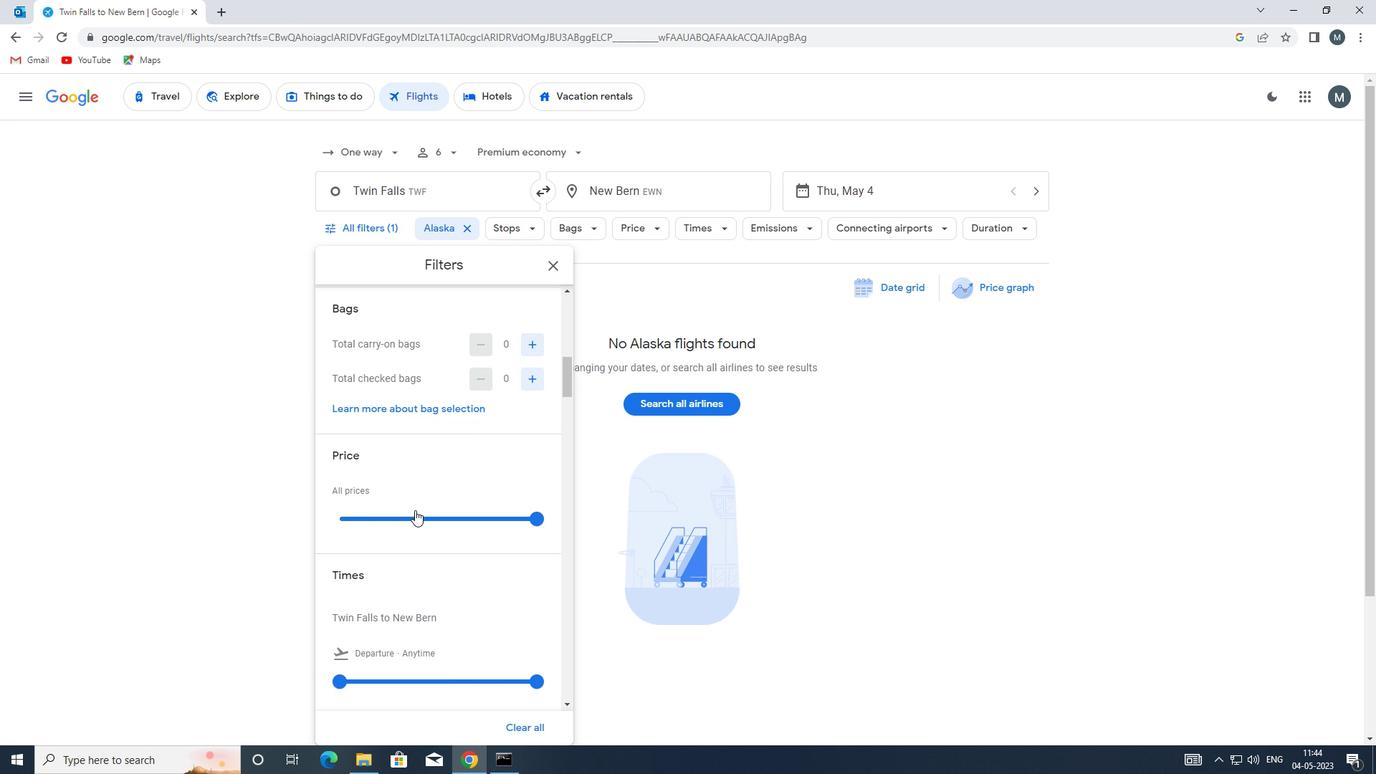
Action: Mouse pressed left at (414, 511)
Screenshot: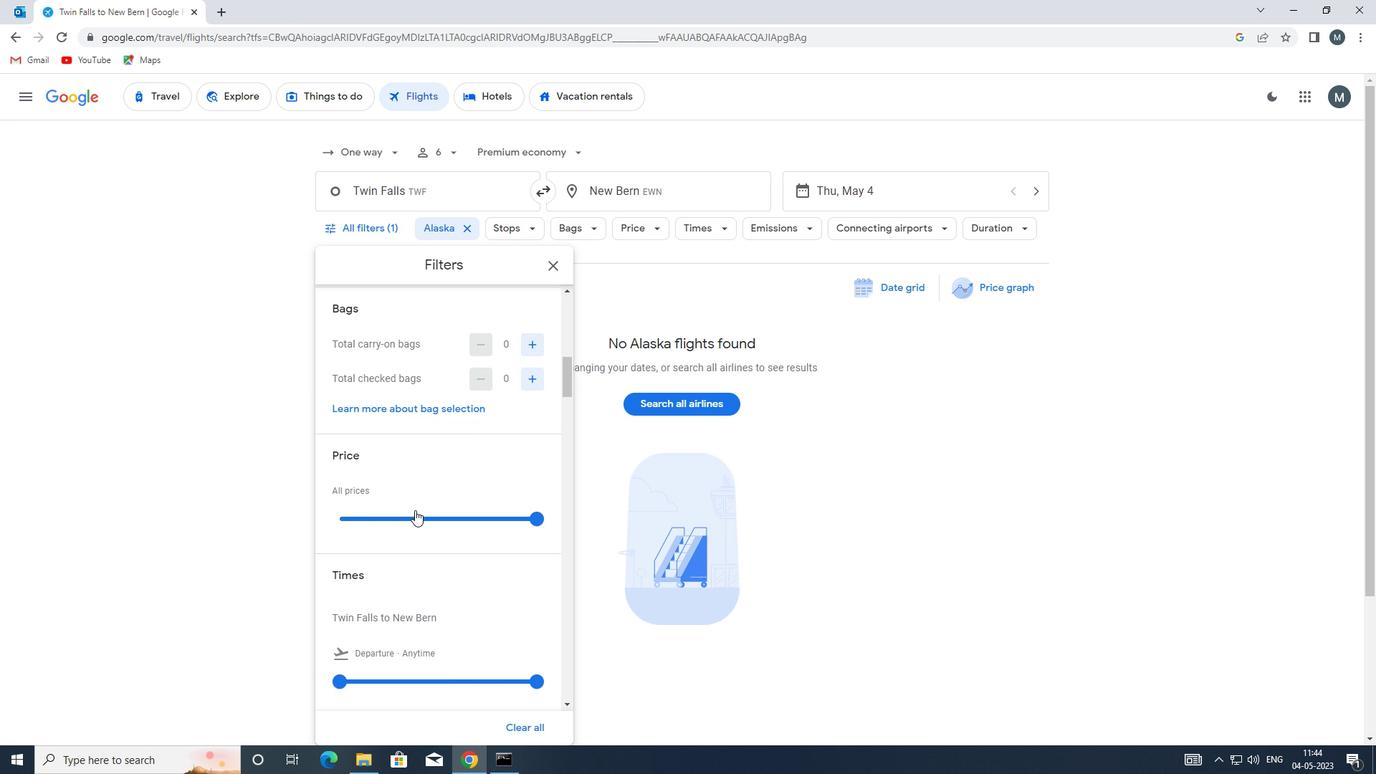 
Action: Mouse moved to (414, 511)
Screenshot: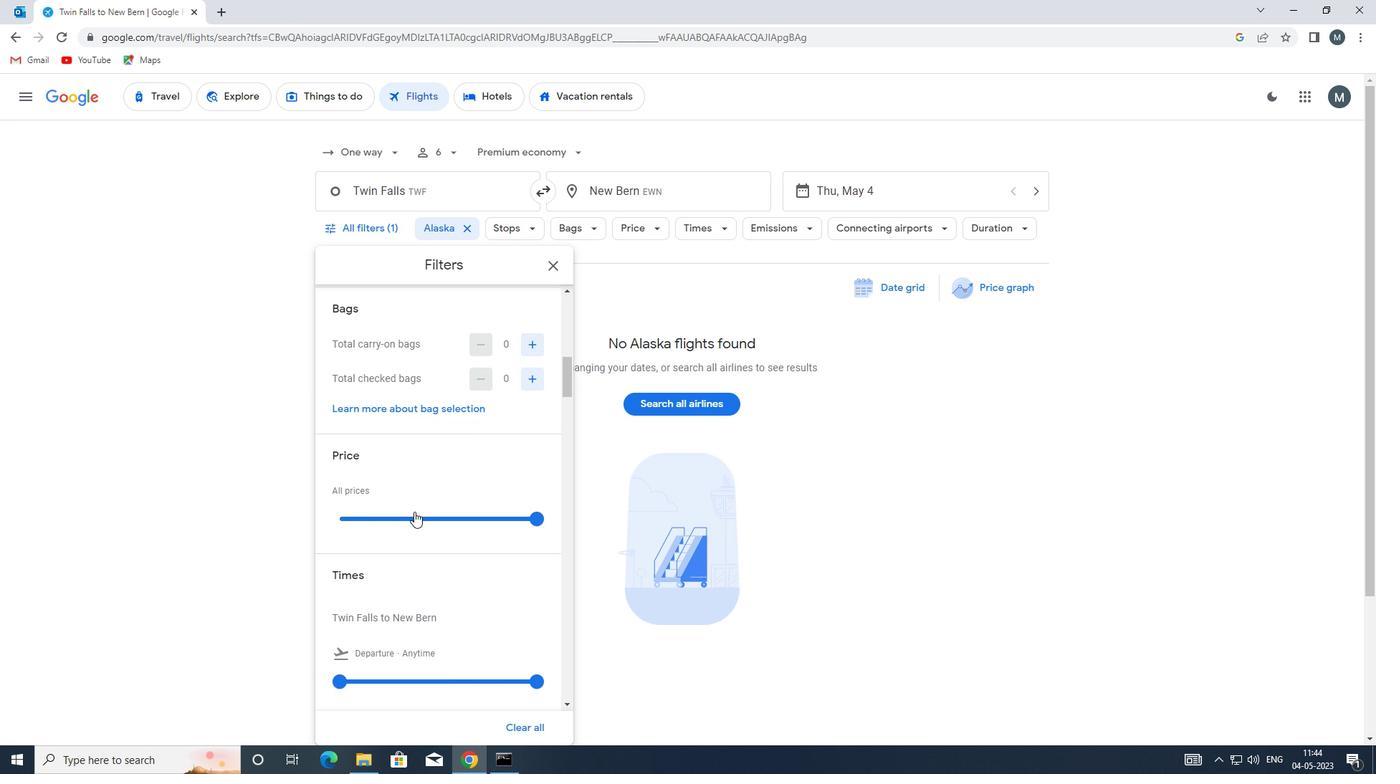 
Action: Mouse pressed left at (414, 511)
Screenshot: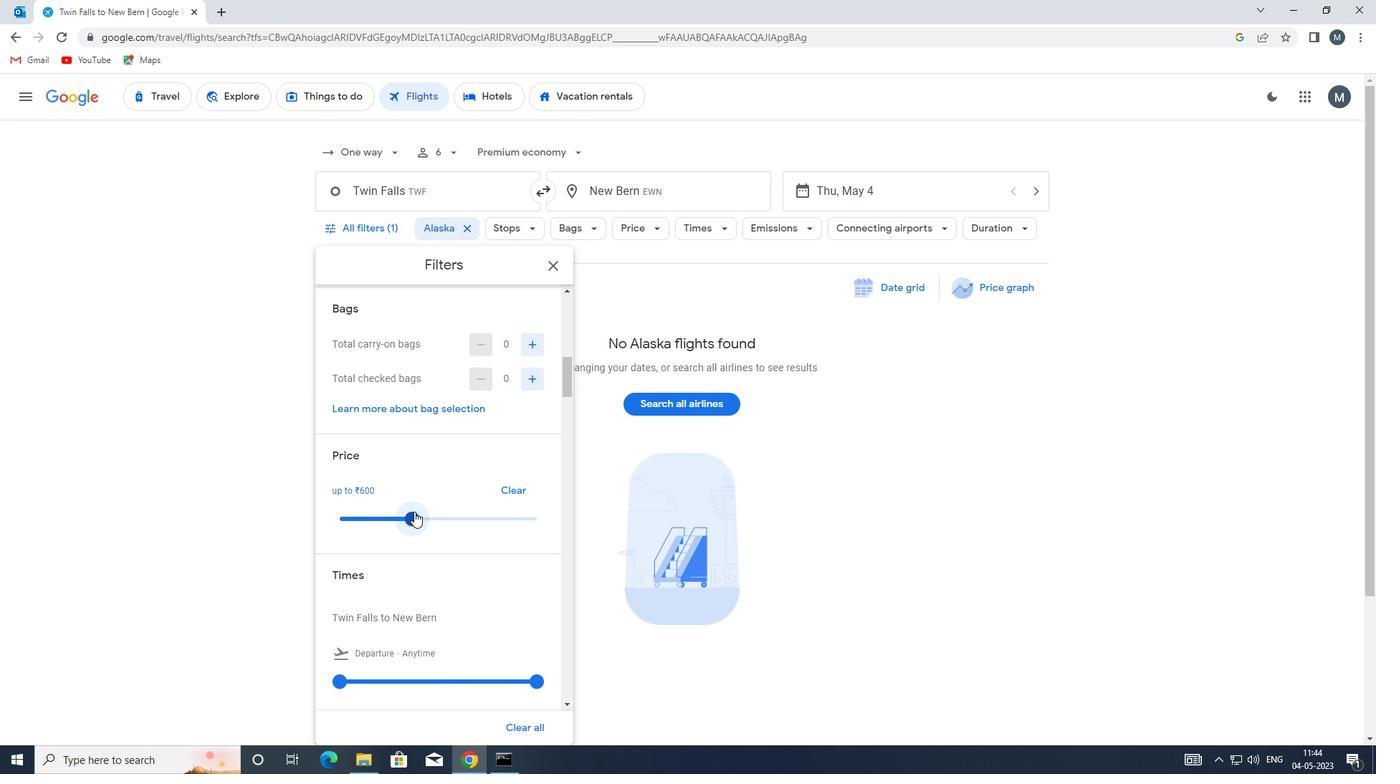 
Action: Mouse moved to (433, 456)
Screenshot: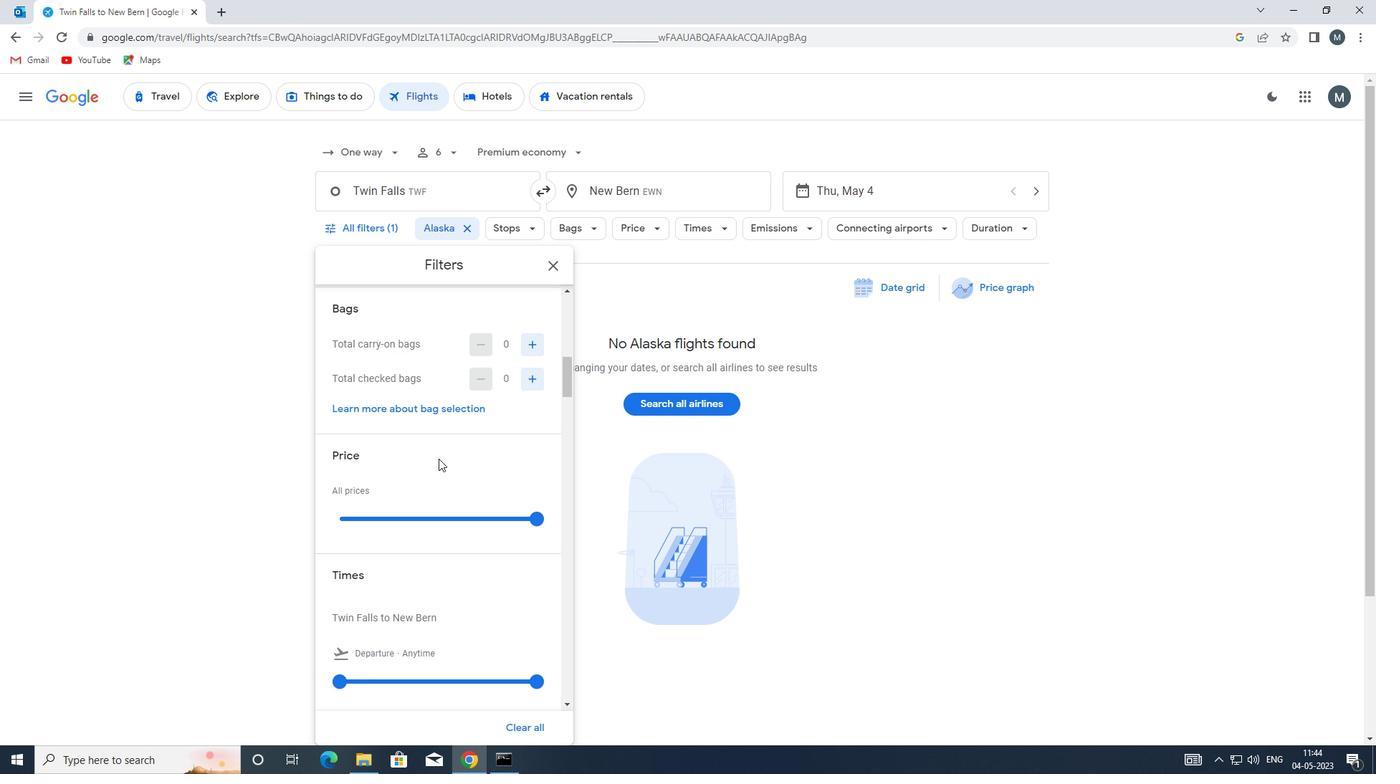 
Action: Mouse scrolled (433, 455) with delta (0, 0)
Screenshot: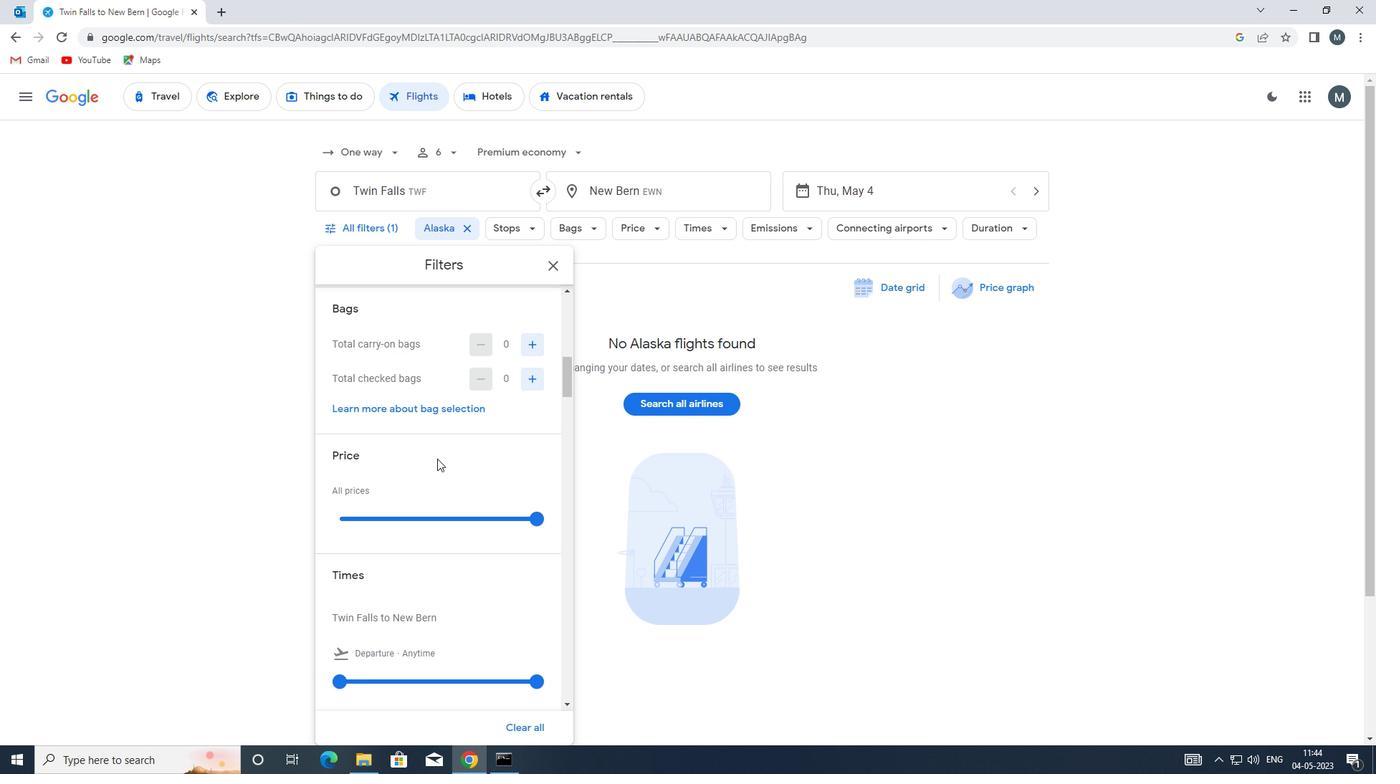 
Action: Mouse scrolled (433, 455) with delta (0, 0)
Screenshot: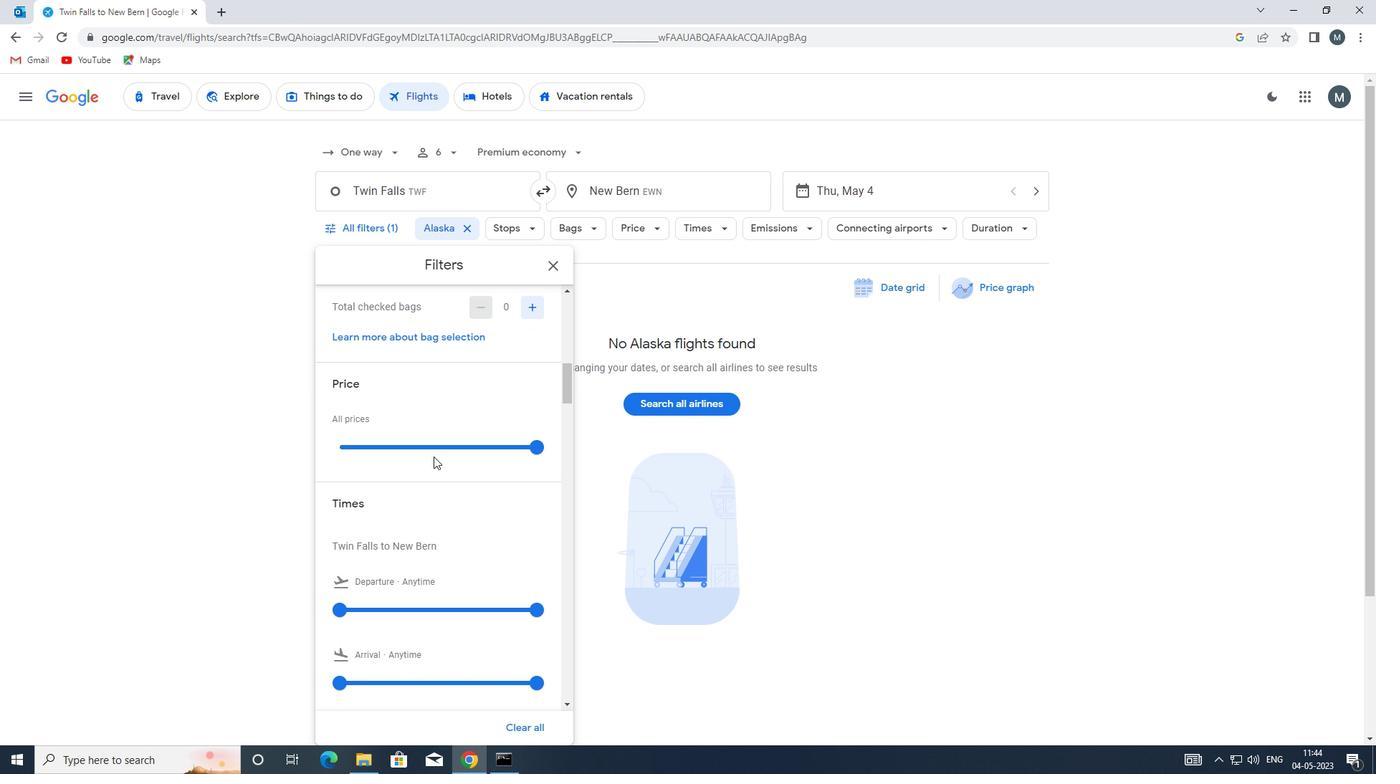 
Action: Mouse moved to (342, 532)
Screenshot: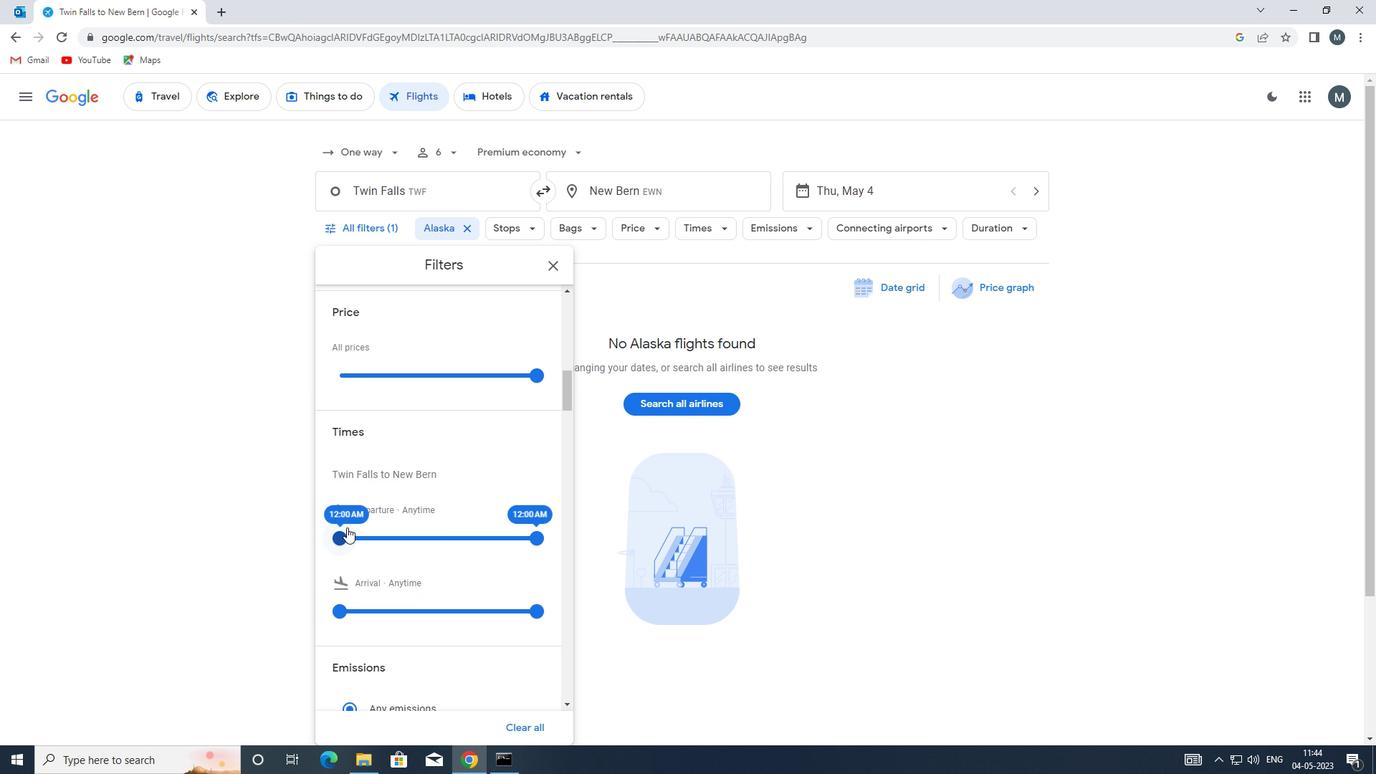 
Action: Mouse pressed left at (342, 532)
Screenshot: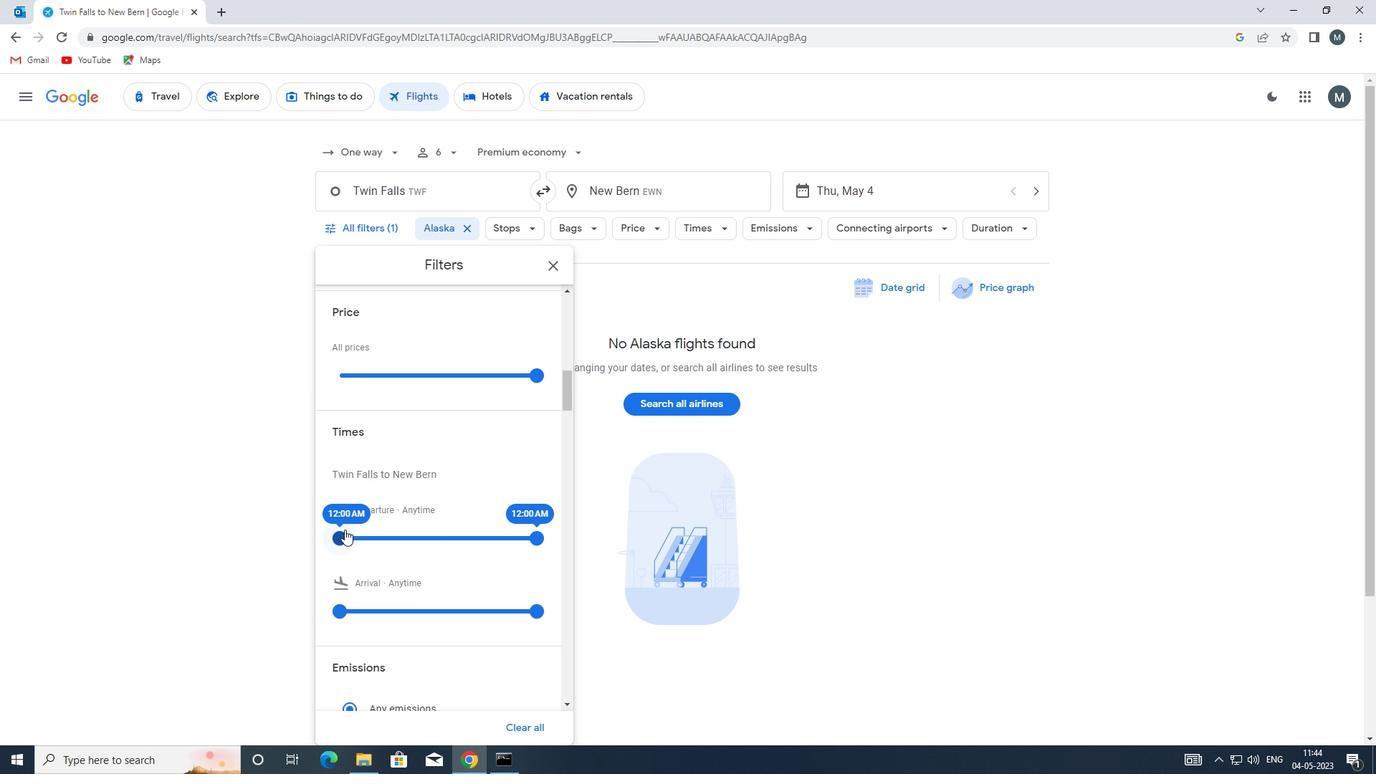 
Action: Mouse moved to (531, 533)
Screenshot: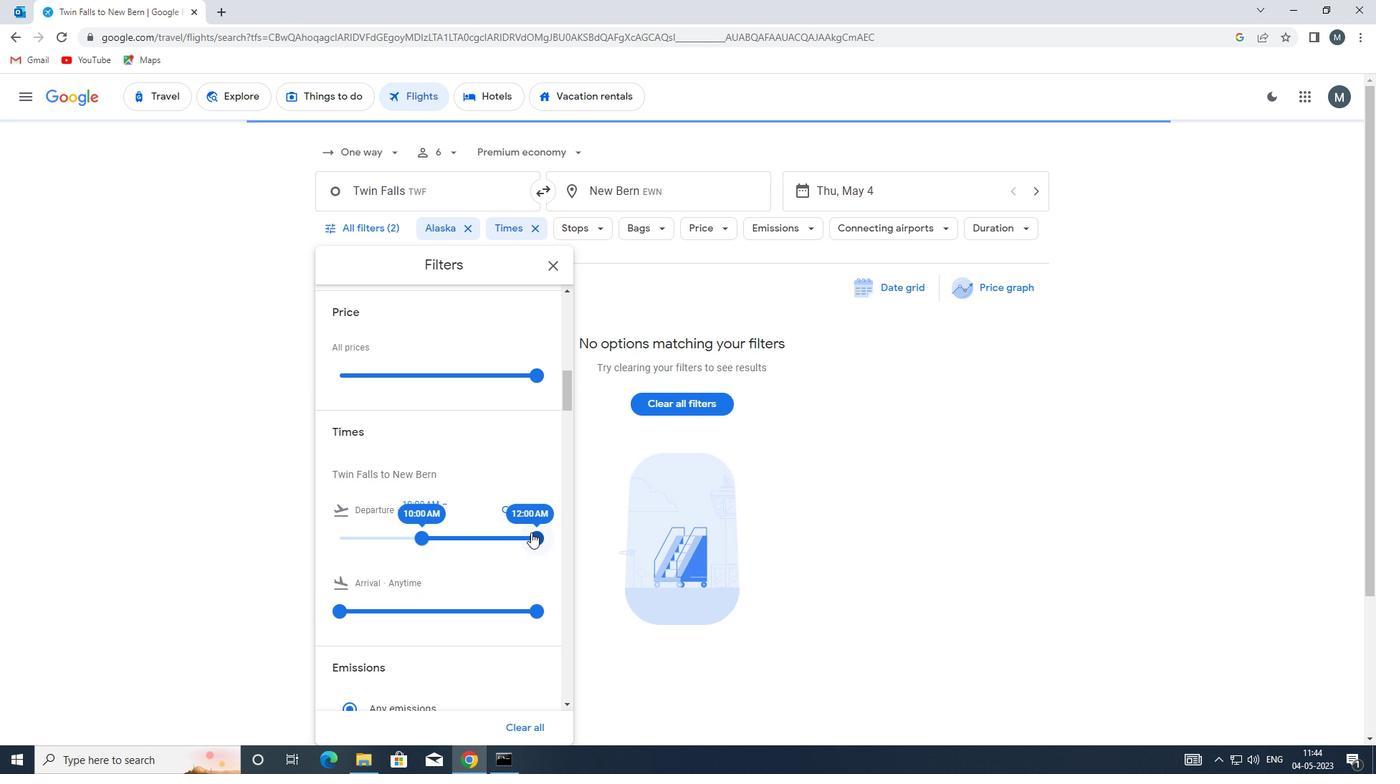 
Action: Mouse pressed left at (531, 533)
Screenshot: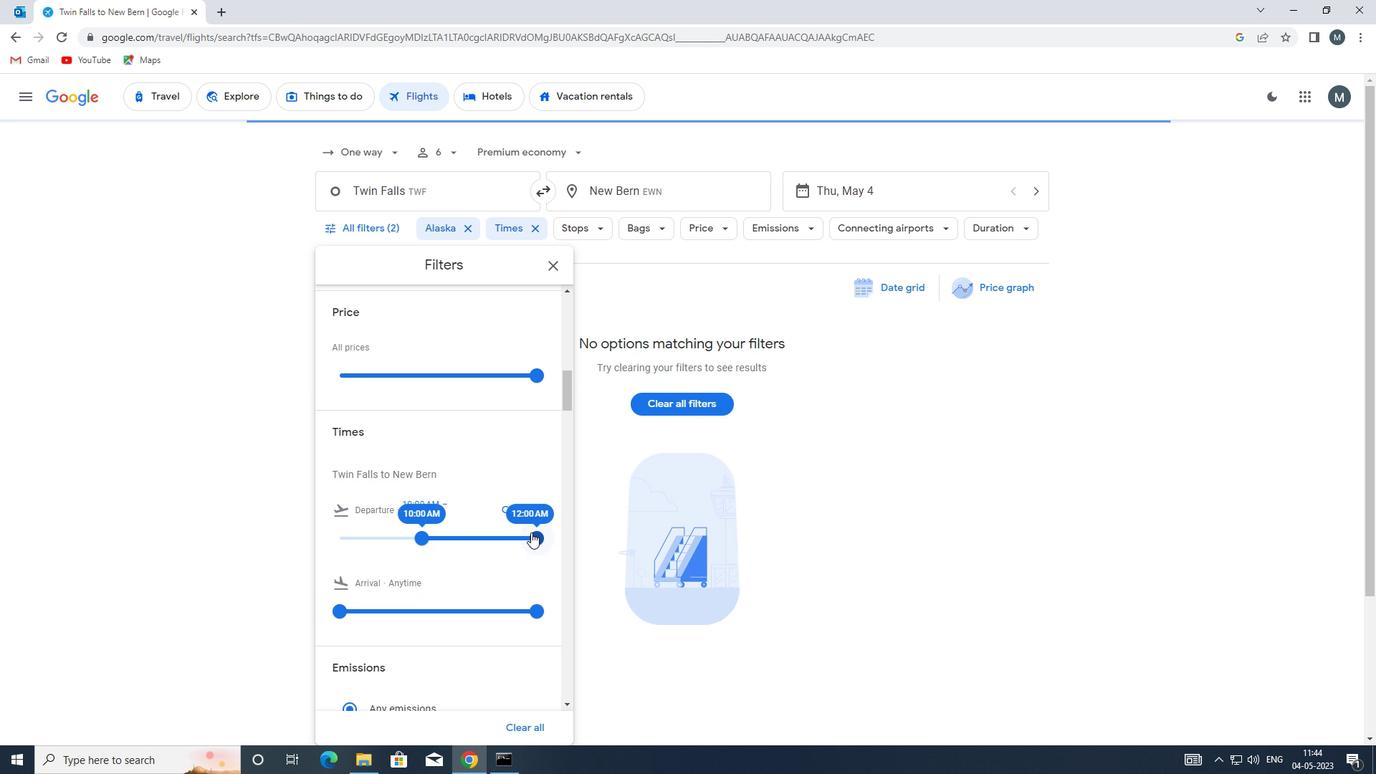 
Action: Mouse moved to (432, 503)
Screenshot: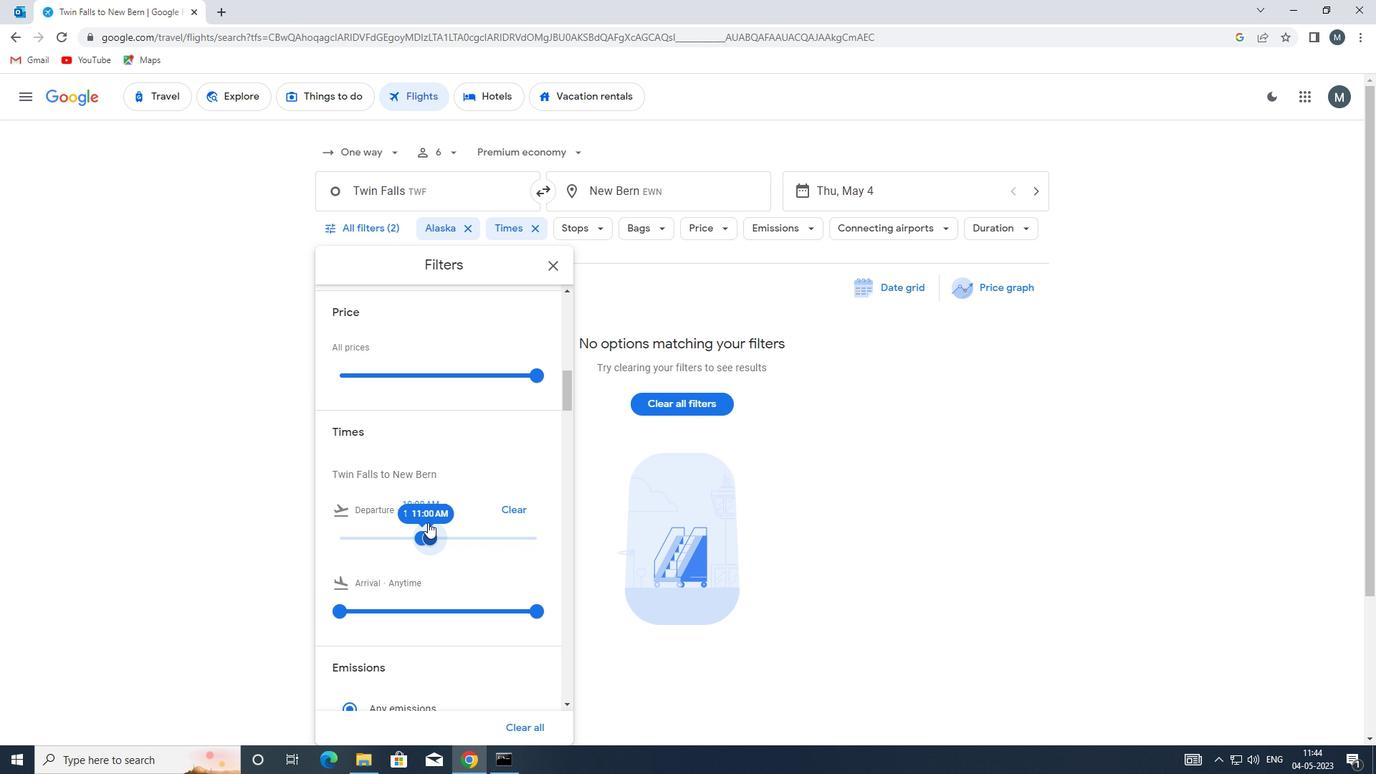 
Action: Mouse scrolled (432, 502) with delta (0, 0)
Screenshot: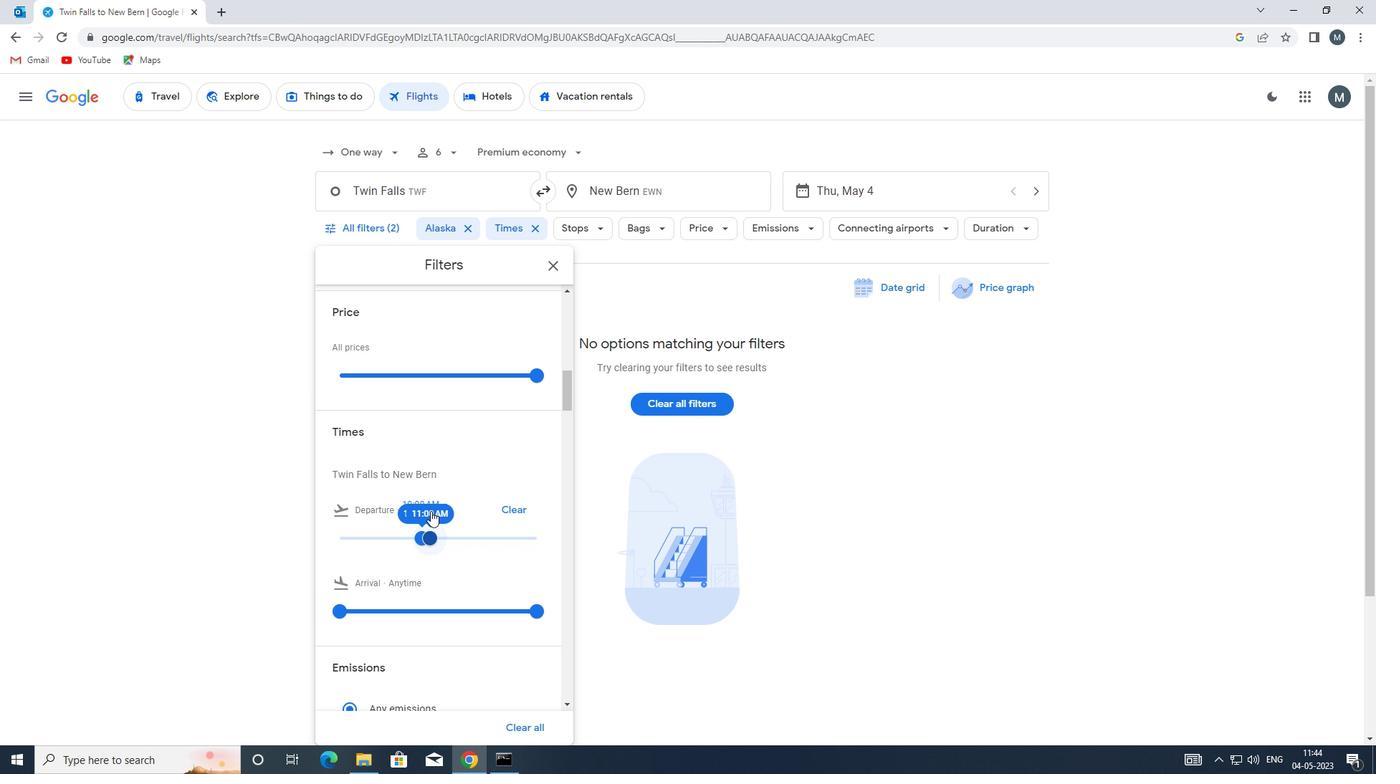 
Action: Mouse scrolled (432, 502) with delta (0, 0)
Screenshot: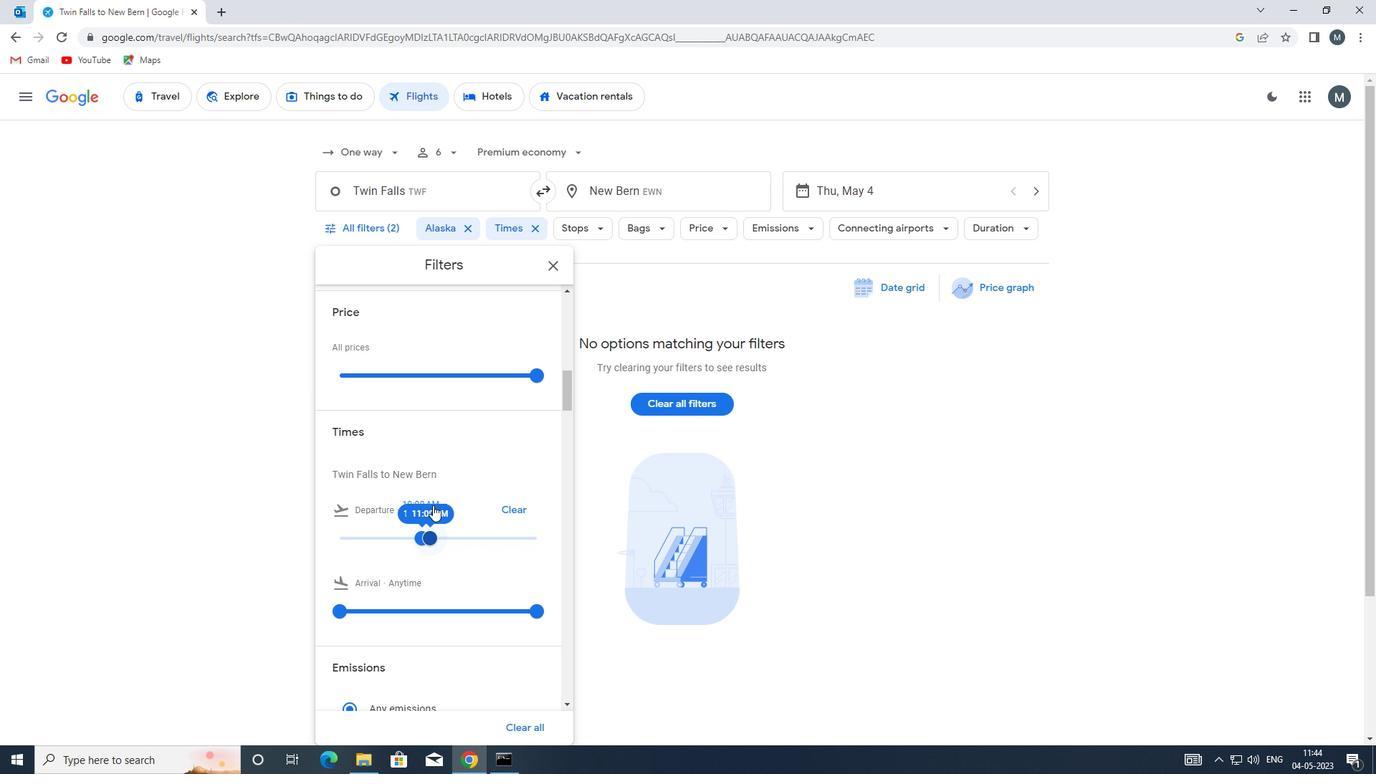 
Action: Mouse moved to (553, 268)
Screenshot: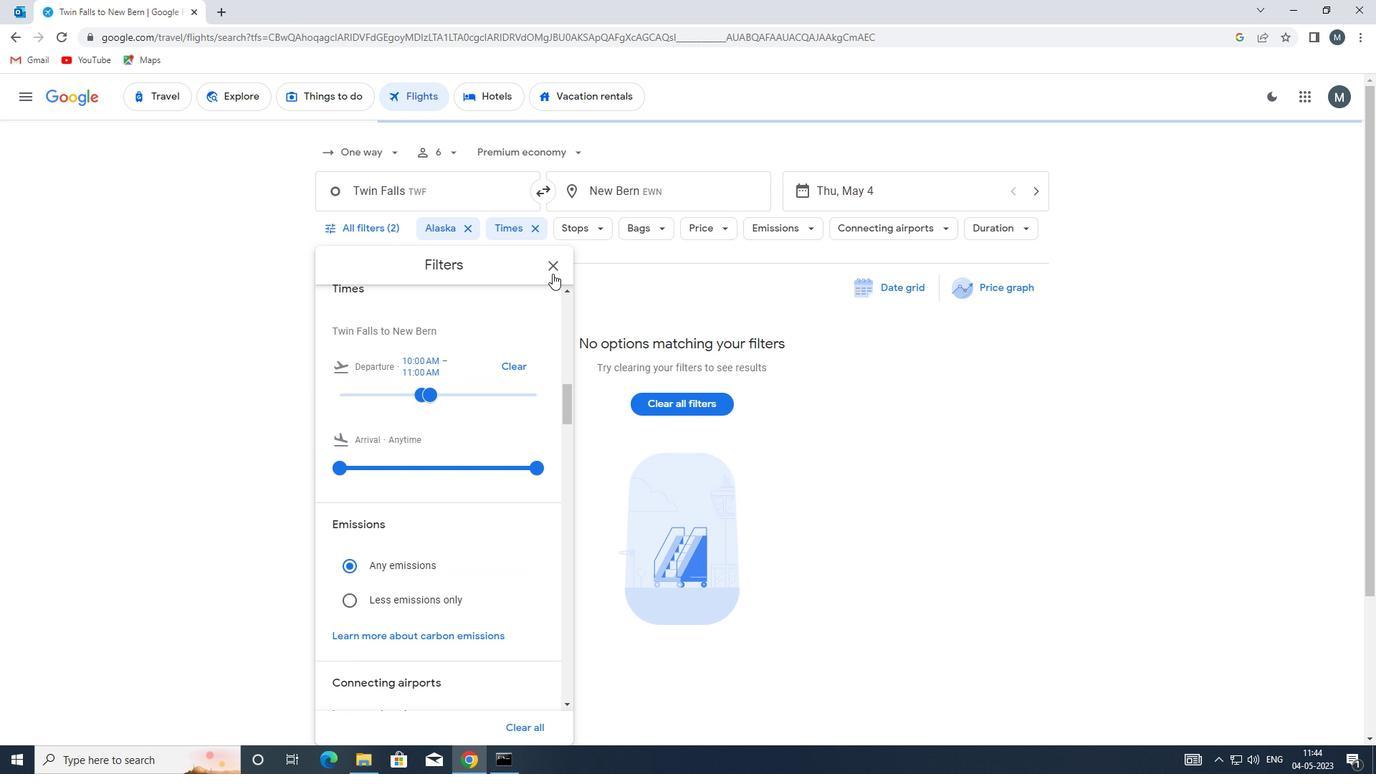 
Action: Mouse pressed left at (553, 268)
Screenshot: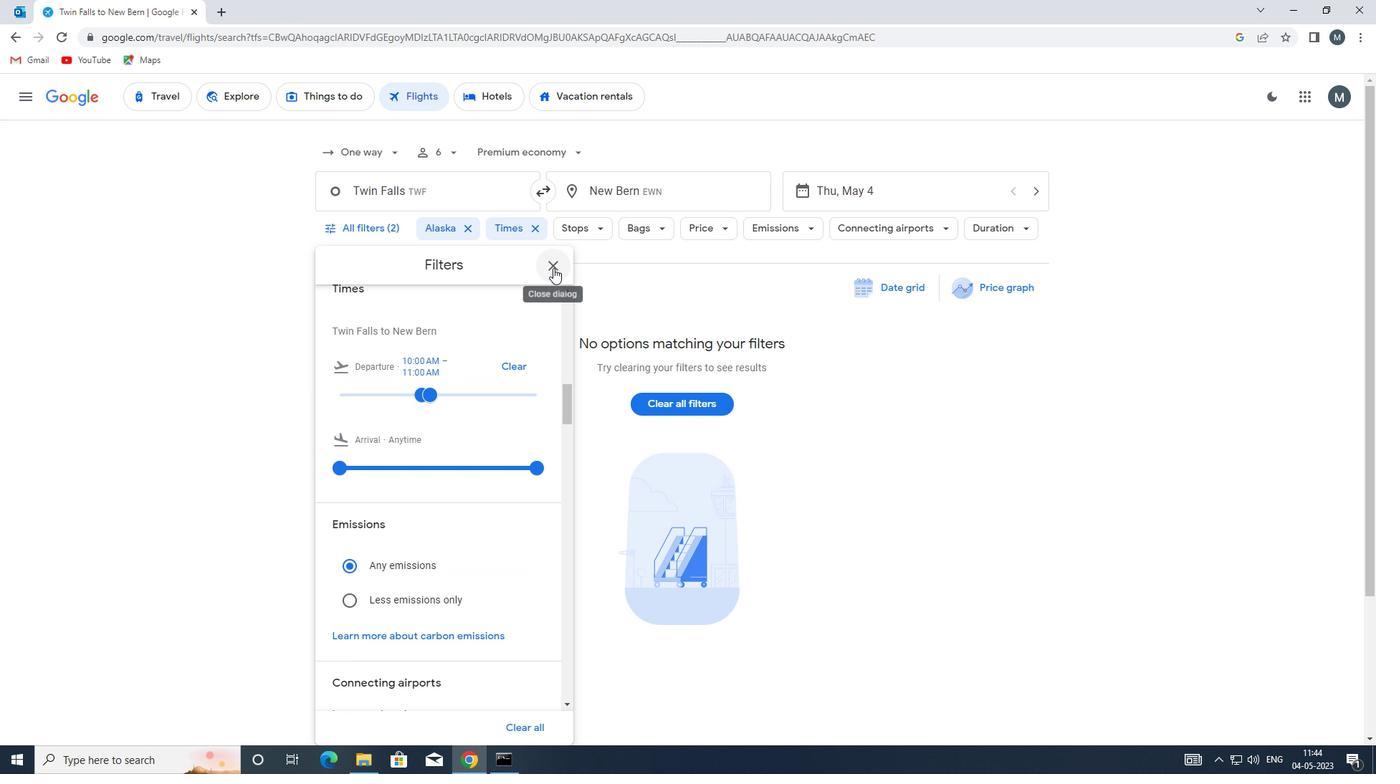 
